 Task: Look for space in Eschweiler, Germany from 10th September, 2023 to 18th September, 2023 for 7 adults, 3 children in price range Rs.10000 to Rs.15000. Place can be shared room with 5 bedrooms having 10 beds and 5 bathrooms. Property type can be house, flat, guest house. Amenities needed are: wifi, TV, free parkinig on premises, gym, breakfast. Booking option can be shelf check-in. Required host language is English.
Action: Mouse moved to (423, 88)
Screenshot: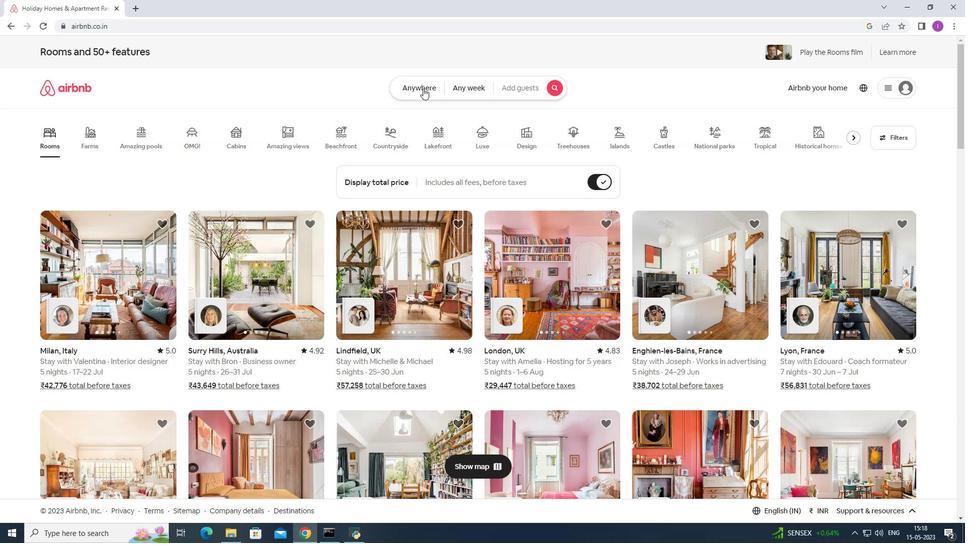 
Action: Mouse pressed left at (423, 88)
Screenshot: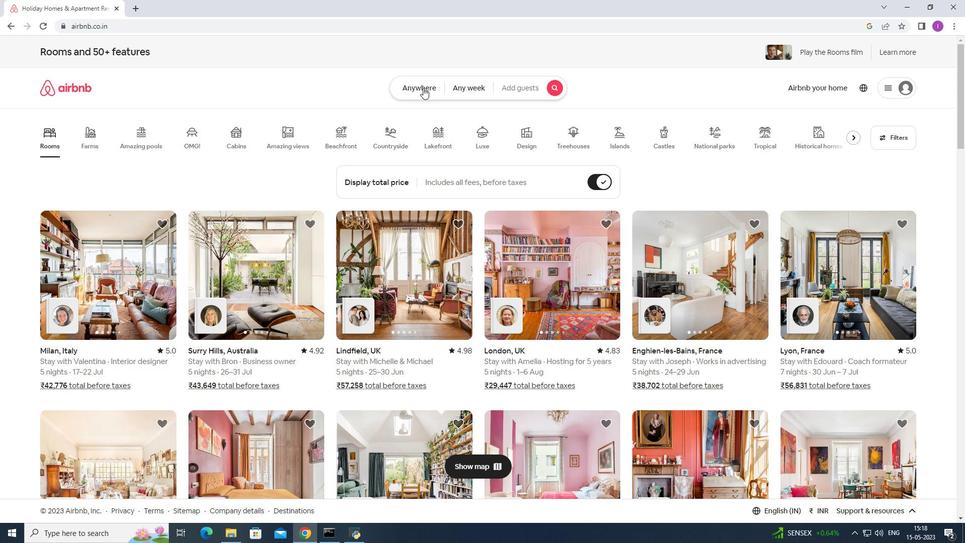 
Action: Mouse moved to (346, 120)
Screenshot: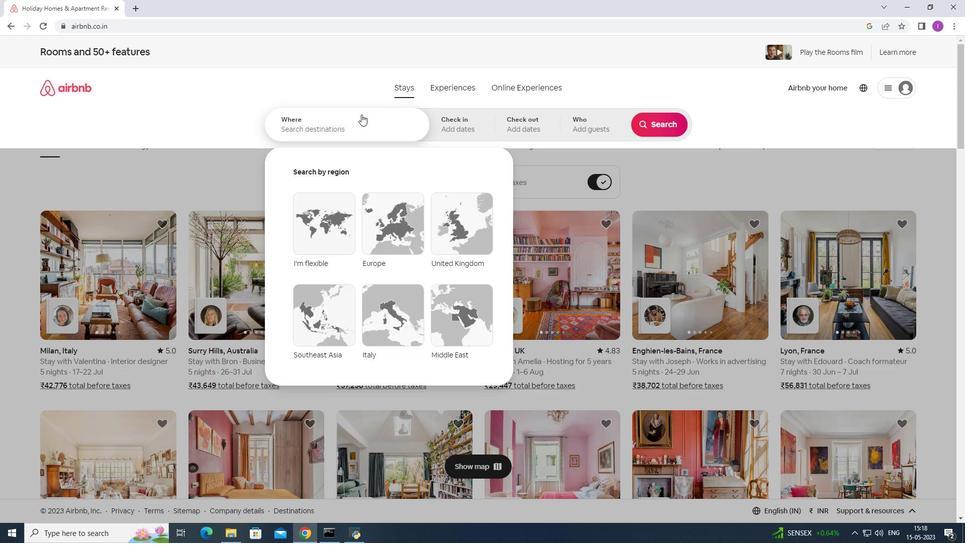 
Action: Mouse pressed left at (346, 120)
Screenshot: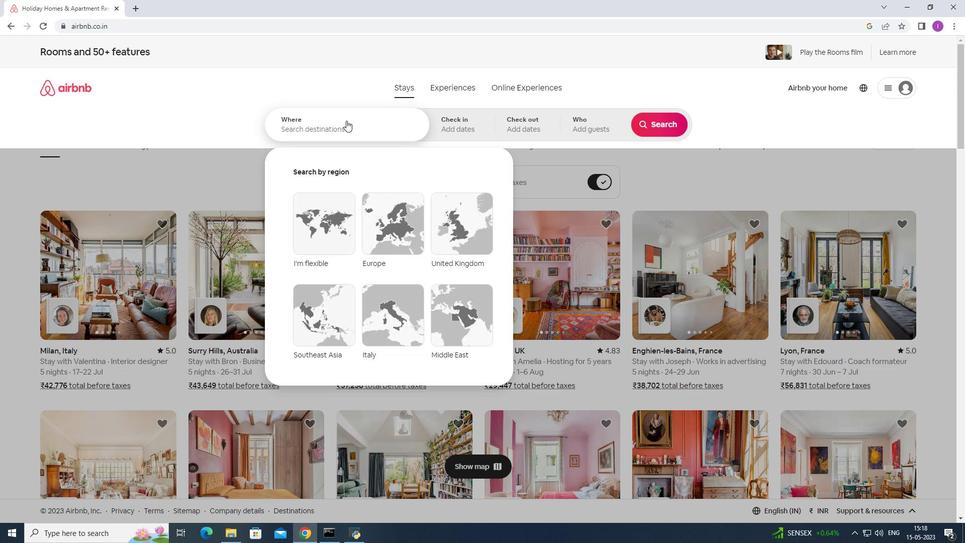 
Action: Mouse moved to (350, 117)
Screenshot: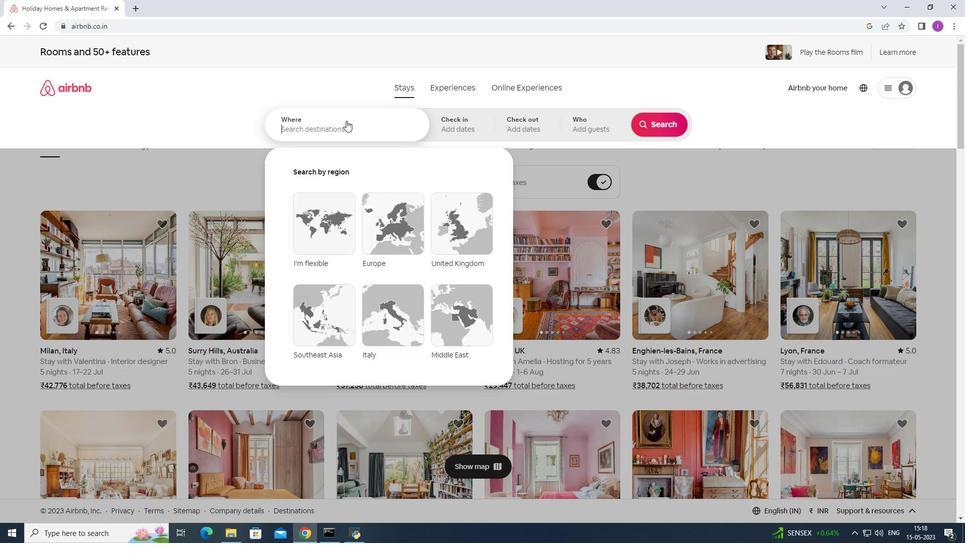 
Action: Key pressed <Key.shift>Eschweiler,<Key.shift><Key.shift><Key.shift><Key.shift><Key.shift><Key.shift><Key.shift><Key.shift><Key.shift><Key.shift><Key.shift>Germany
Screenshot: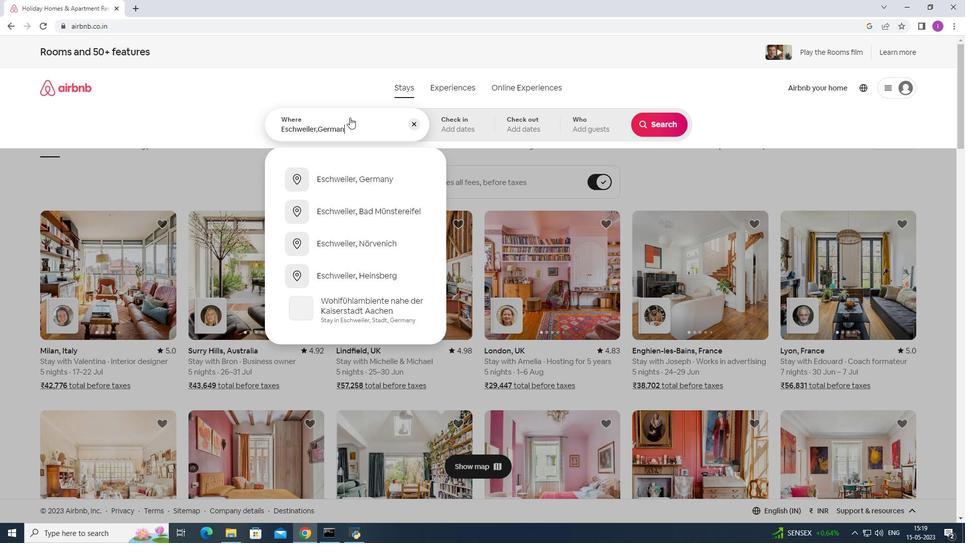 
Action: Mouse moved to (374, 185)
Screenshot: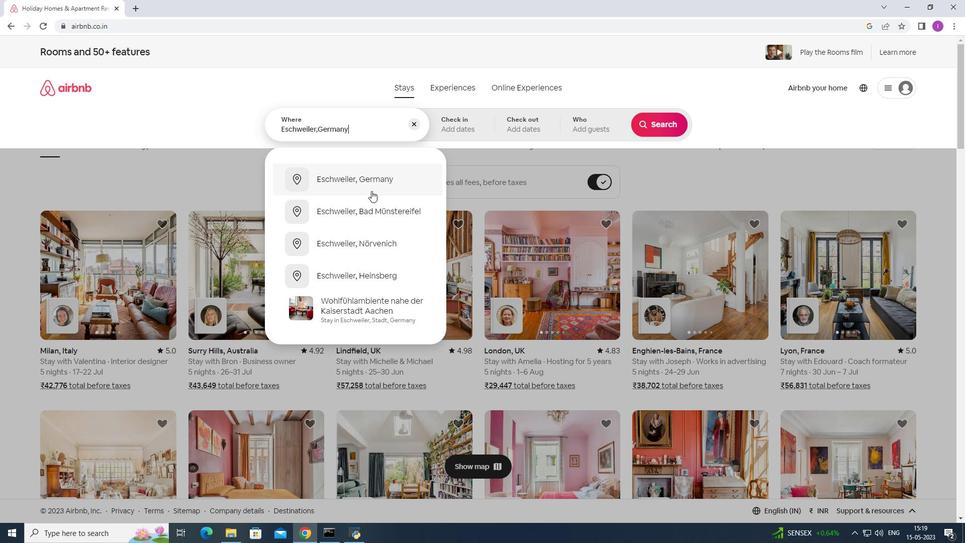 
Action: Mouse pressed left at (374, 185)
Screenshot: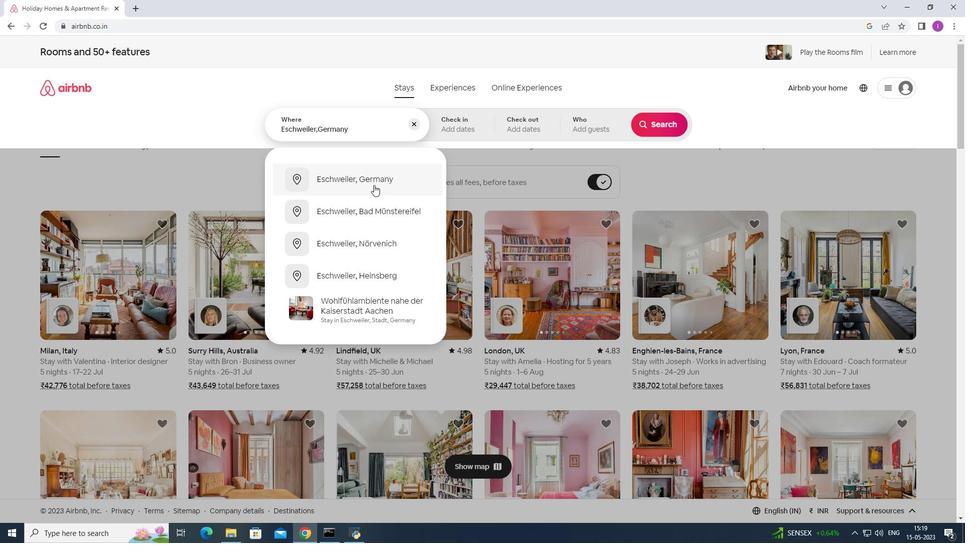 
Action: Mouse moved to (662, 205)
Screenshot: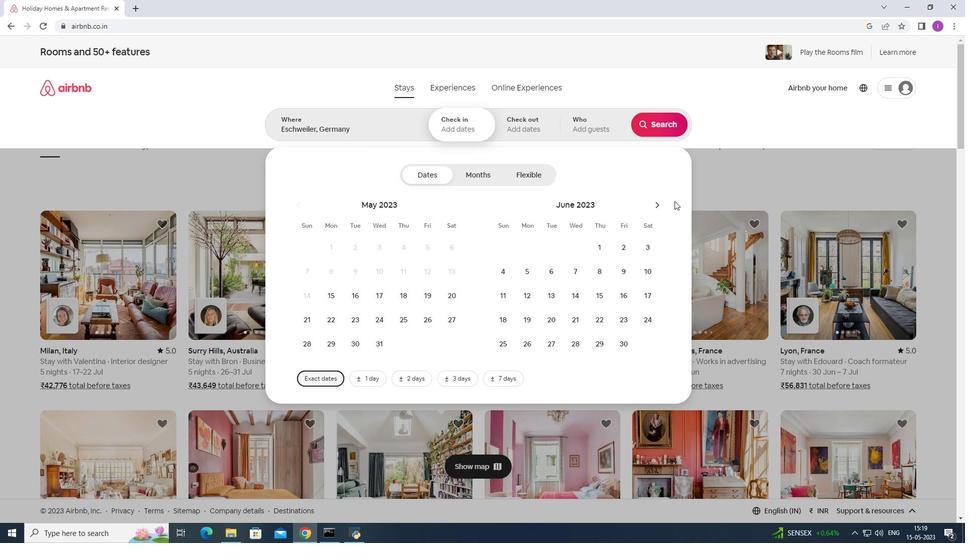 
Action: Mouse pressed left at (662, 205)
Screenshot: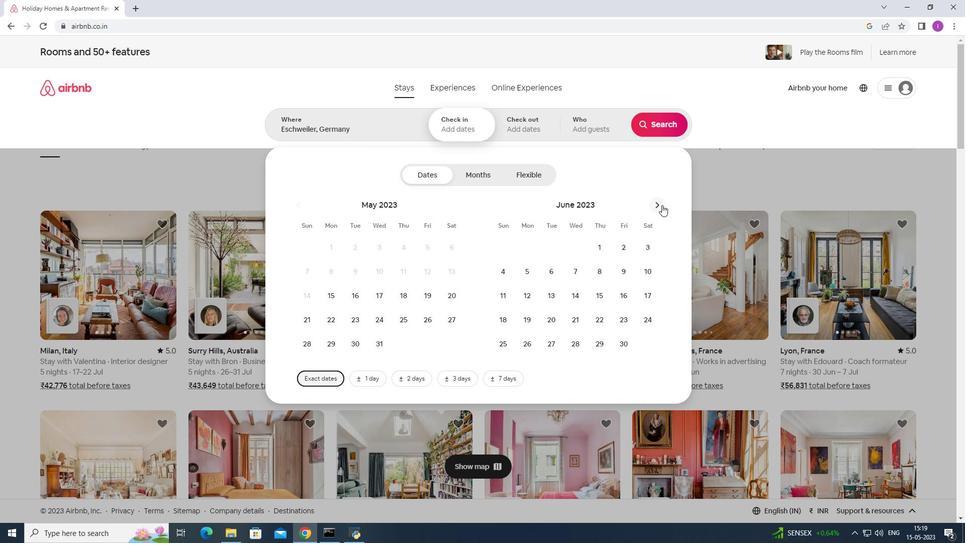 
Action: Mouse pressed left at (662, 205)
Screenshot: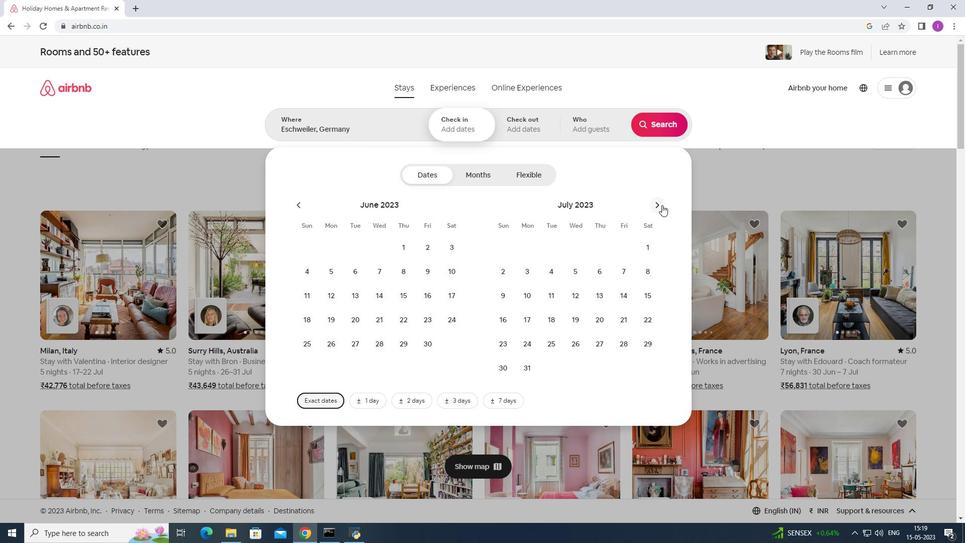 
Action: Mouse pressed left at (662, 205)
Screenshot: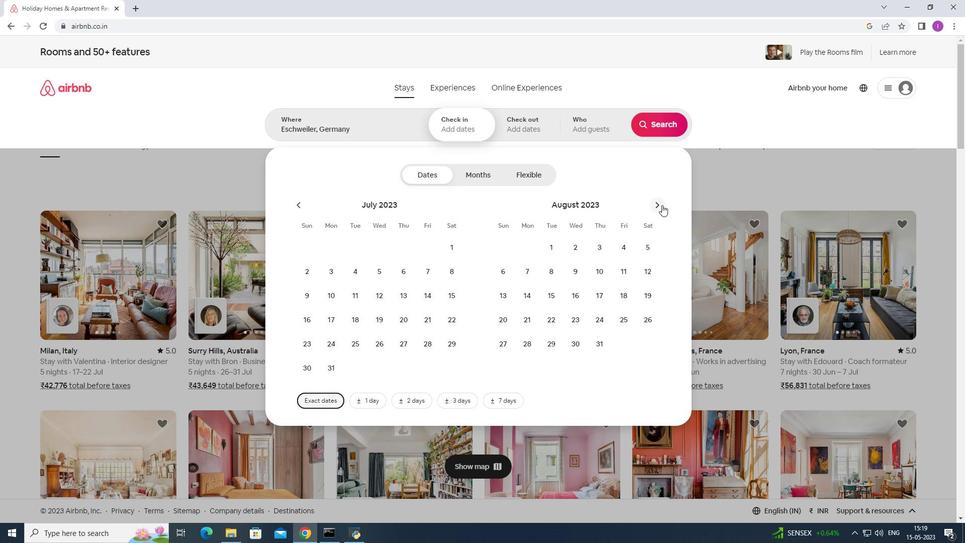 
Action: Mouse moved to (506, 302)
Screenshot: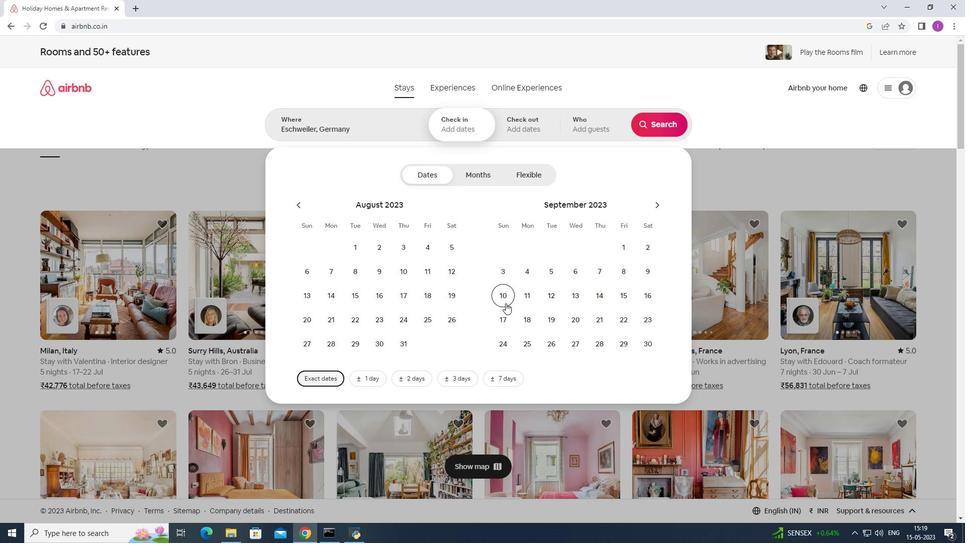 
Action: Mouse pressed left at (506, 302)
Screenshot: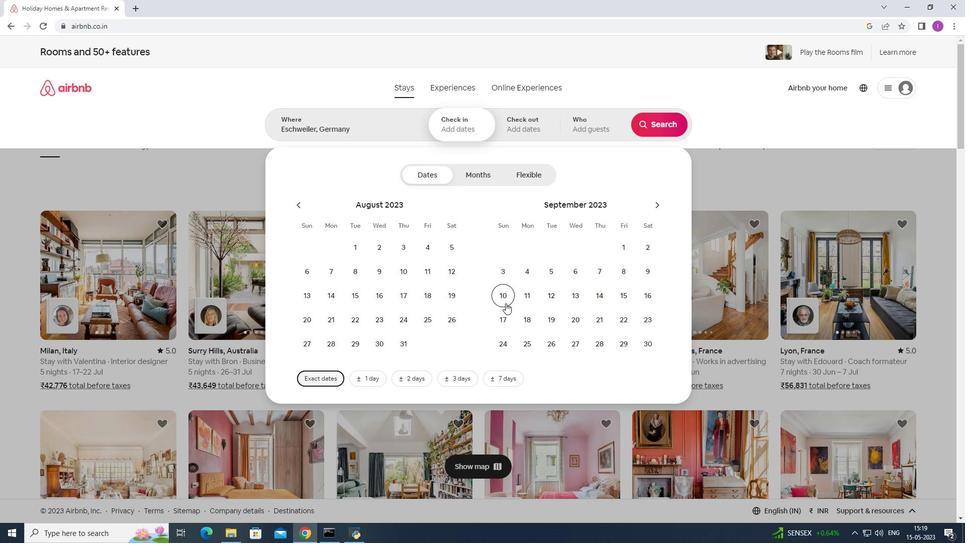 
Action: Mouse moved to (534, 318)
Screenshot: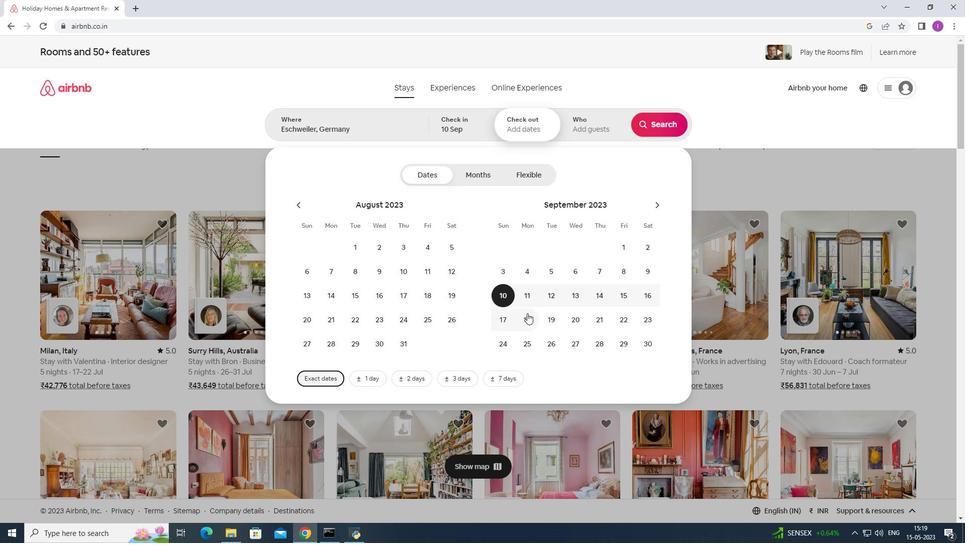 
Action: Mouse pressed left at (534, 318)
Screenshot: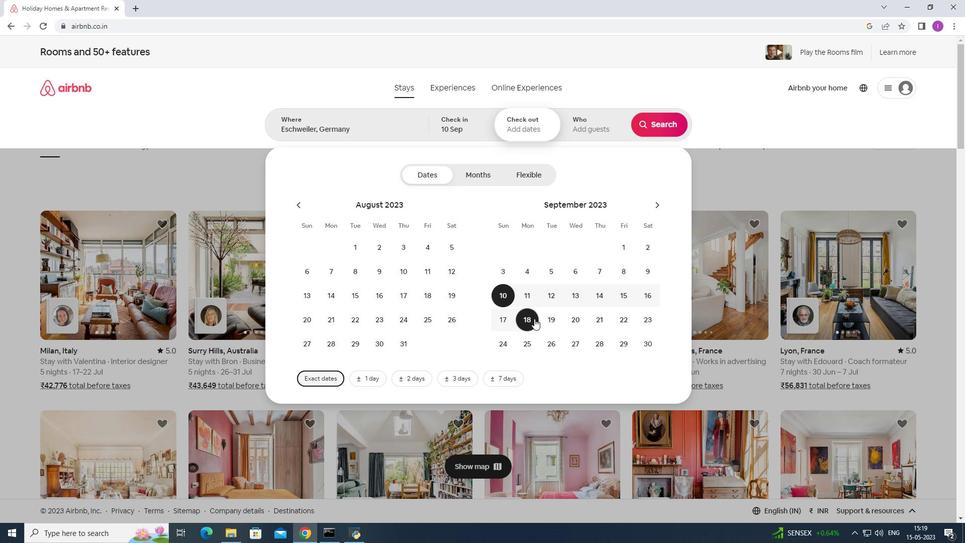 
Action: Mouse moved to (599, 132)
Screenshot: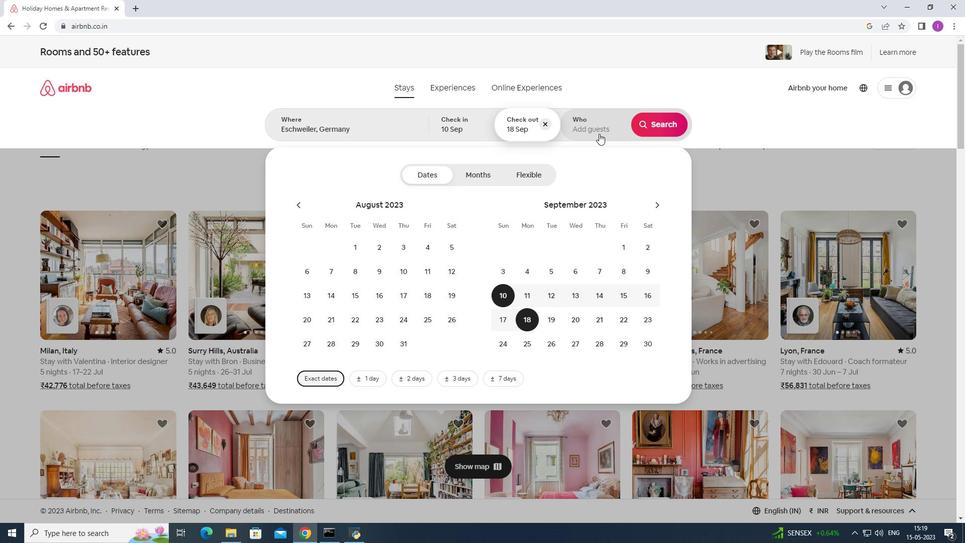 
Action: Mouse pressed left at (599, 132)
Screenshot: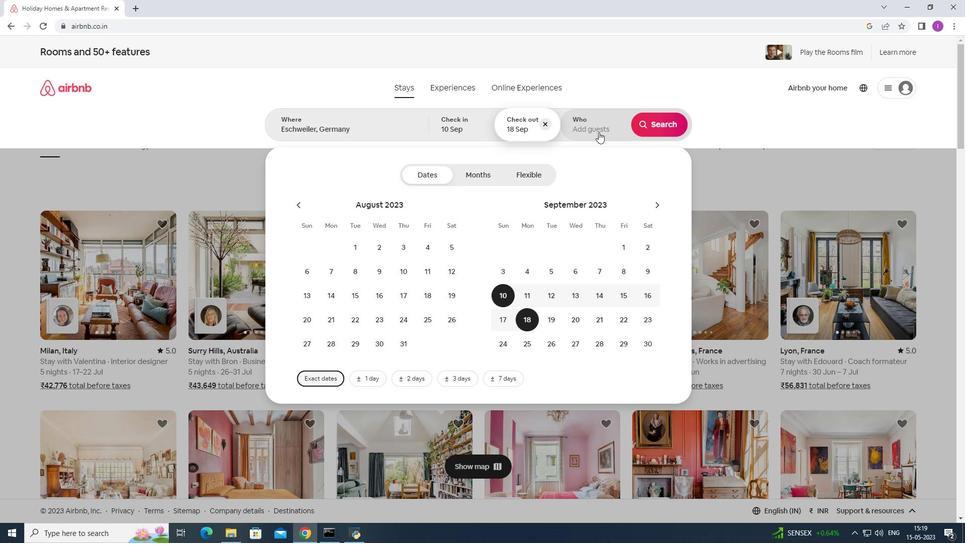 
Action: Mouse moved to (662, 179)
Screenshot: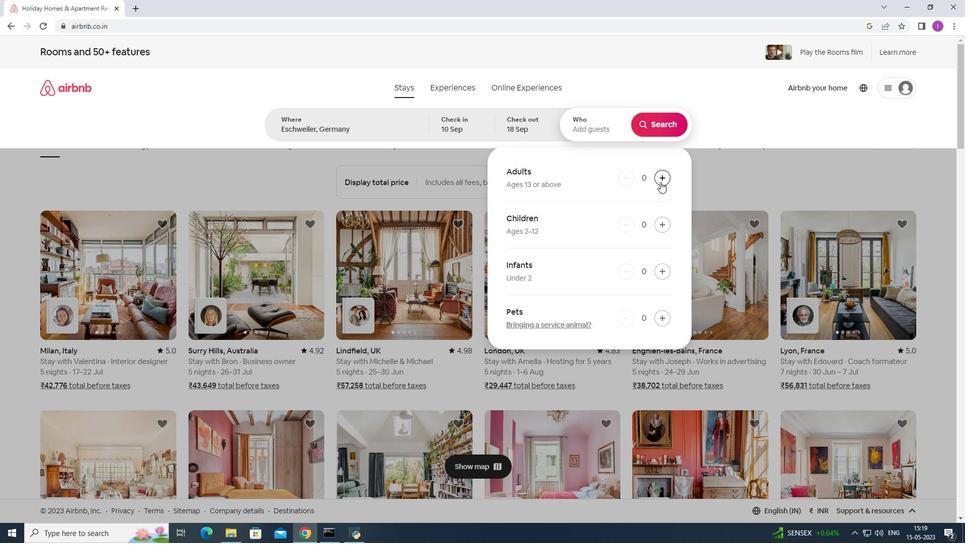 
Action: Mouse pressed left at (662, 179)
Screenshot: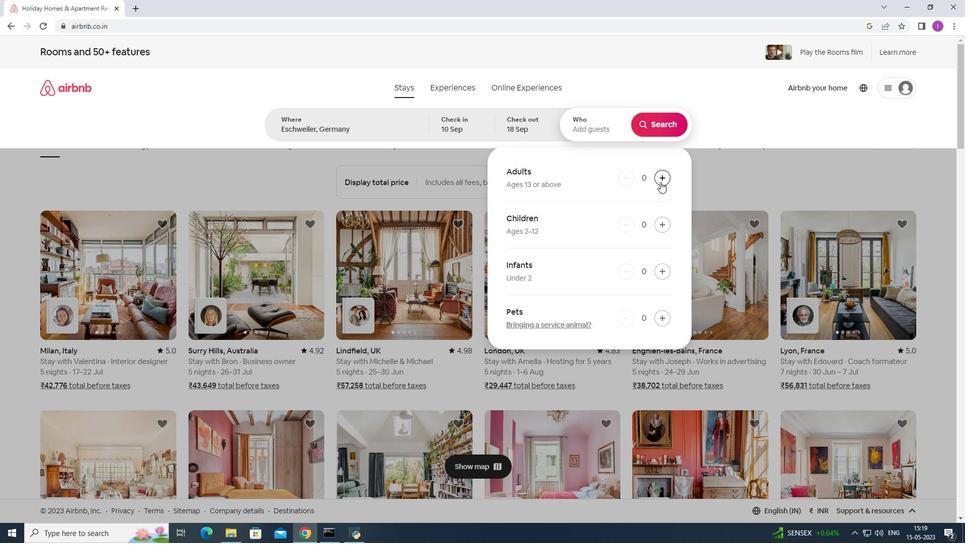 
Action: Mouse moved to (663, 178)
Screenshot: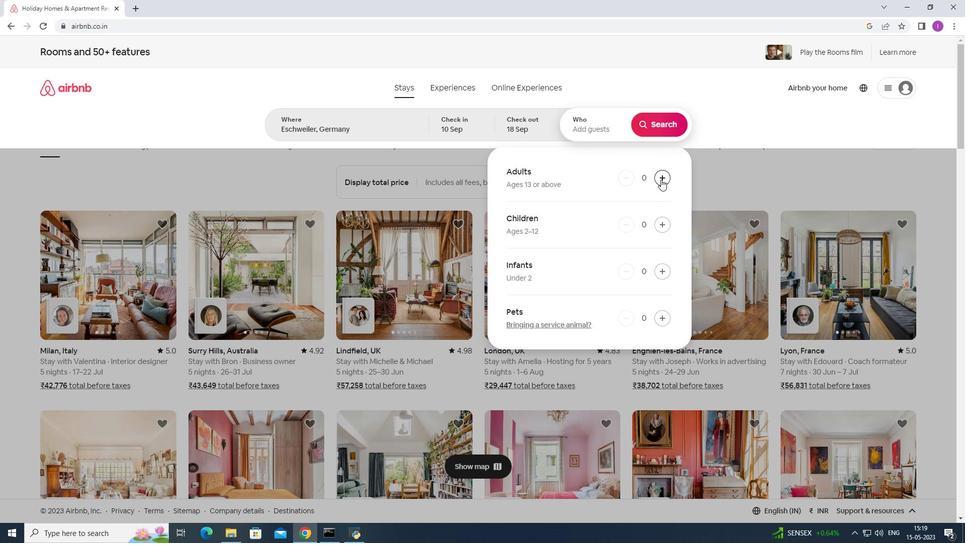 
Action: Mouse pressed left at (663, 178)
Screenshot: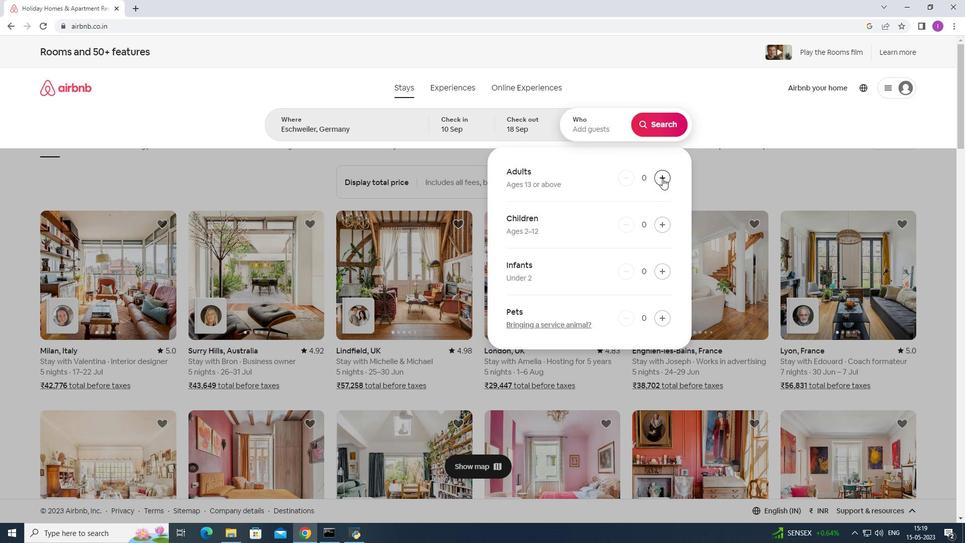 
Action: Mouse pressed left at (663, 178)
Screenshot: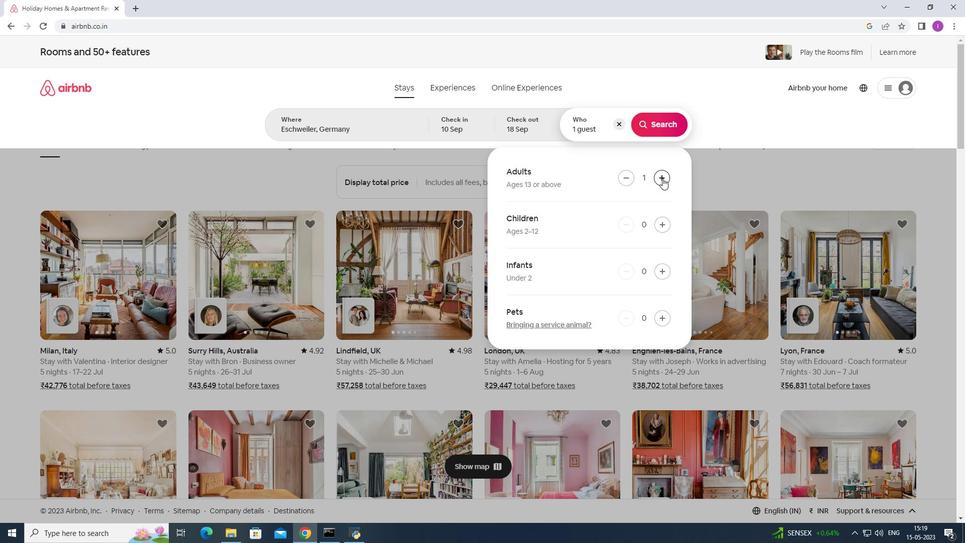 
Action: Mouse pressed left at (663, 178)
Screenshot: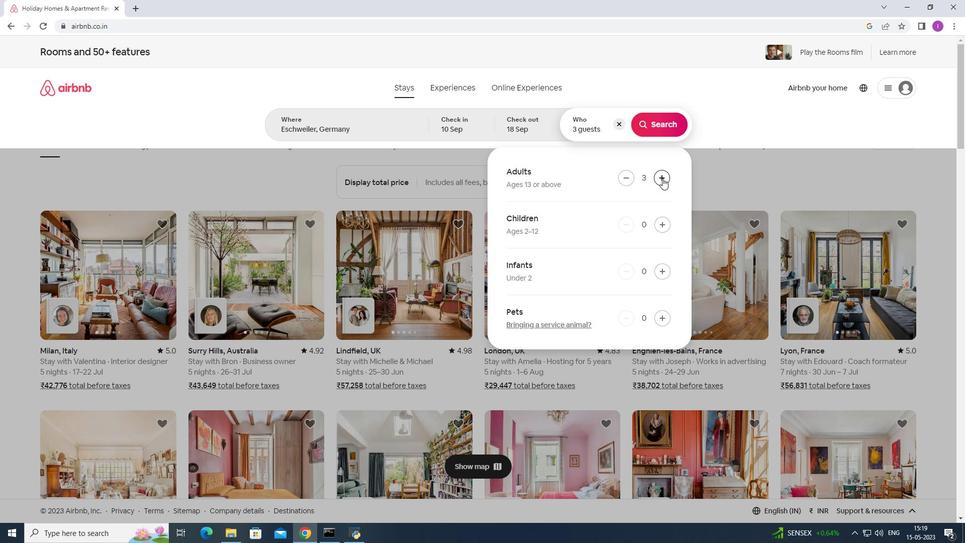 
Action: Mouse pressed left at (663, 178)
Screenshot: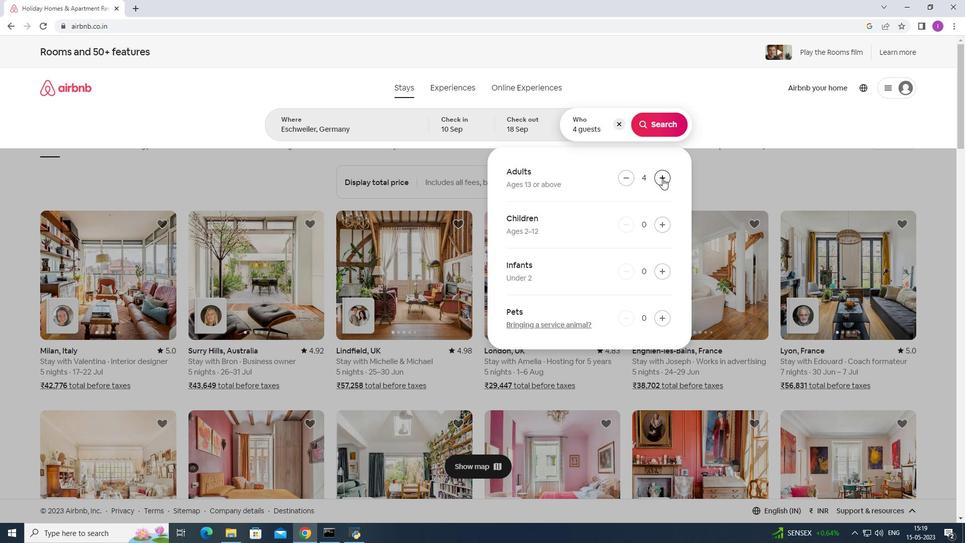 
Action: Mouse pressed left at (663, 178)
Screenshot: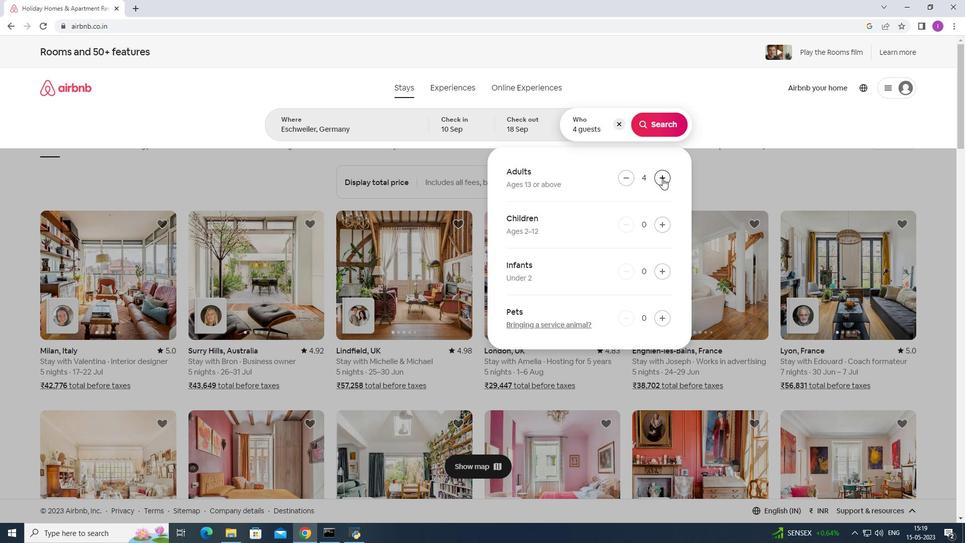 
Action: Mouse pressed left at (663, 178)
Screenshot: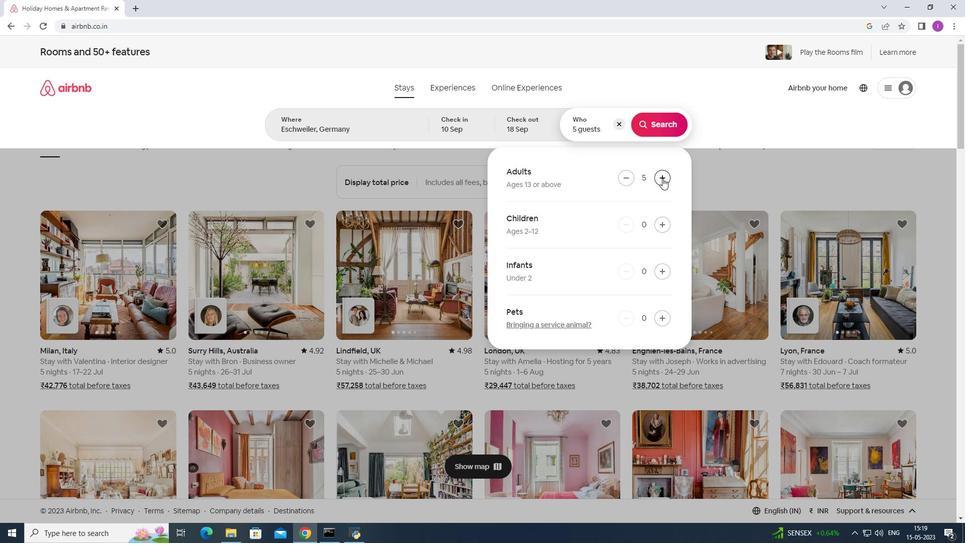 
Action: Mouse pressed left at (663, 178)
Screenshot: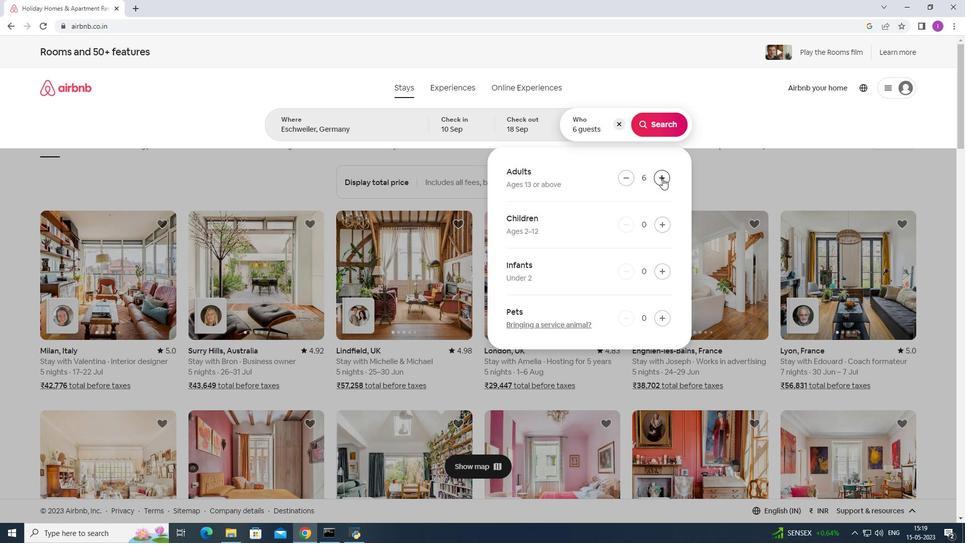 
Action: Mouse moved to (622, 176)
Screenshot: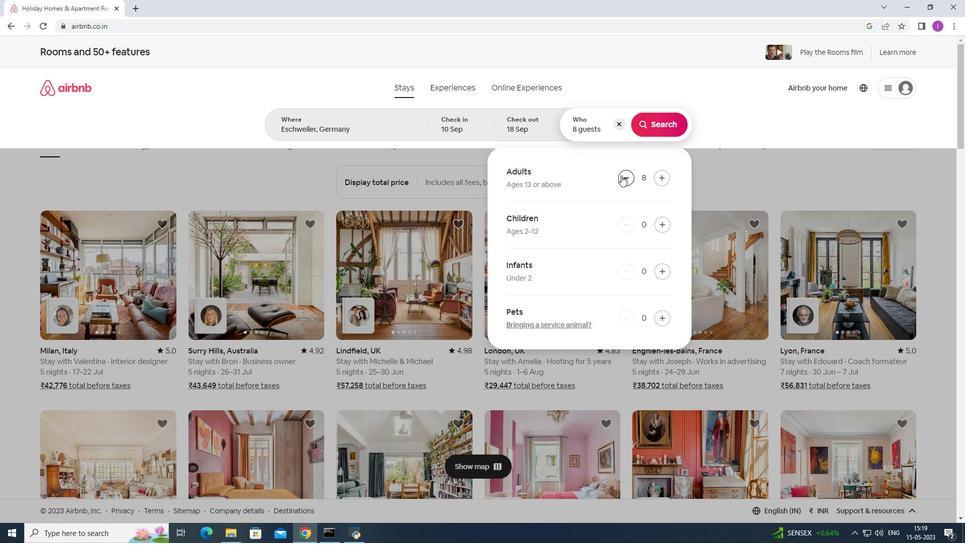 
Action: Mouse pressed left at (622, 176)
Screenshot: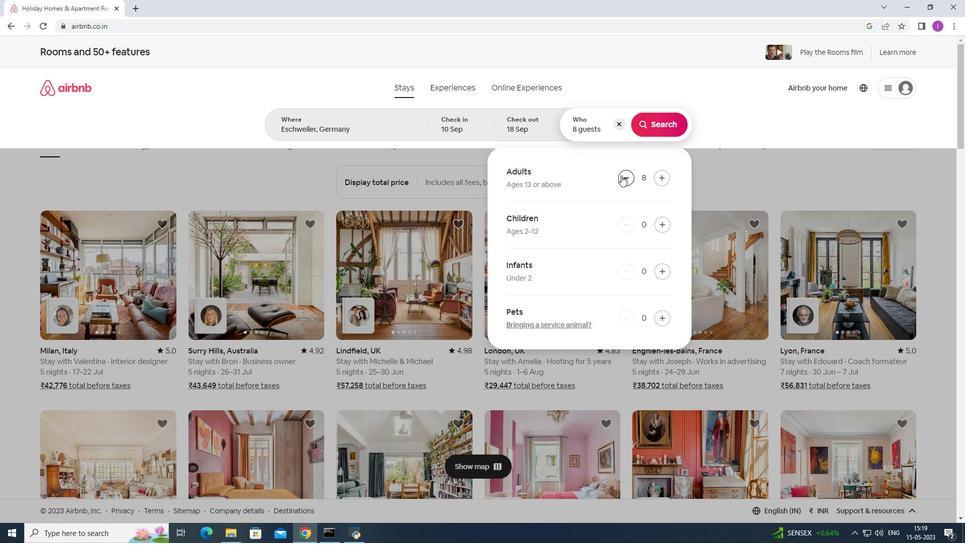 
Action: Mouse moved to (659, 223)
Screenshot: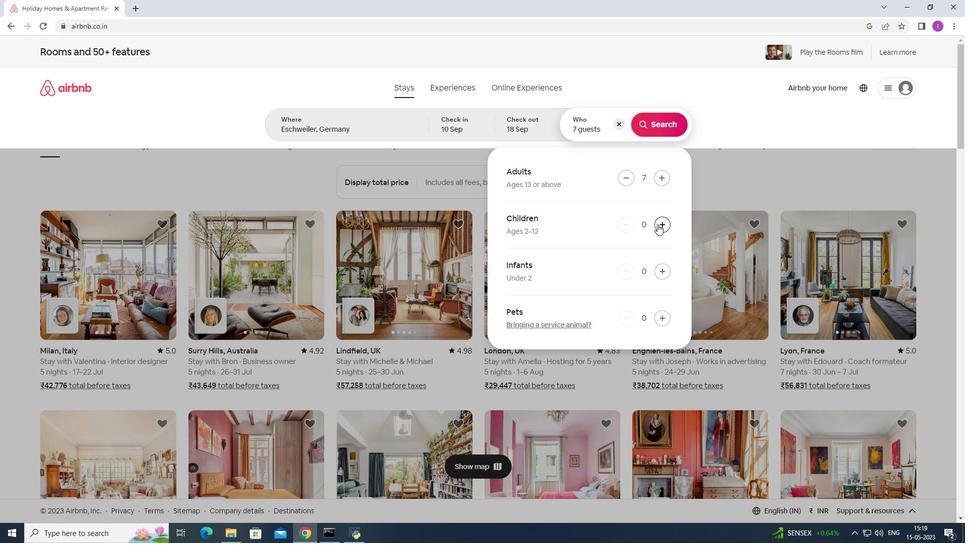 
Action: Mouse pressed left at (659, 223)
Screenshot: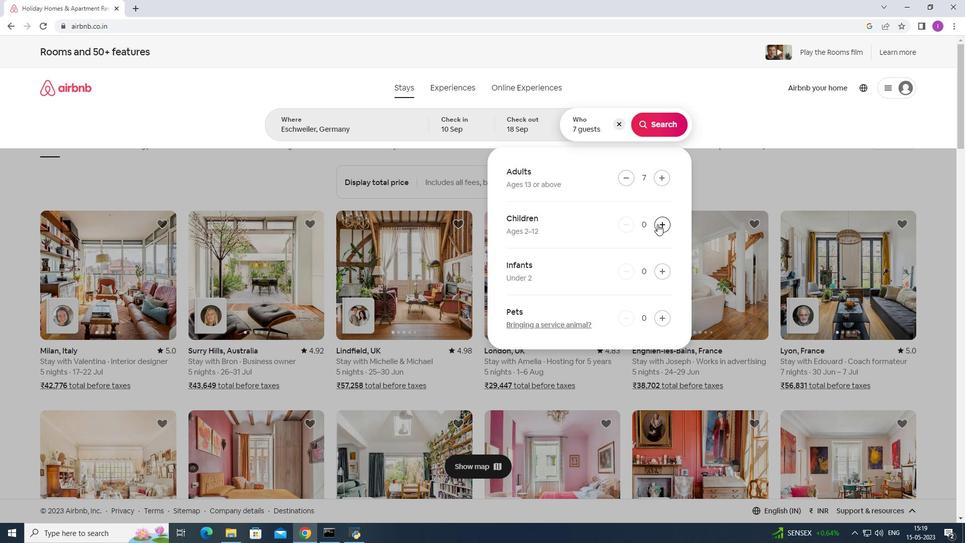 
Action: Mouse moved to (659, 222)
Screenshot: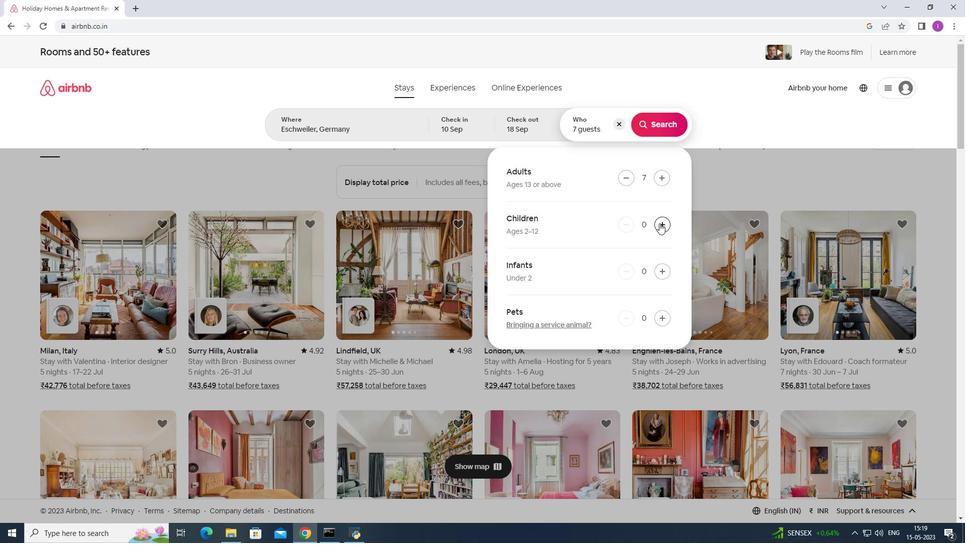 
Action: Mouse pressed left at (659, 222)
Screenshot: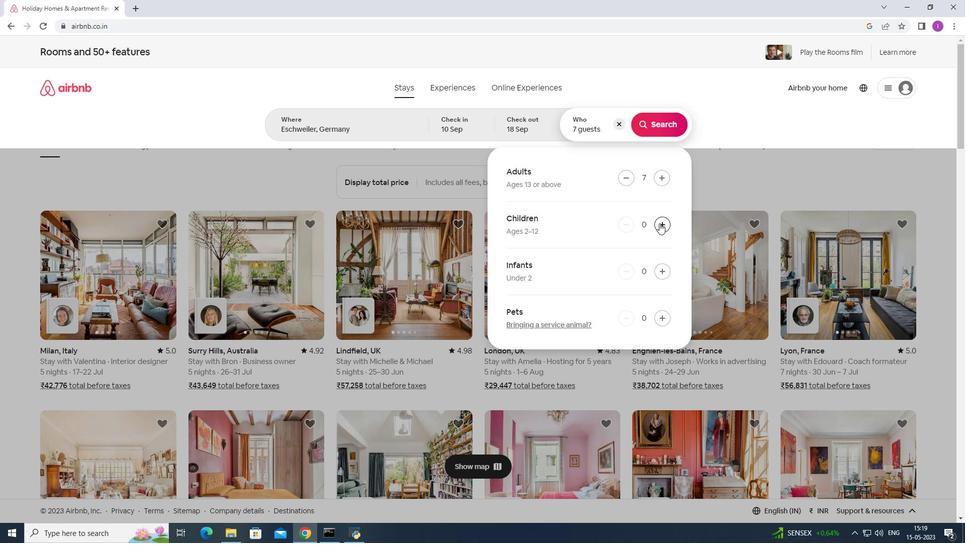 
Action: Mouse moved to (658, 221)
Screenshot: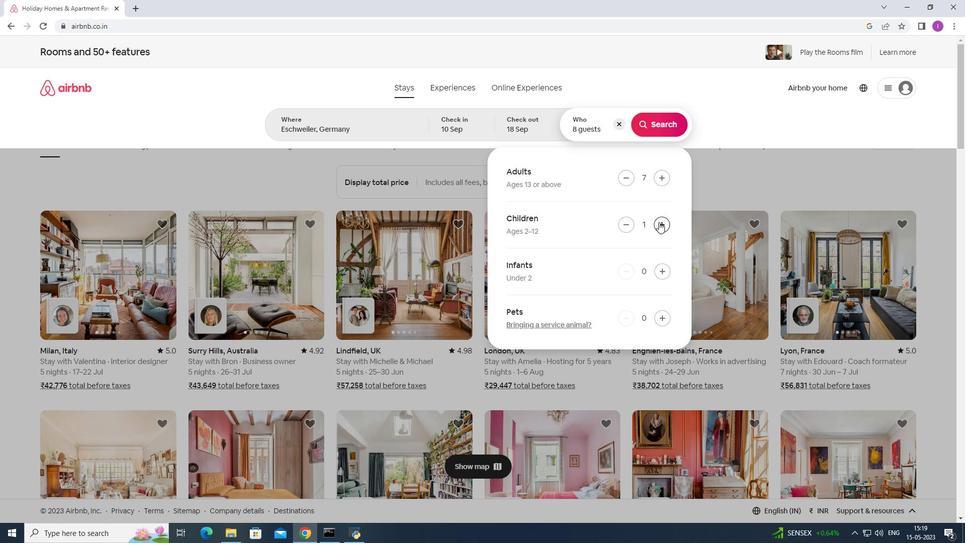 
Action: Mouse pressed left at (658, 221)
Screenshot: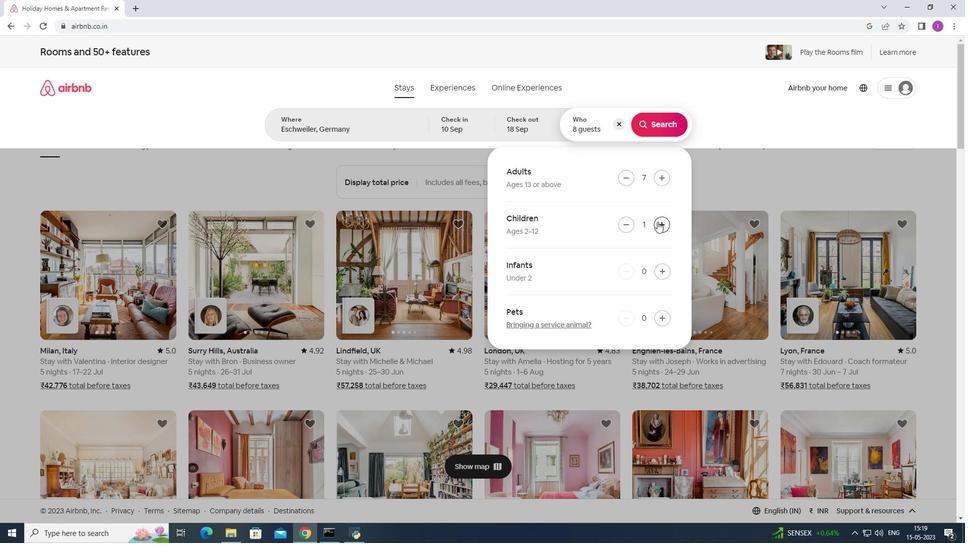 
Action: Mouse moved to (656, 220)
Screenshot: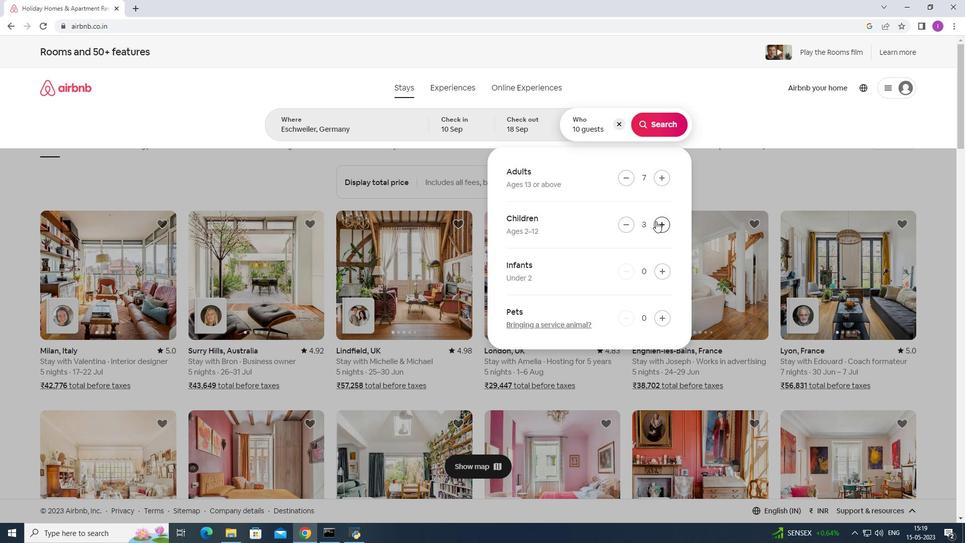 
Action: Mouse pressed left at (656, 220)
Screenshot: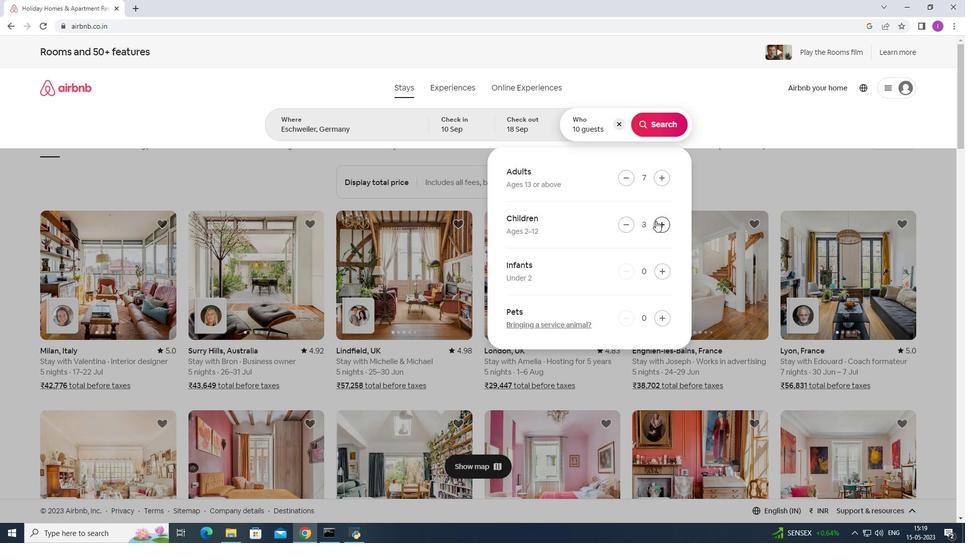 
Action: Mouse moved to (630, 227)
Screenshot: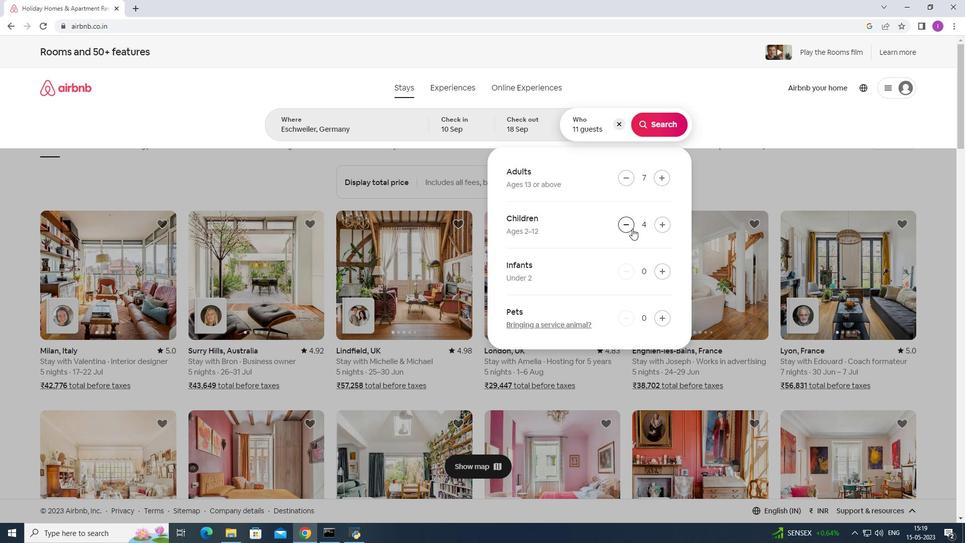 
Action: Mouse pressed left at (630, 227)
Screenshot: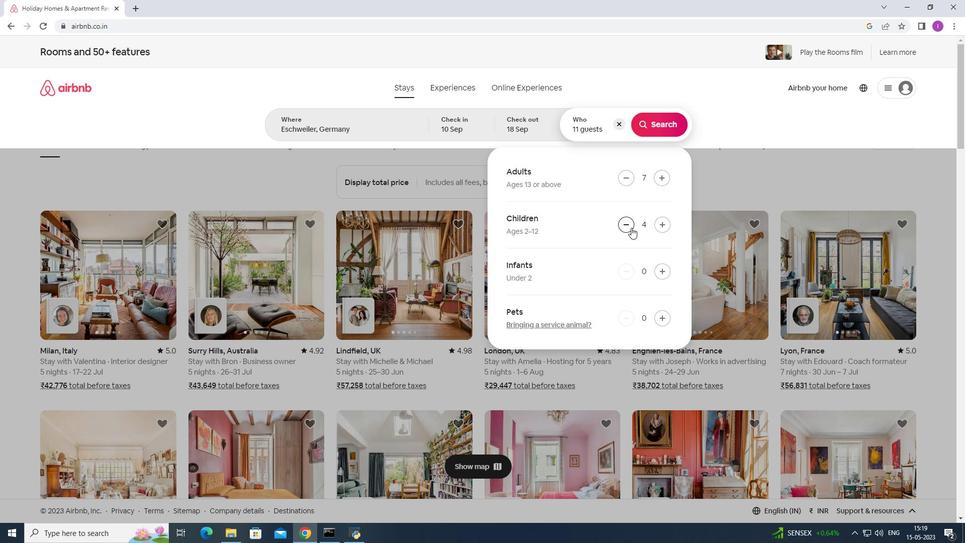 
Action: Mouse moved to (648, 132)
Screenshot: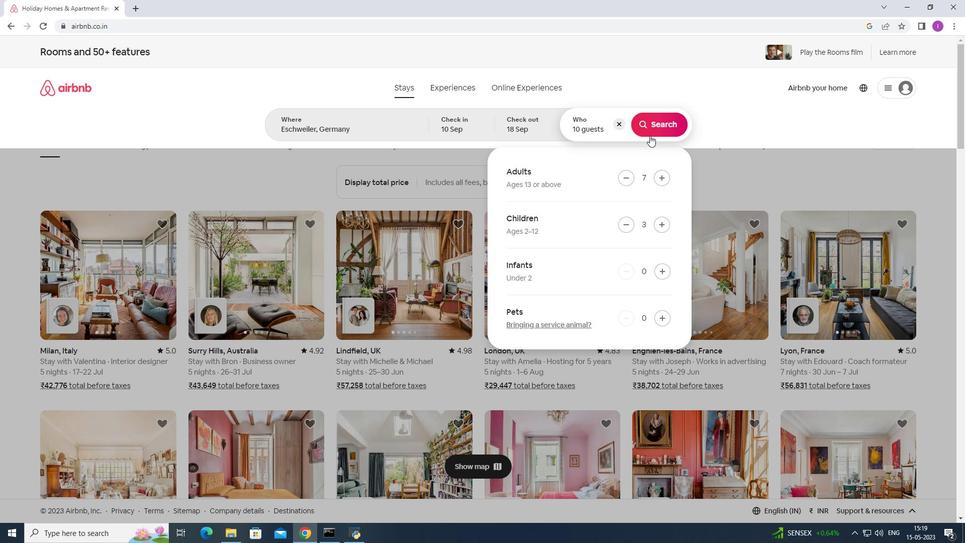 
Action: Mouse pressed left at (648, 132)
Screenshot: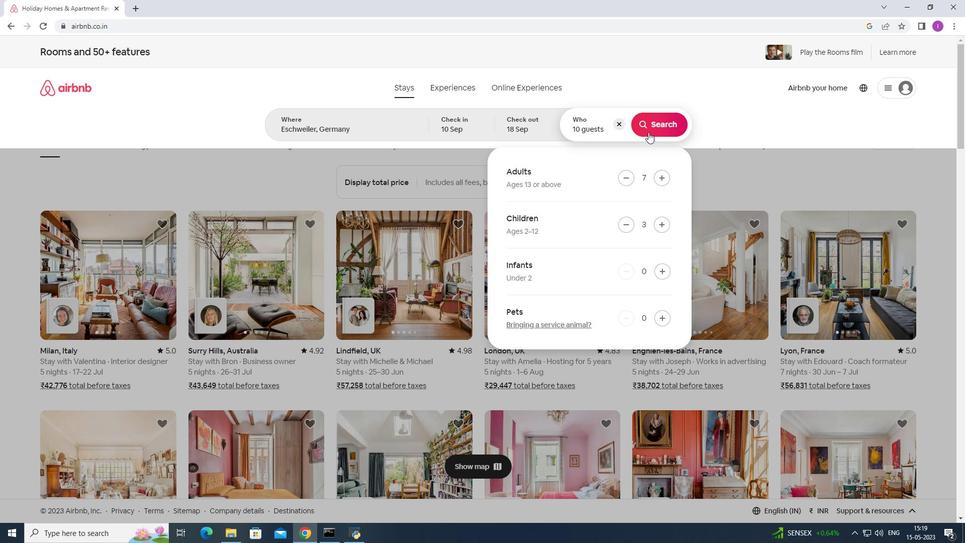 
Action: Mouse moved to (914, 97)
Screenshot: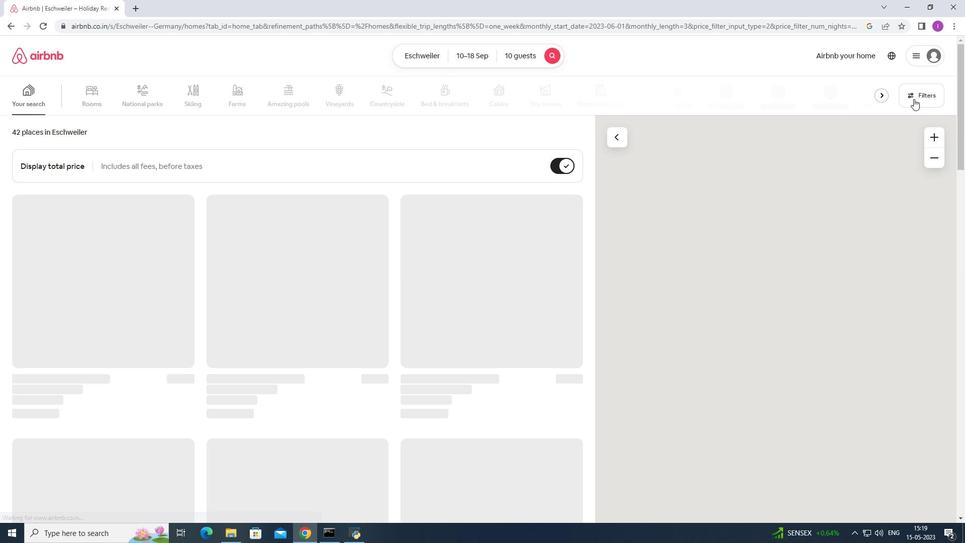 
Action: Mouse pressed left at (914, 97)
Screenshot: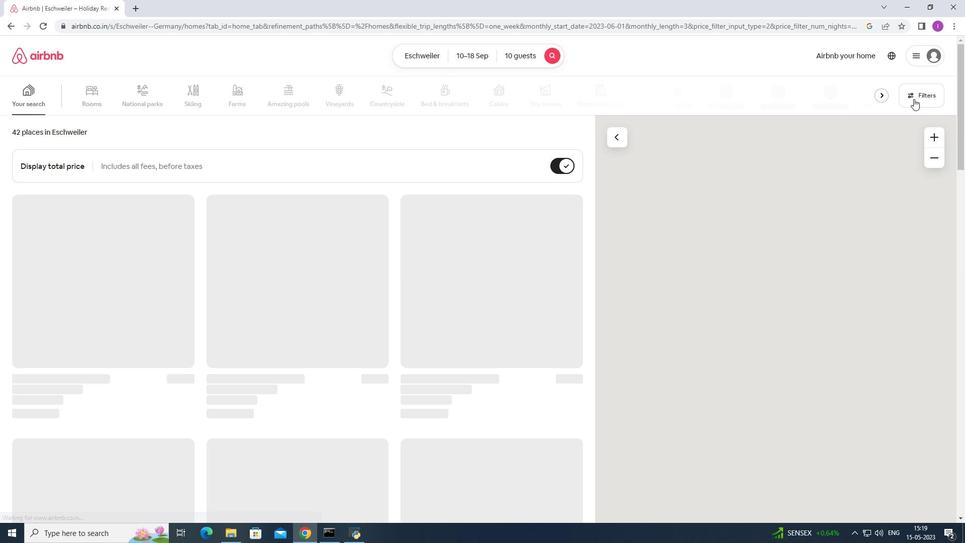 
Action: Mouse moved to (548, 339)
Screenshot: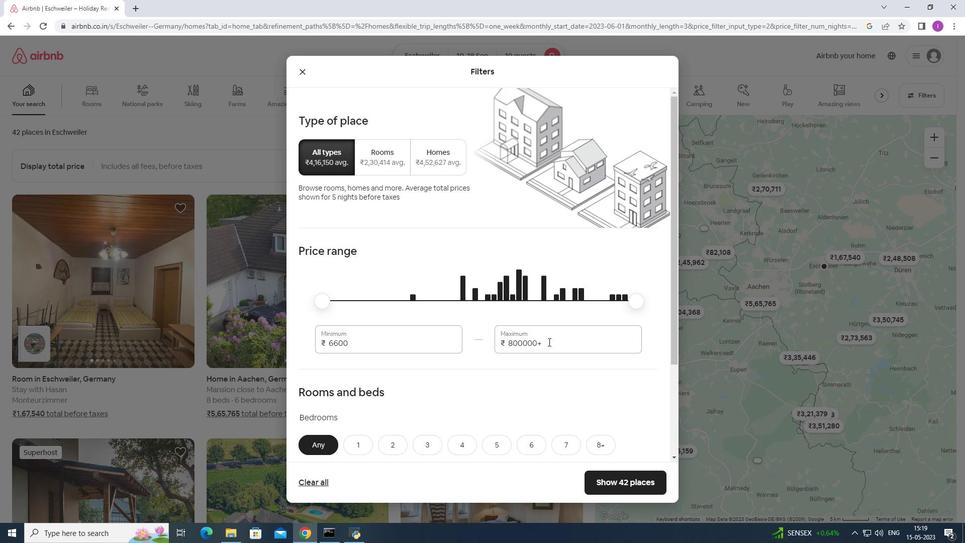 
Action: Mouse pressed left at (548, 339)
Screenshot: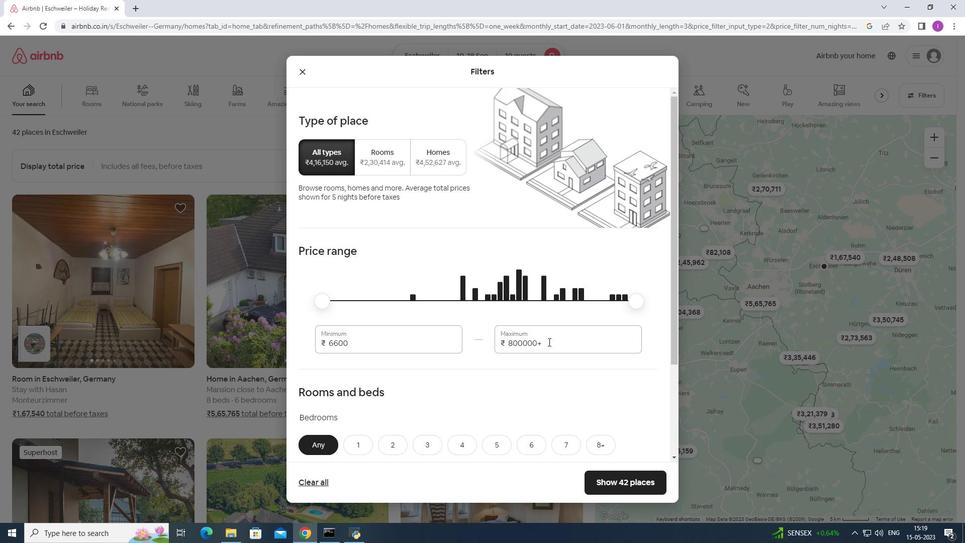 
Action: Mouse moved to (512, 353)
Screenshot: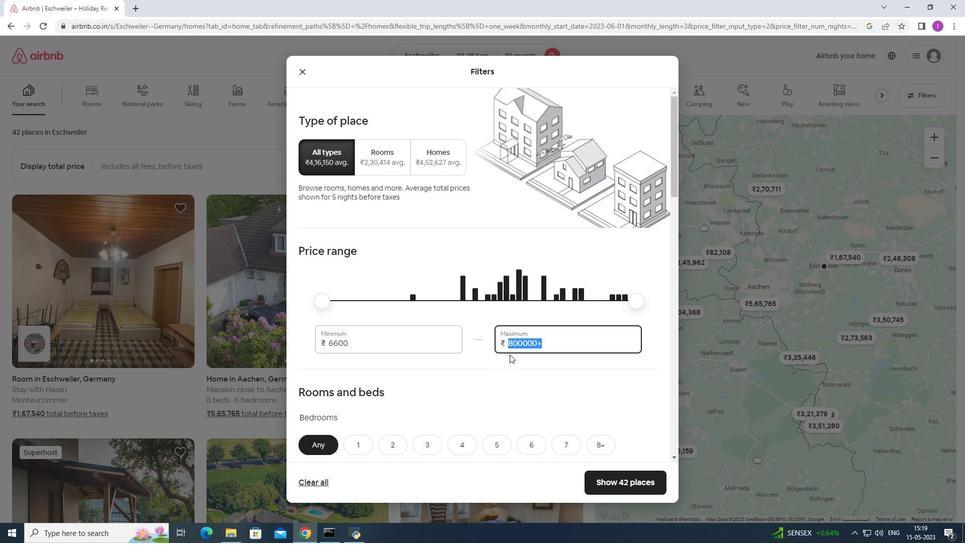
Action: Key pressed 1
Screenshot: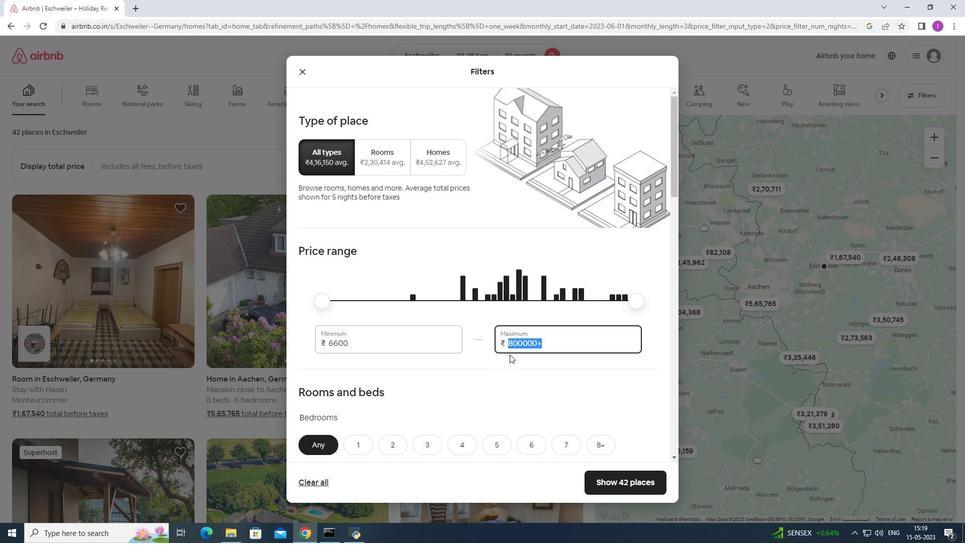 
Action: Mouse moved to (513, 353)
Screenshot: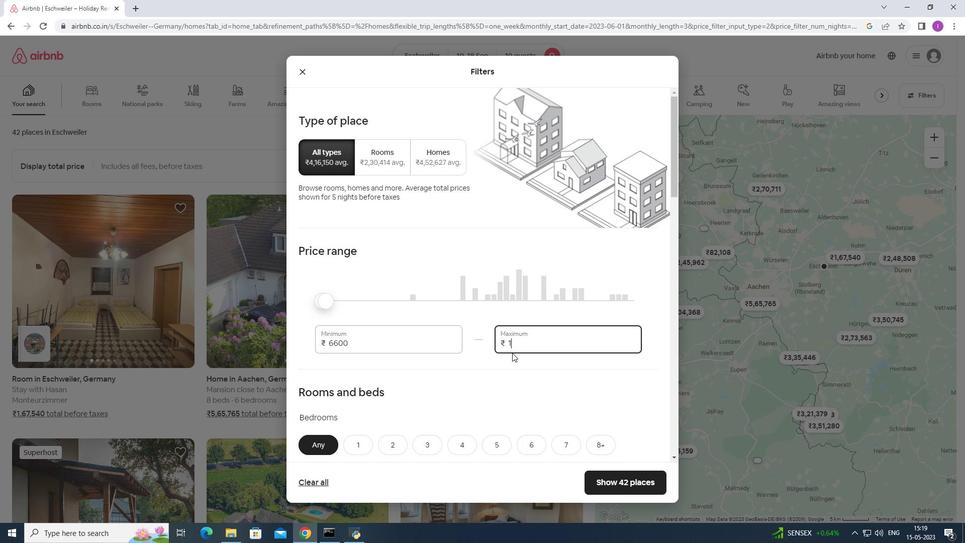 
Action: Key pressed 5
Screenshot: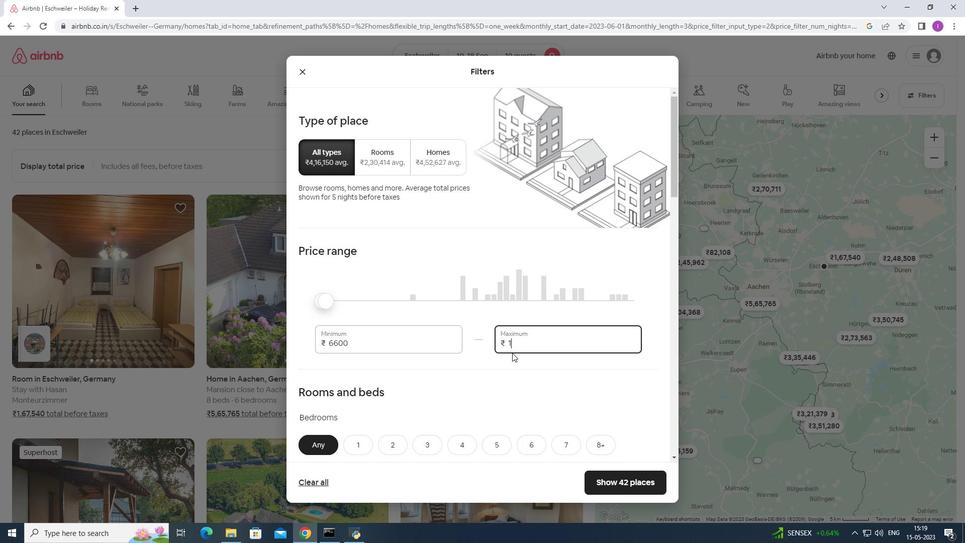 
Action: Mouse moved to (517, 352)
Screenshot: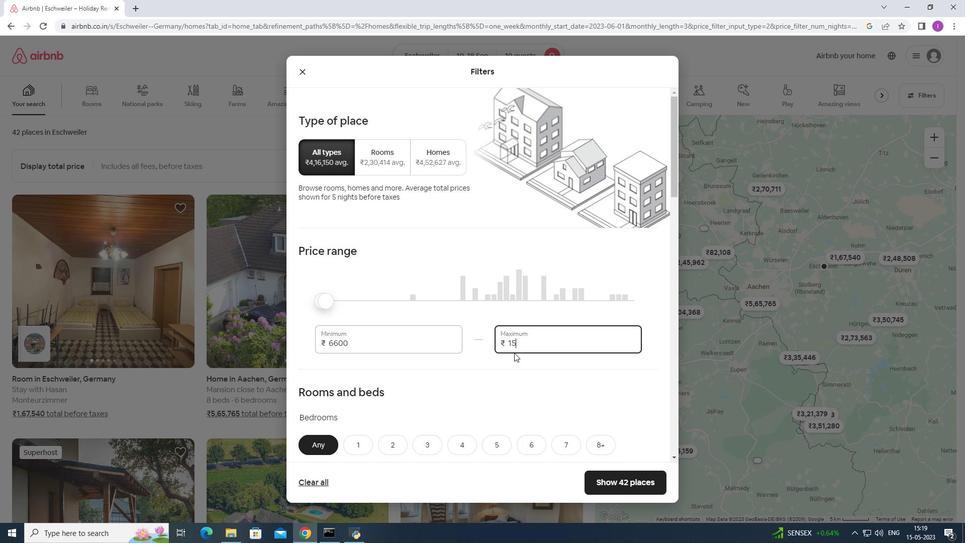 
Action: Key pressed 0
Screenshot: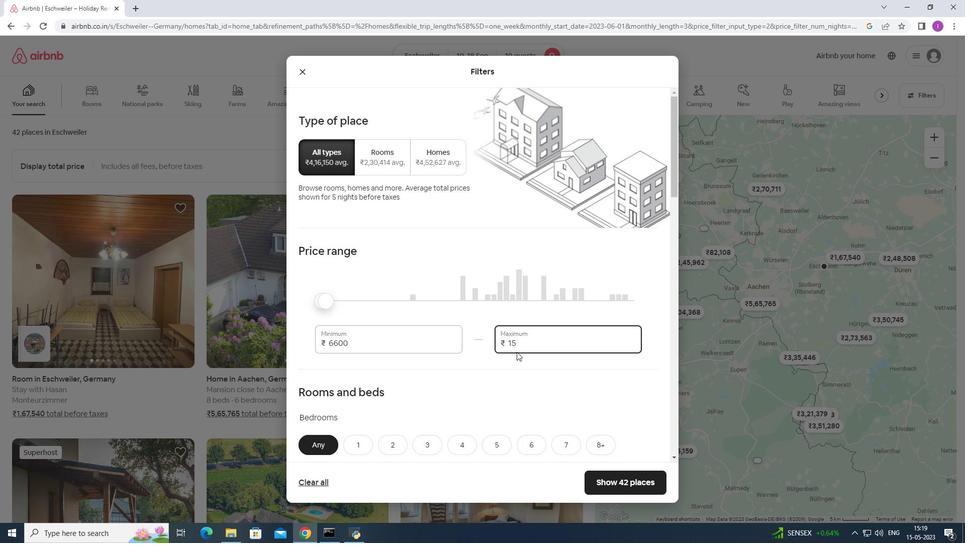 
Action: Mouse moved to (517, 351)
Screenshot: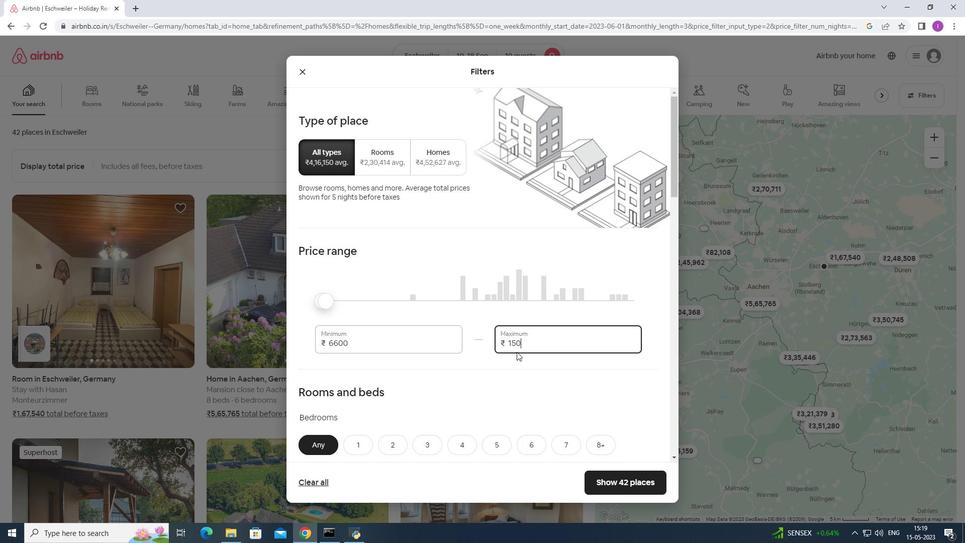 
Action: Key pressed 0
Screenshot: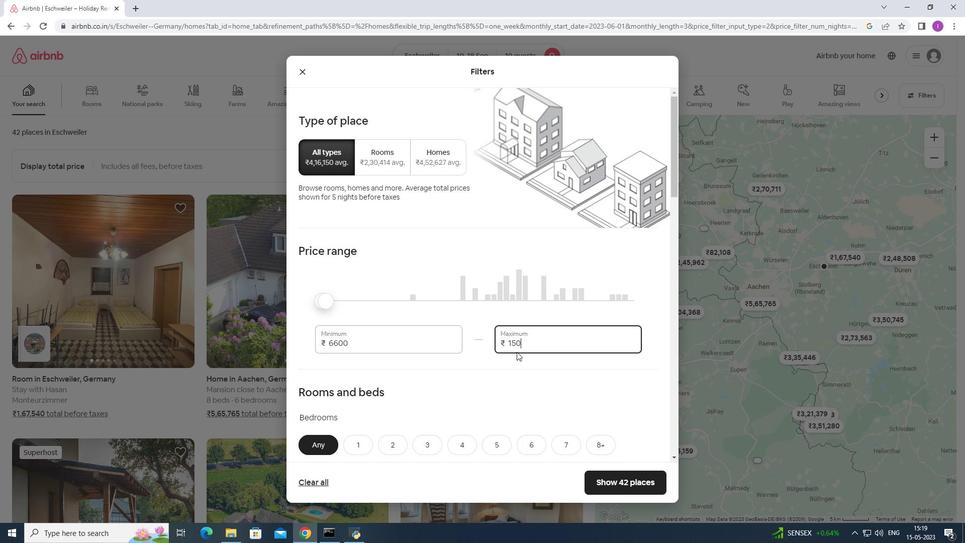 
Action: Mouse moved to (518, 351)
Screenshot: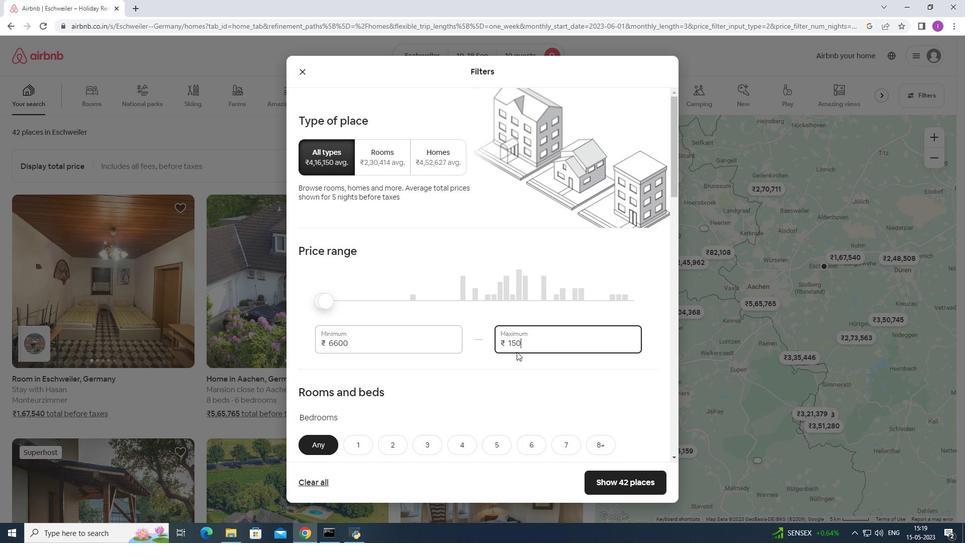 
Action: Key pressed 0
Screenshot: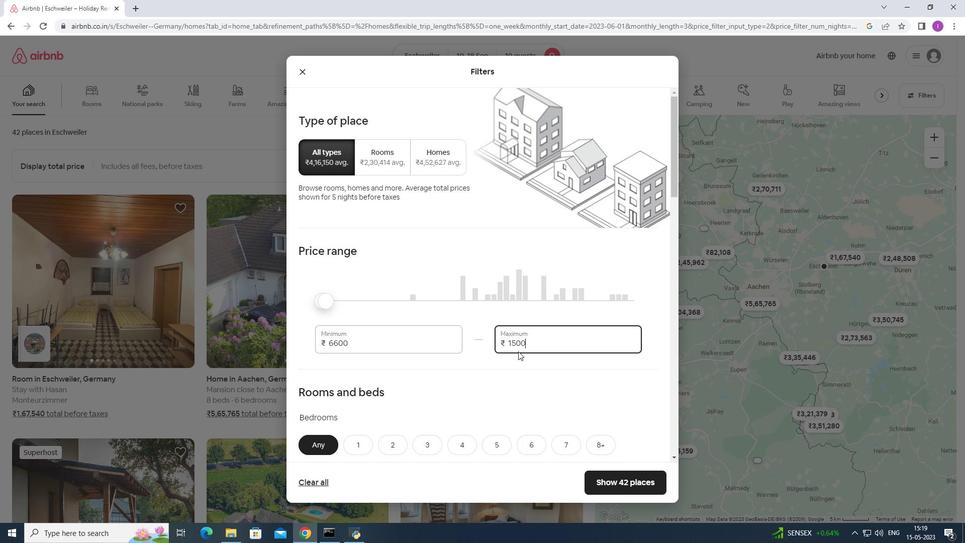 
Action: Mouse moved to (353, 342)
Screenshot: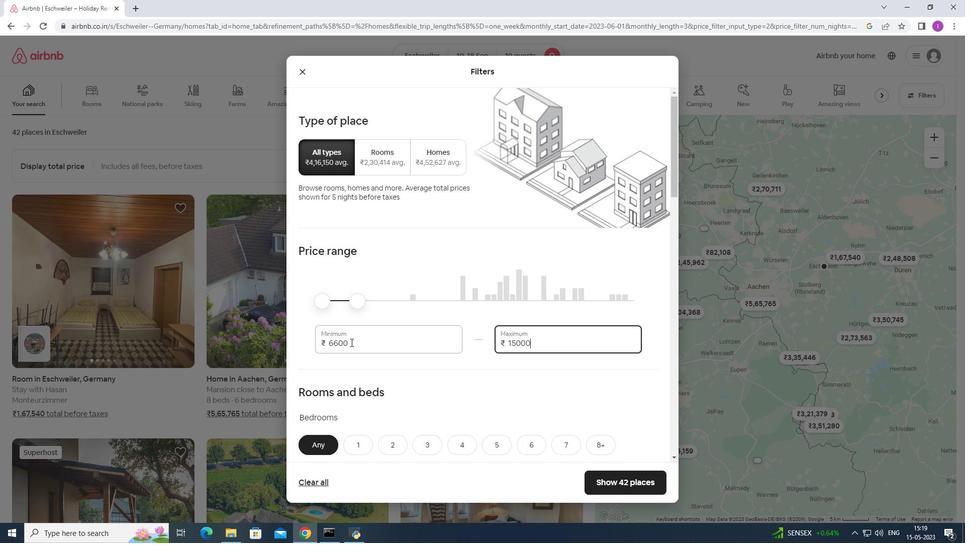 
Action: Mouse pressed left at (353, 342)
Screenshot: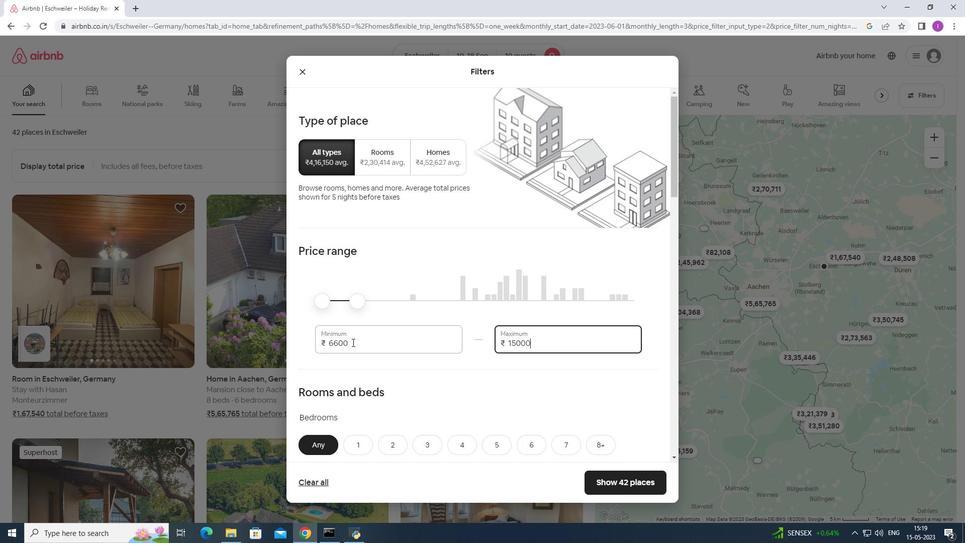 
Action: Mouse moved to (446, 357)
Screenshot: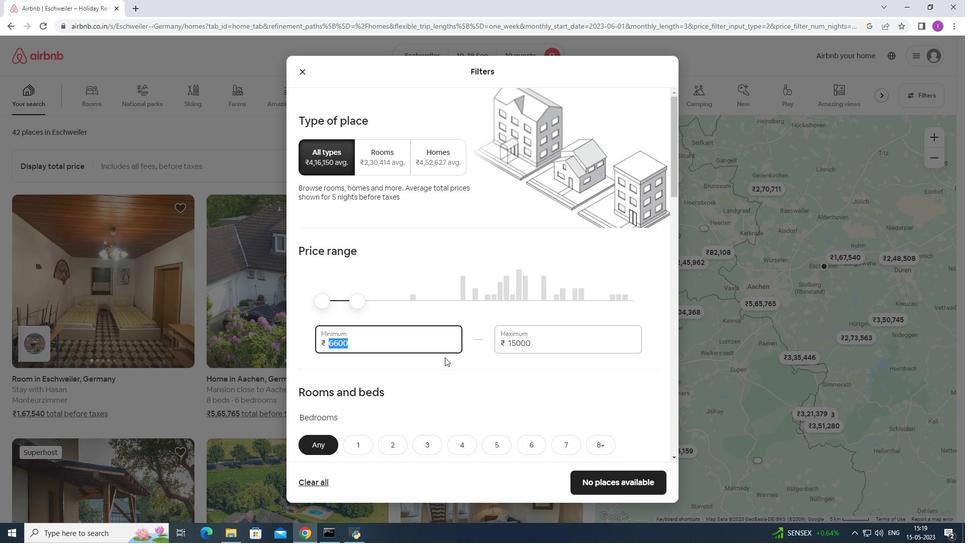 
Action: Key pressed 1
Screenshot: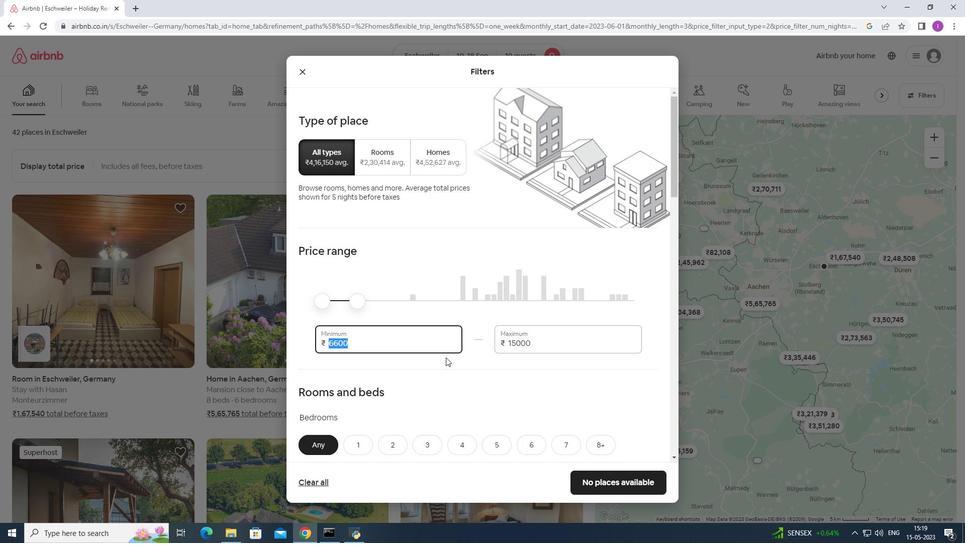 
Action: Mouse moved to (447, 359)
Screenshot: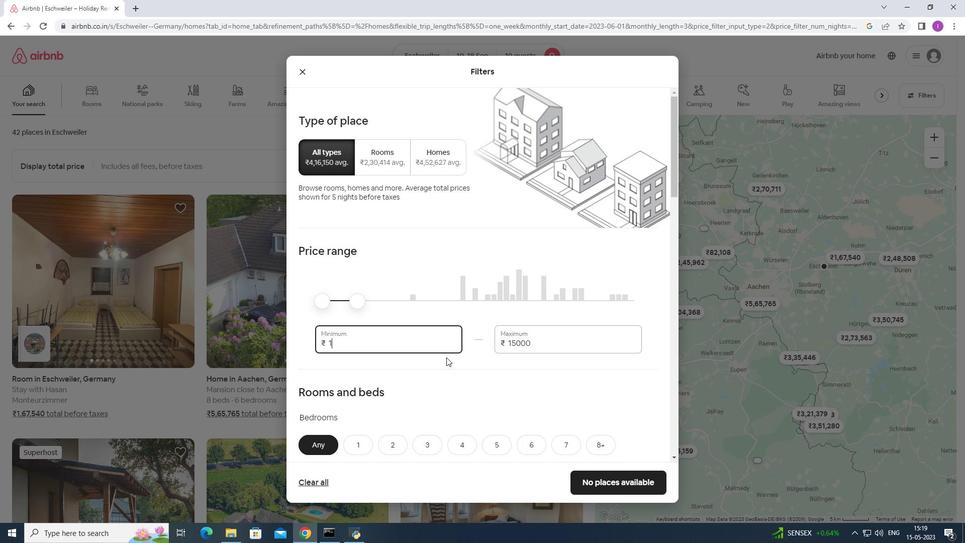 
Action: Key pressed 0
Screenshot: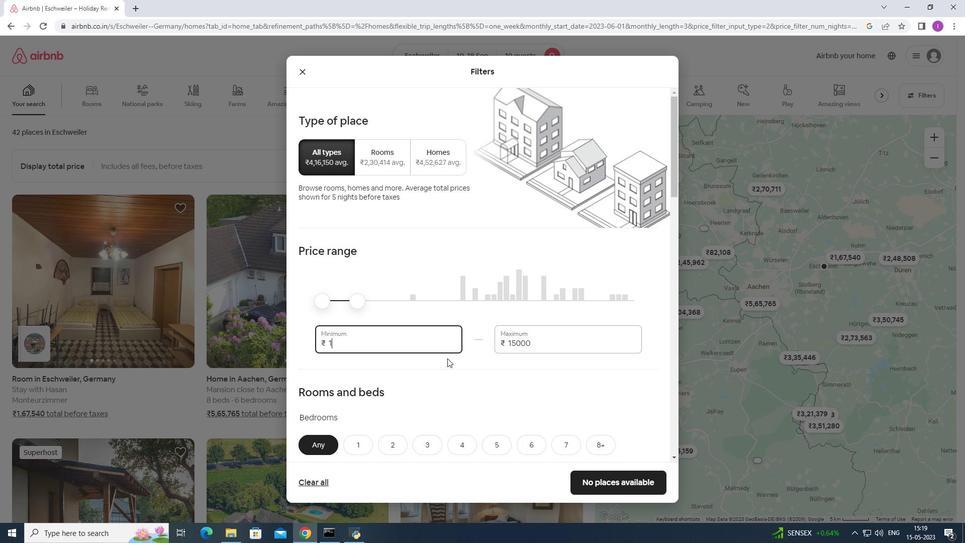 
Action: Mouse moved to (448, 359)
Screenshot: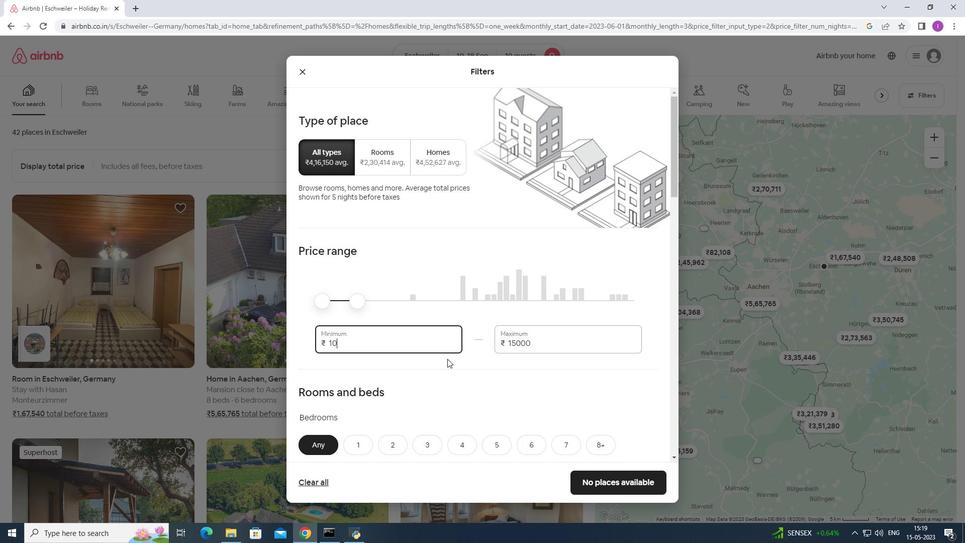
Action: Key pressed 0
Screenshot: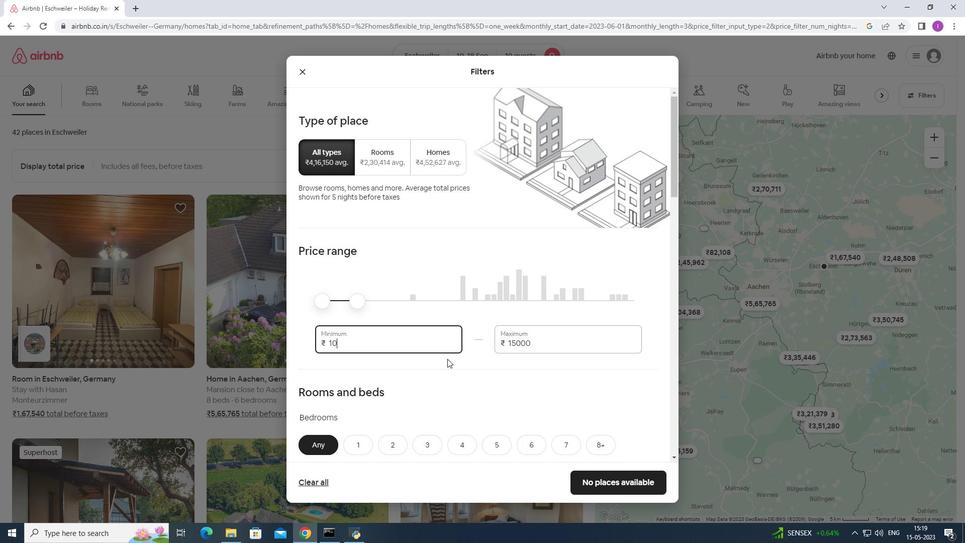 
Action: Mouse moved to (449, 359)
Screenshot: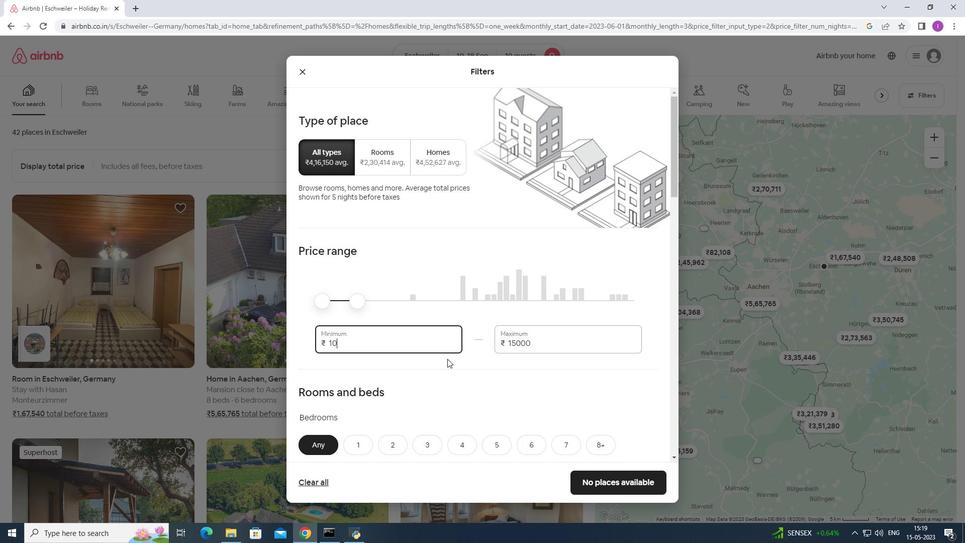 
Action: Key pressed 00
Screenshot: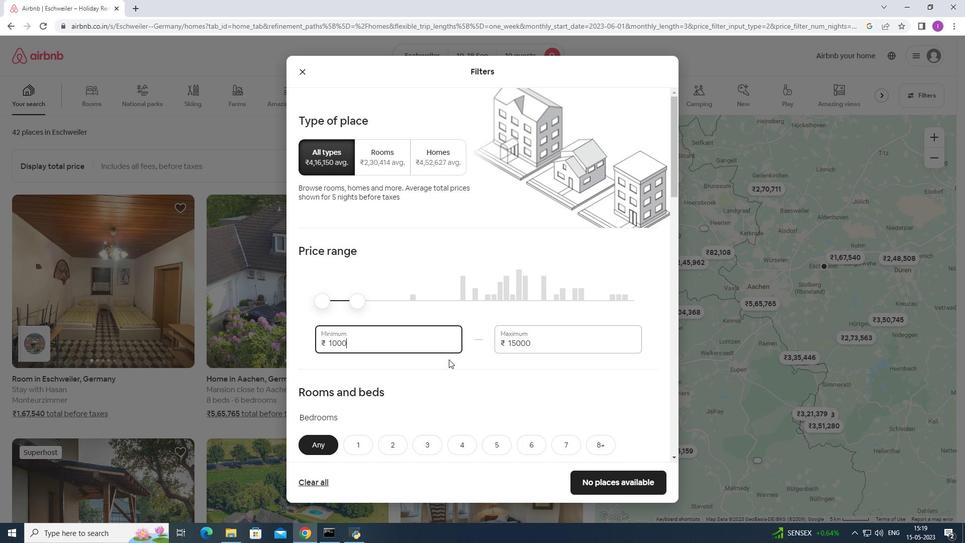 
Action: Mouse moved to (395, 371)
Screenshot: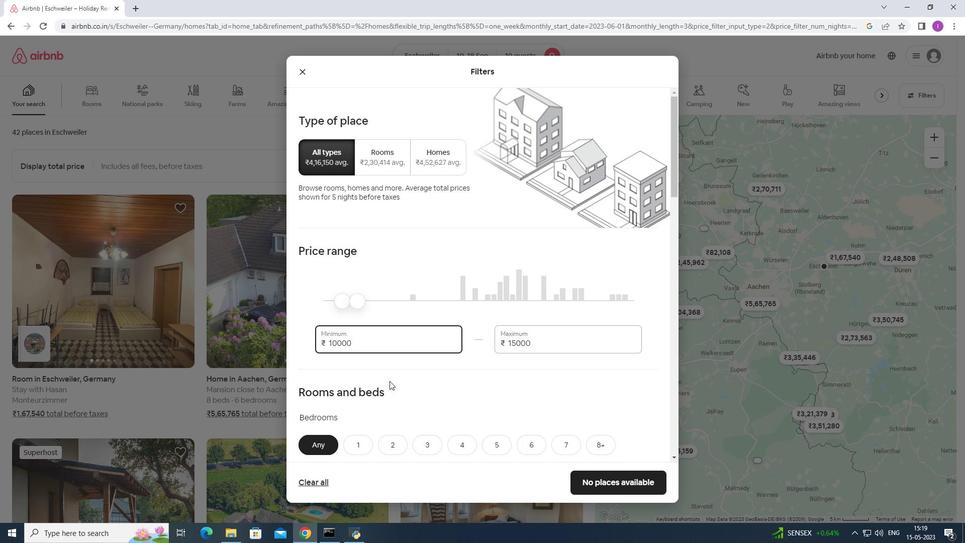 
Action: Mouse scrolled (395, 370) with delta (0, 0)
Screenshot: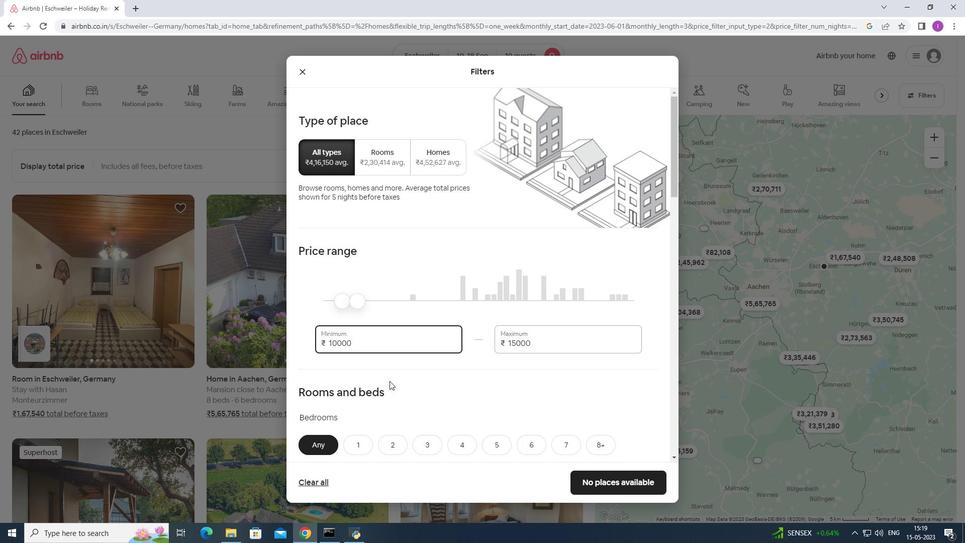 
Action: Mouse moved to (402, 365)
Screenshot: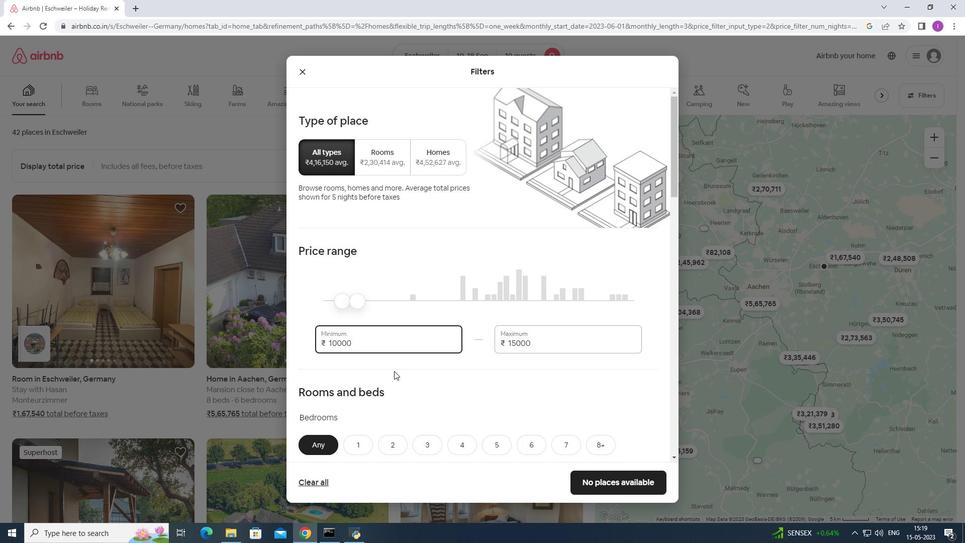 
Action: Mouse scrolled (402, 365) with delta (0, 0)
Screenshot: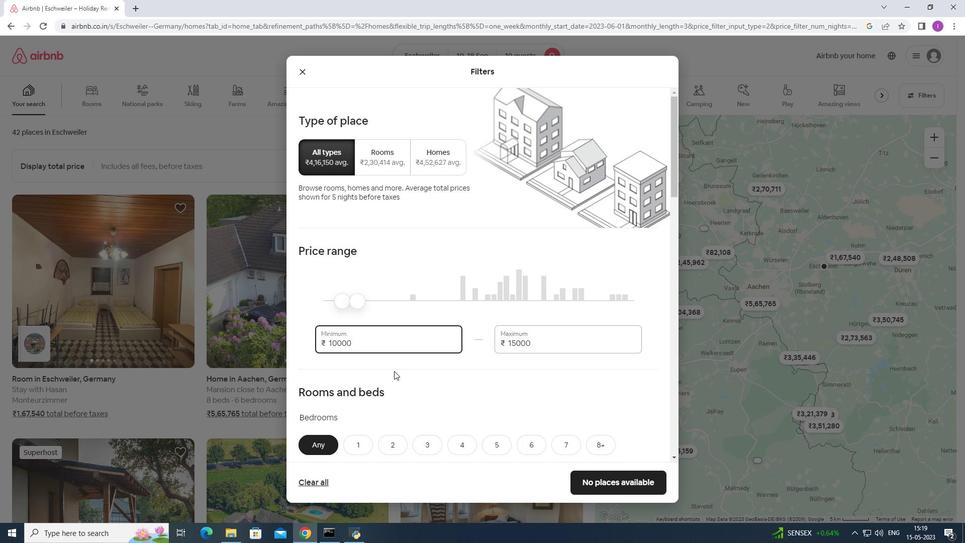 
Action: Mouse moved to (441, 353)
Screenshot: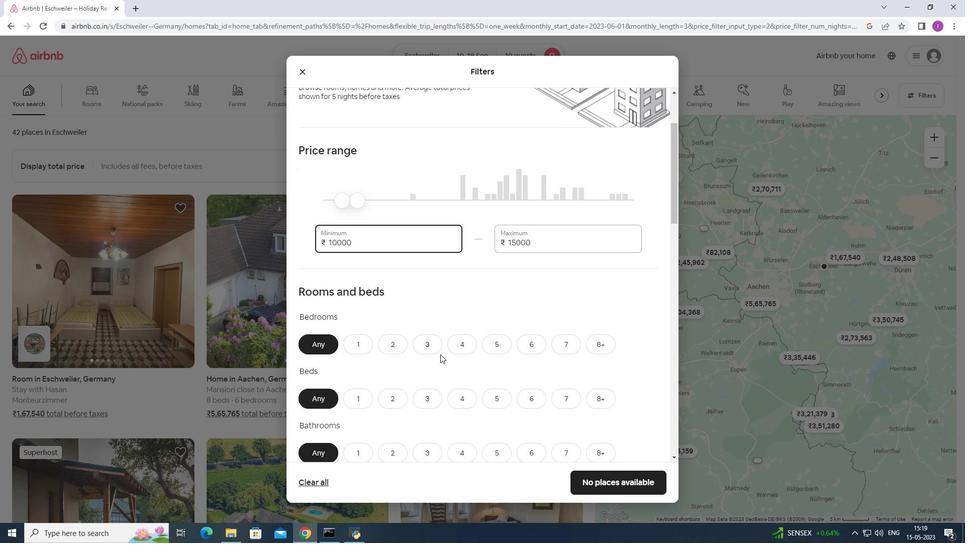 
Action: Mouse scrolled (441, 353) with delta (0, 0)
Screenshot: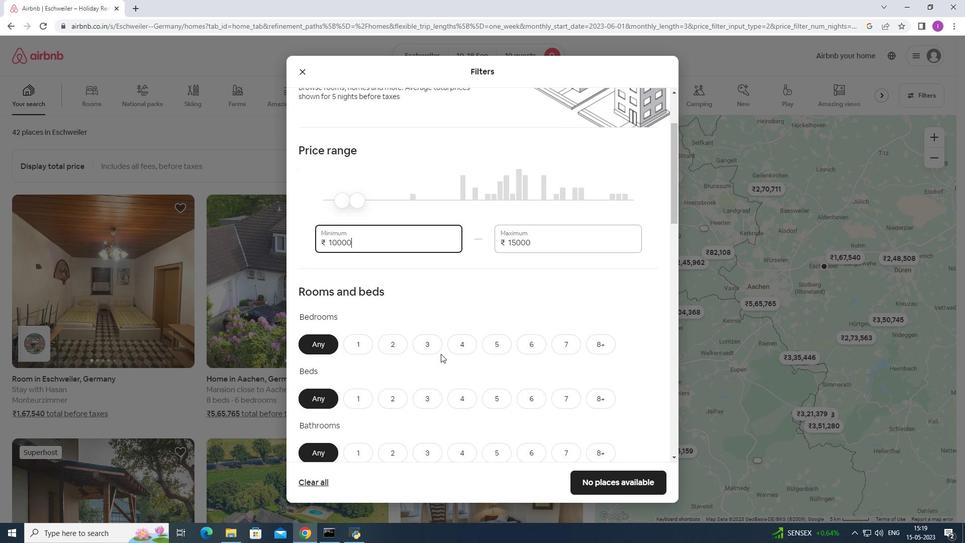 
Action: Mouse moved to (492, 296)
Screenshot: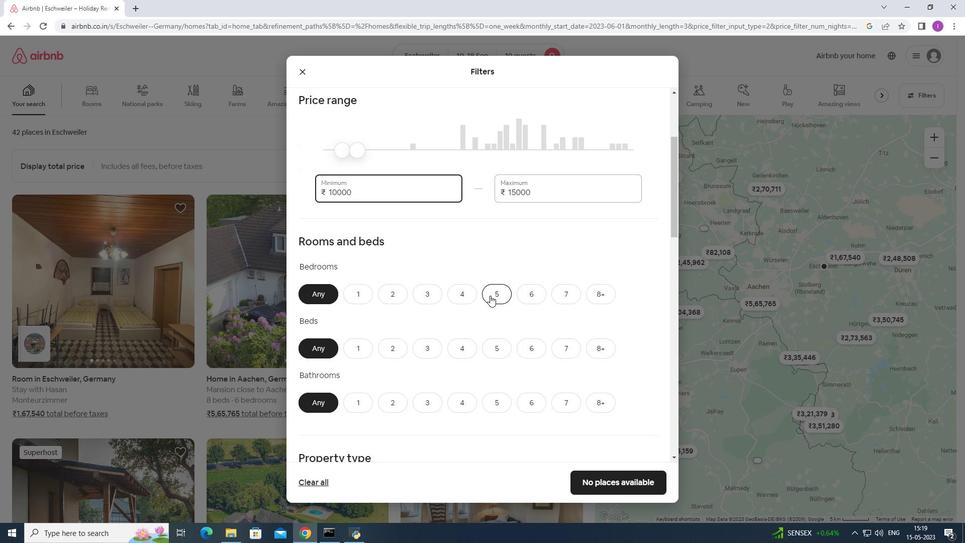 
Action: Mouse pressed left at (492, 296)
Screenshot: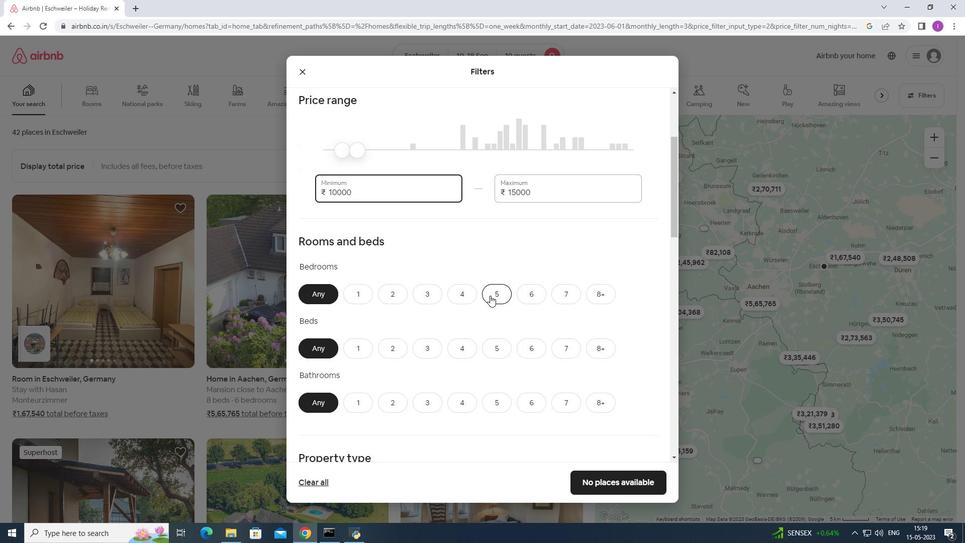 
Action: Mouse moved to (597, 346)
Screenshot: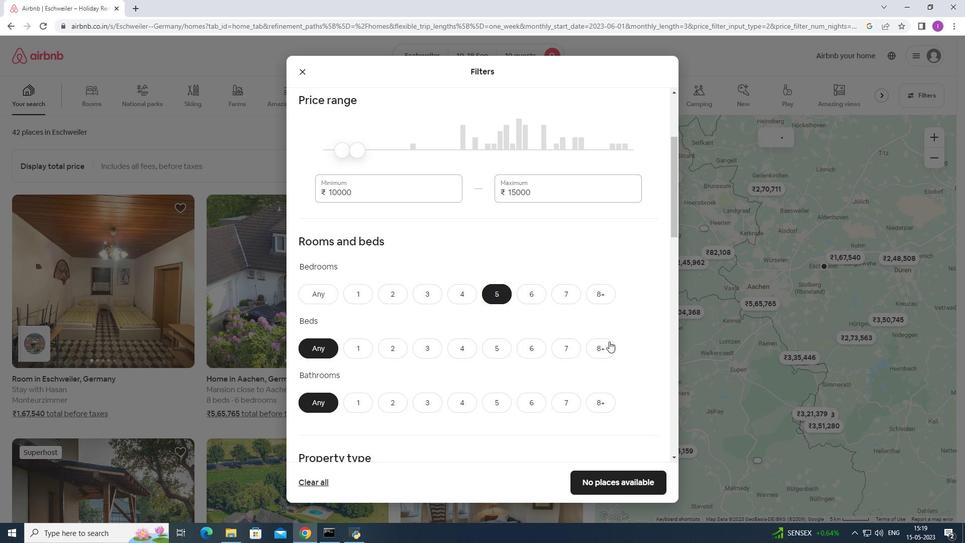 
Action: Mouse pressed left at (597, 346)
Screenshot: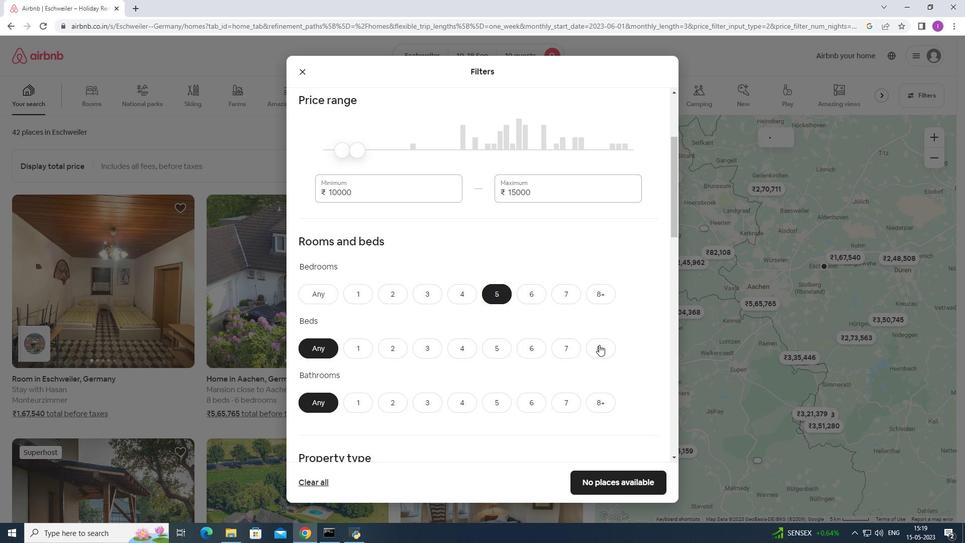 
Action: Mouse moved to (494, 405)
Screenshot: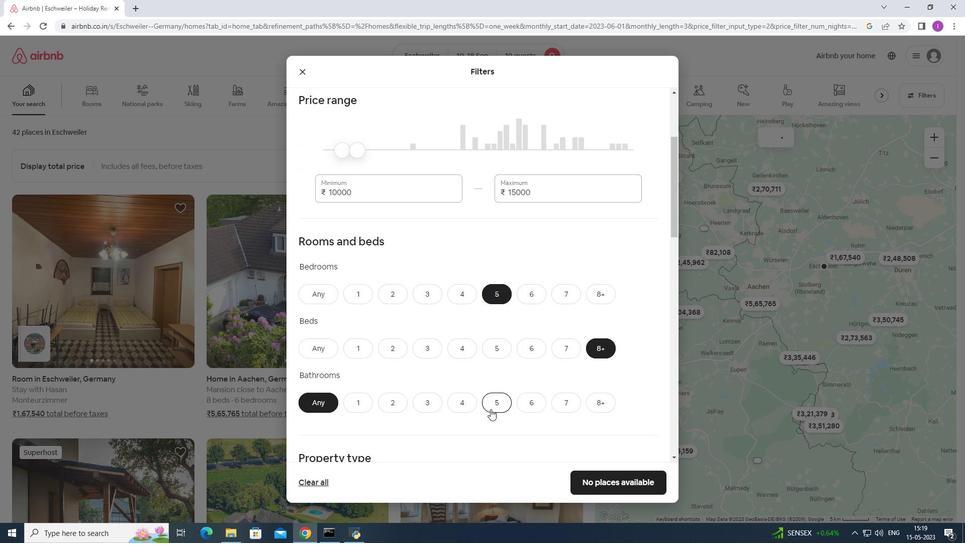 
Action: Mouse pressed left at (494, 405)
Screenshot: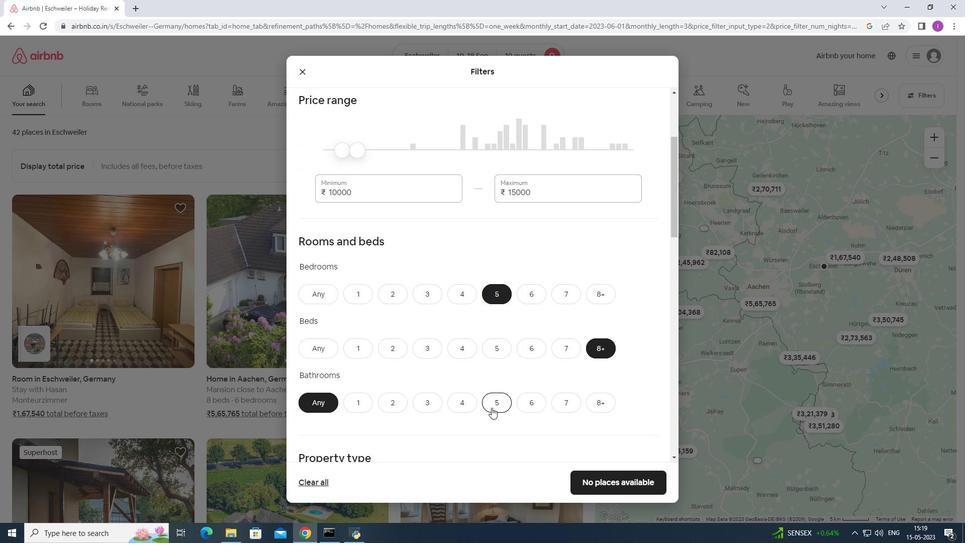 
Action: Mouse moved to (488, 310)
Screenshot: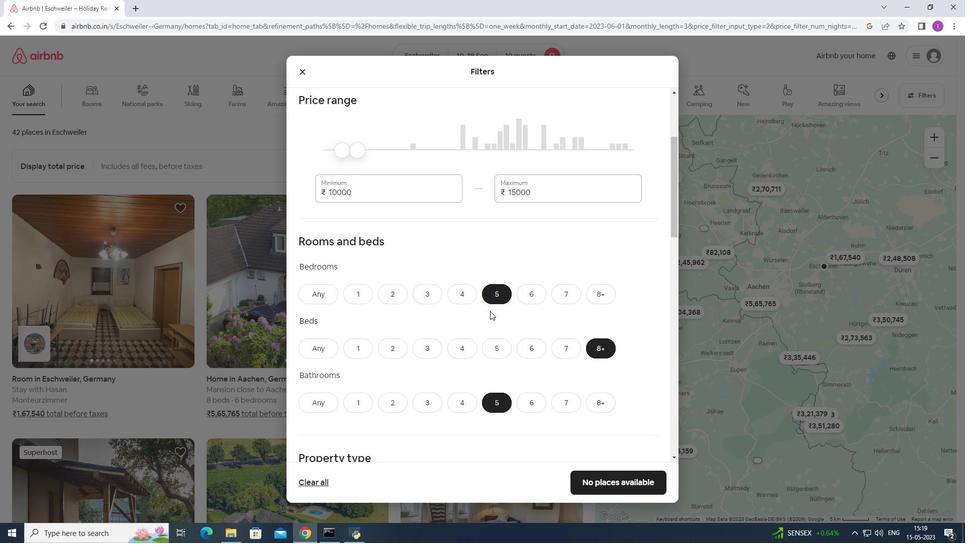
Action: Mouse scrolled (488, 310) with delta (0, 0)
Screenshot: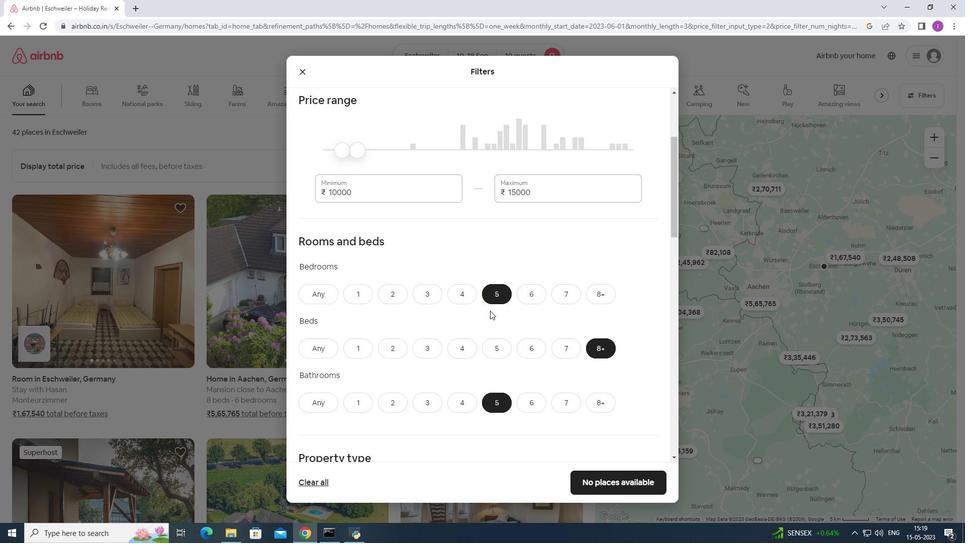 
Action: Mouse moved to (487, 311)
Screenshot: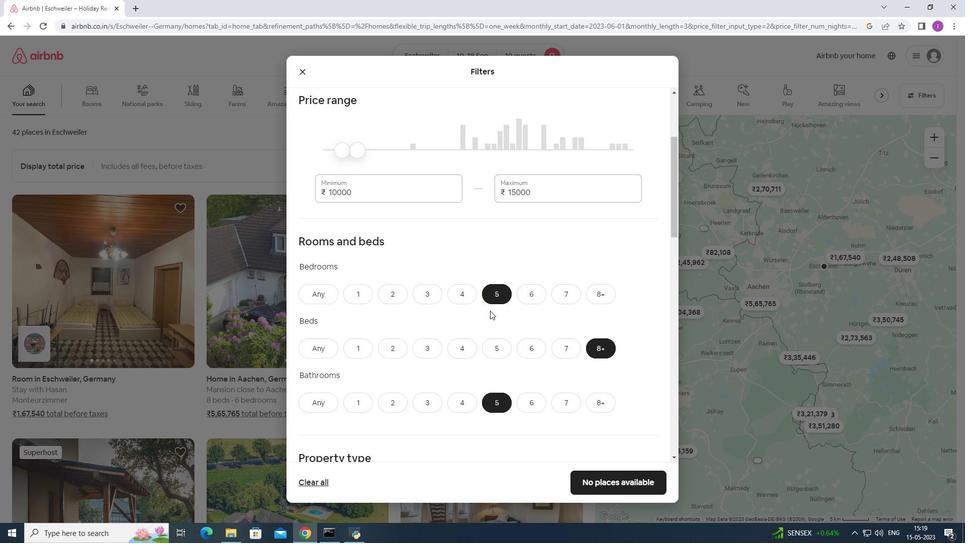 
Action: Mouse scrolled (487, 310) with delta (0, 0)
Screenshot: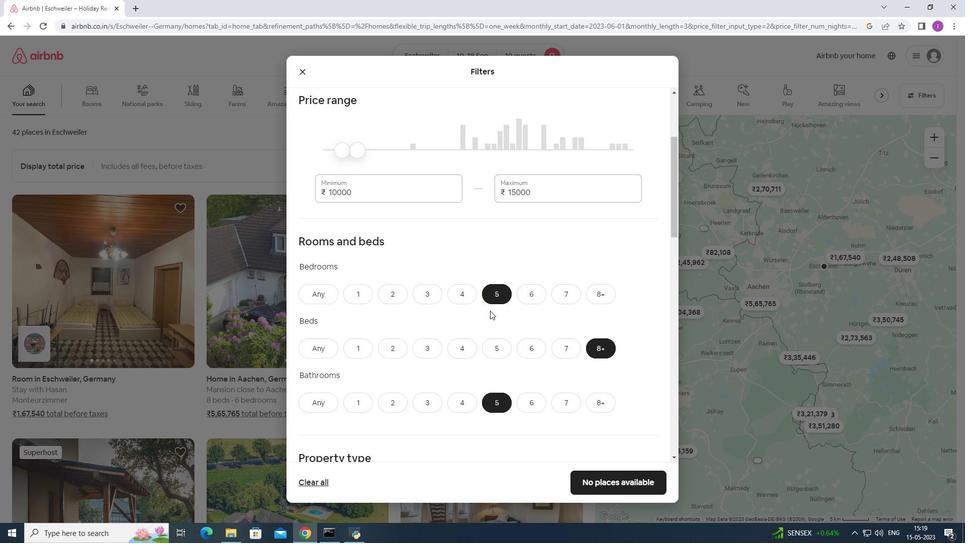 
Action: Mouse moved to (478, 314)
Screenshot: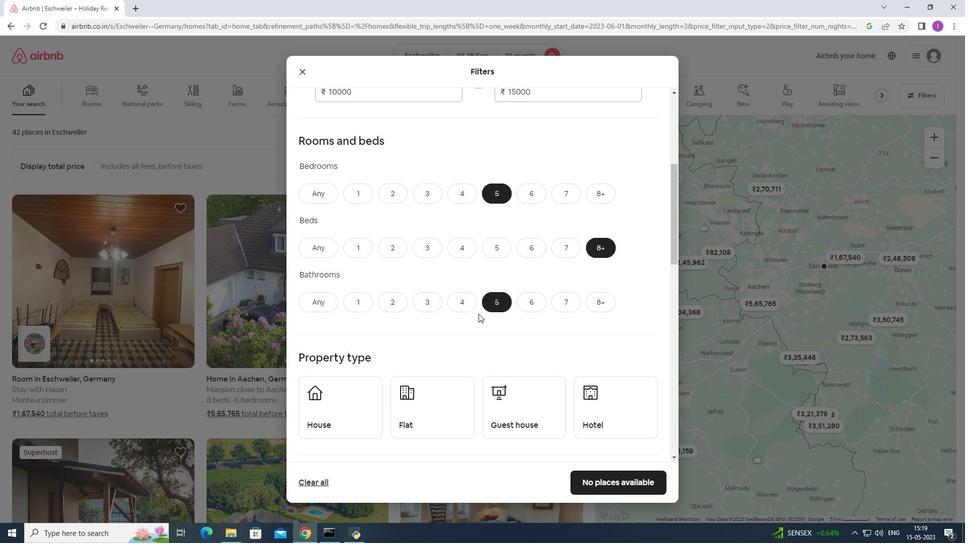 
Action: Mouse scrolled (478, 313) with delta (0, 0)
Screenshot: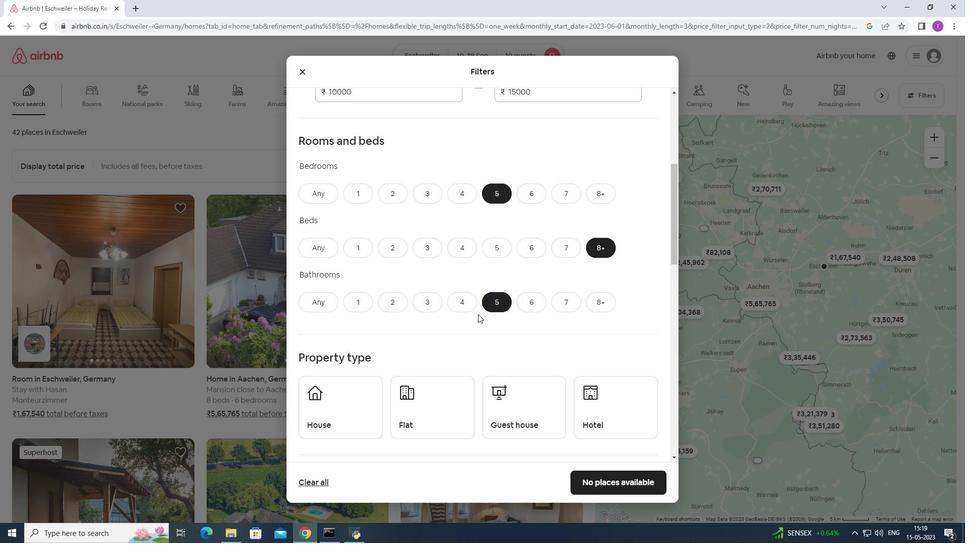 
Action: Mouse moved to (368, 356)
Screenshot: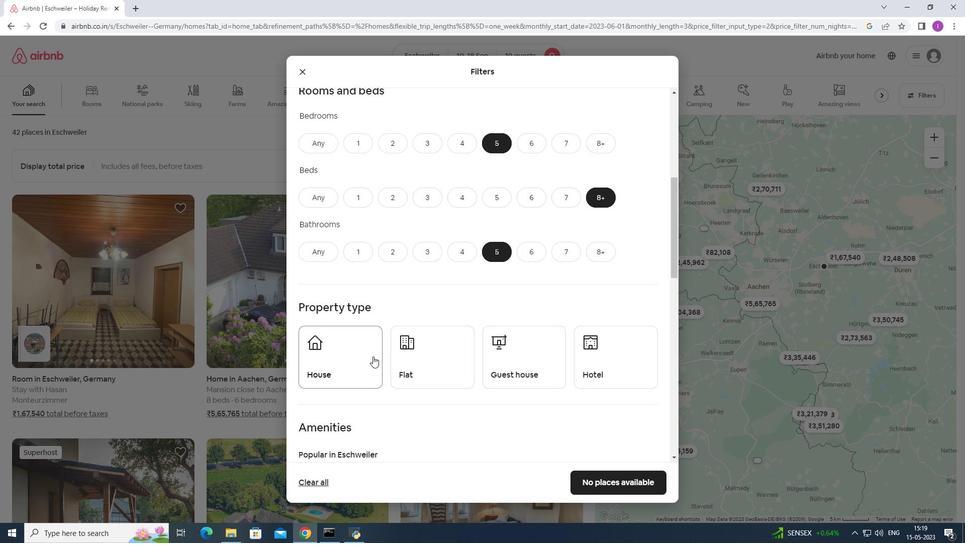 
Action: Mouse pressed left at (368, 356)
Screenshot: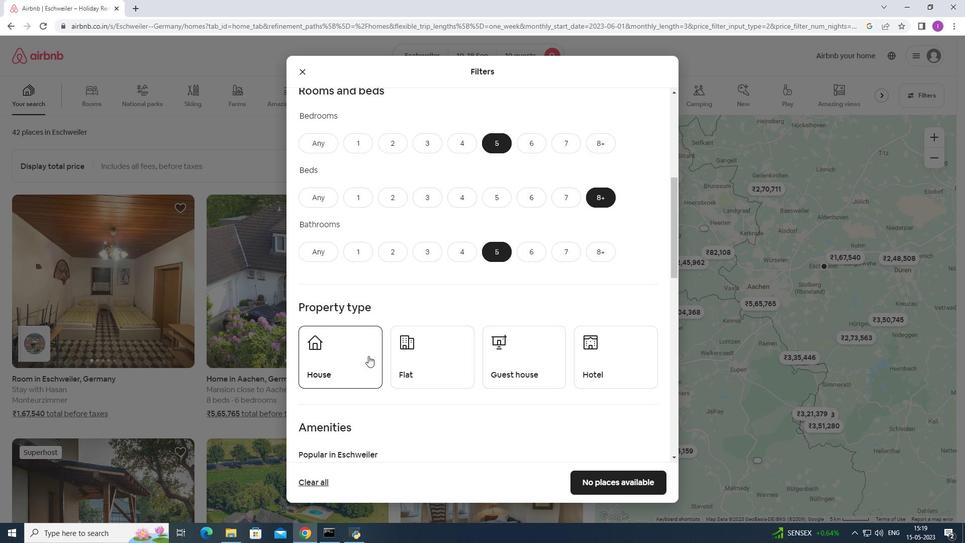 
Action: Mouse moved to (417, 348)
Screenshot: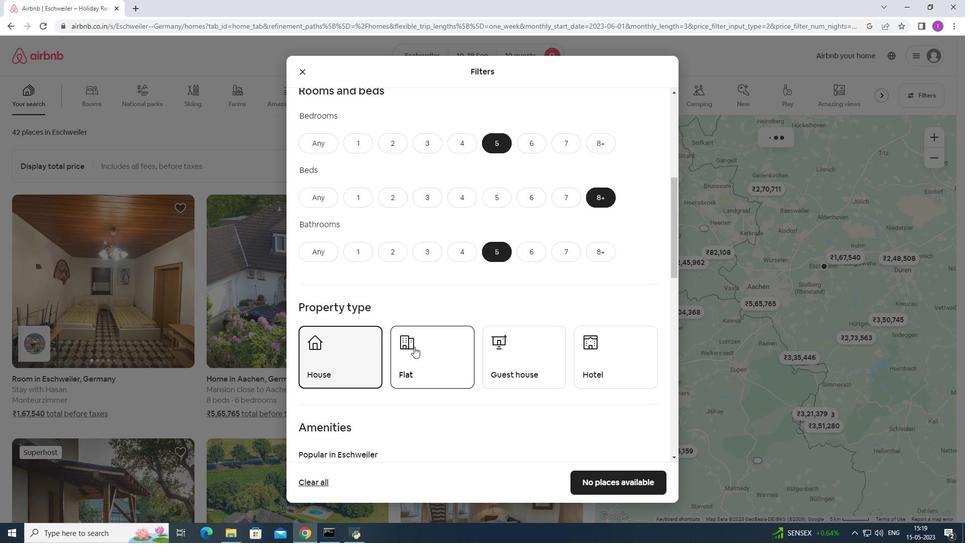 
Action: Mouse pressed left at (417, 348)
Screenshot: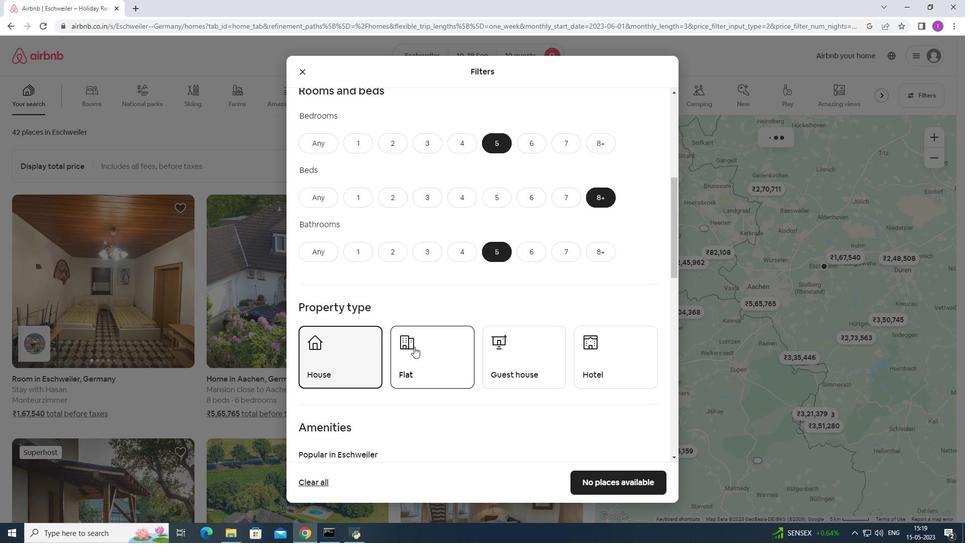
Action: Mouse moved to (523, 350)
Screenshot: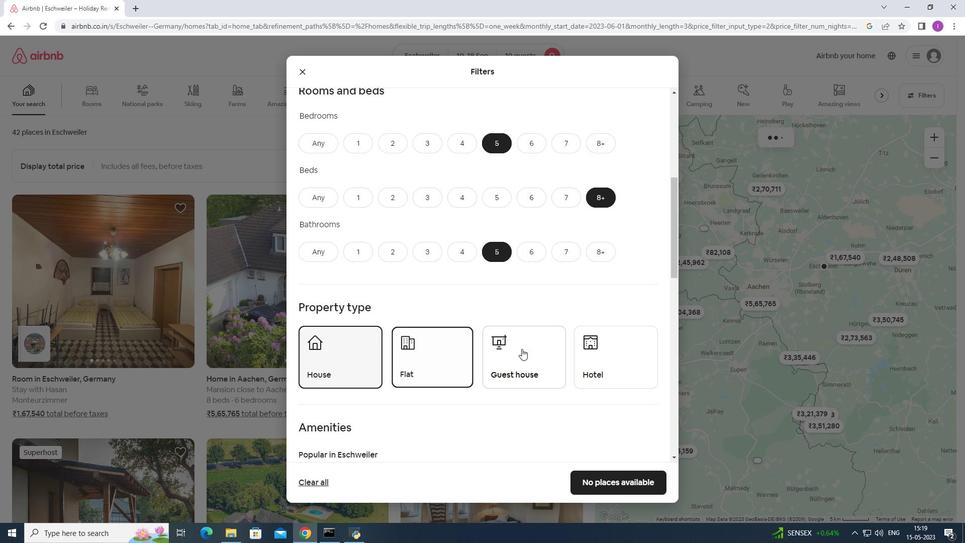 
Action: Mouse pressed left at (523, 350)
Screenshot: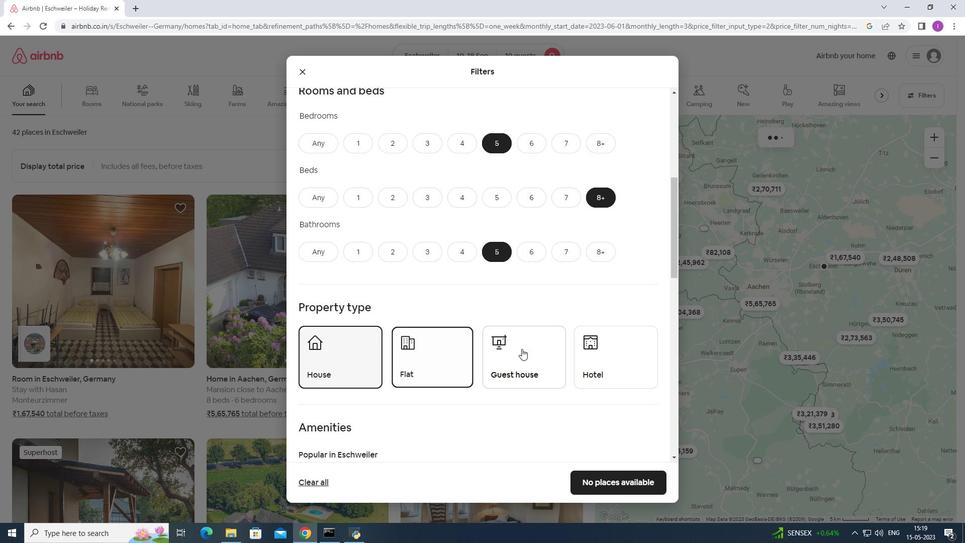 
Action: Mouse moved to (489, 360)
Screenshot: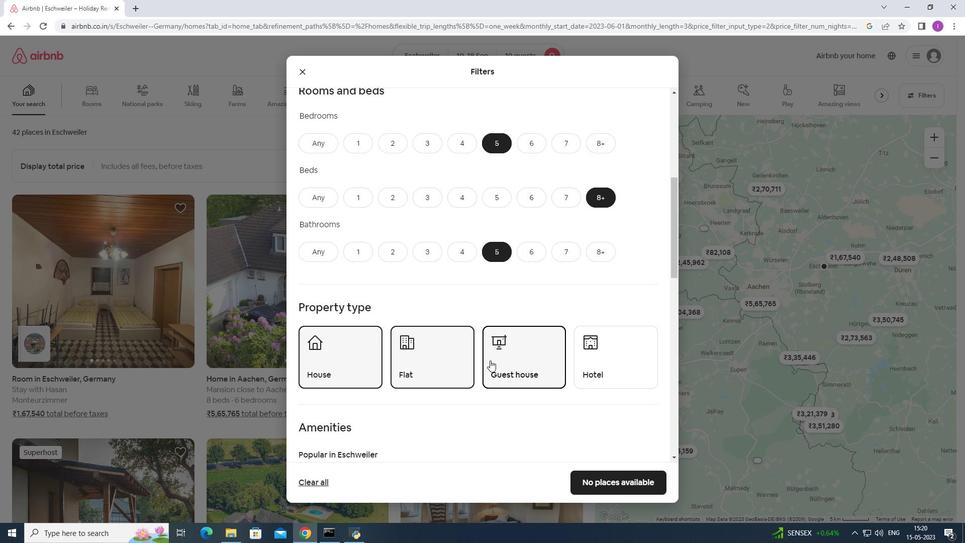 
Action: Mouse scrolled (489, 360) with delta (0, 0)
Screenshot: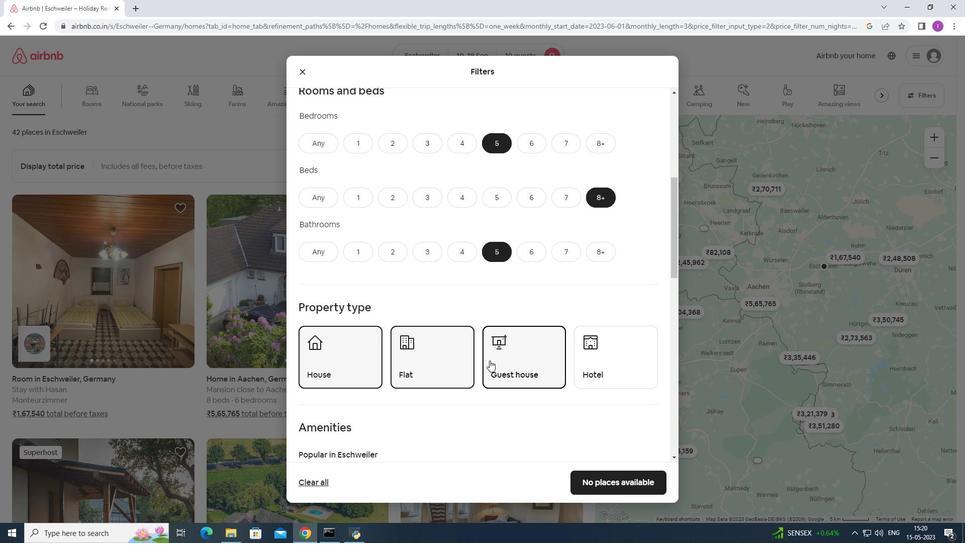 
Action: Mouse scrolled (489, 360) with delta (0, 0)
Screenshot: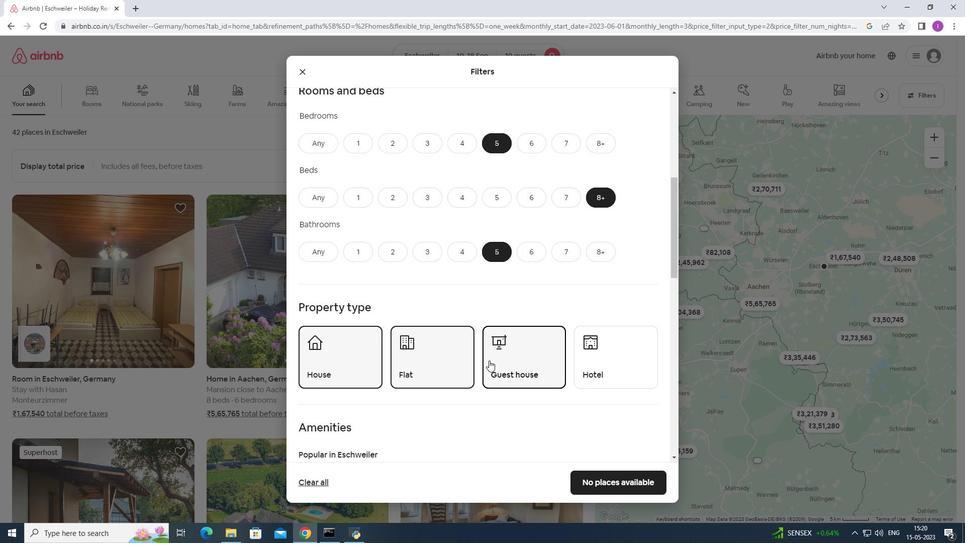 
Action: Mouse moved to (489, 361)
Screenshot: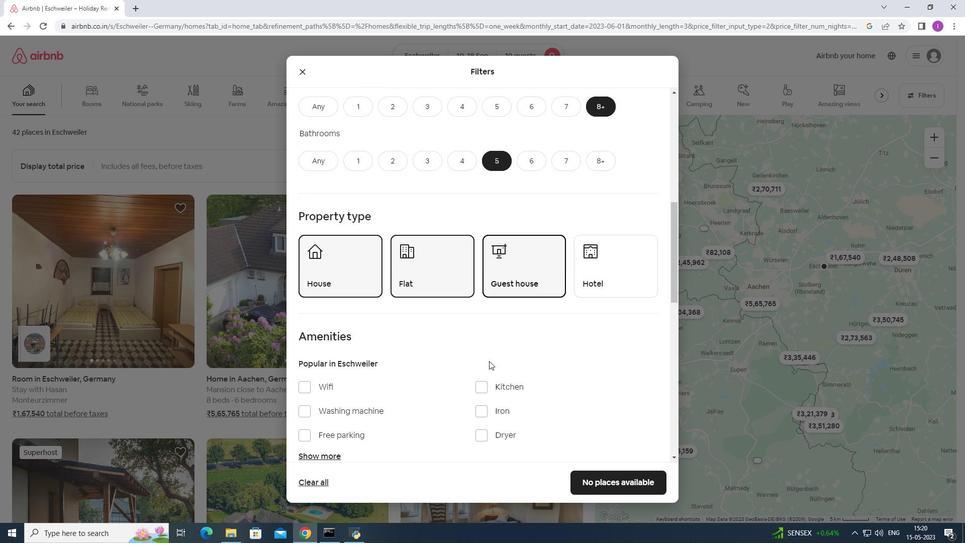 
Action: Mouse scrolled (489, 360) with delta (0, 0)
Screenshot: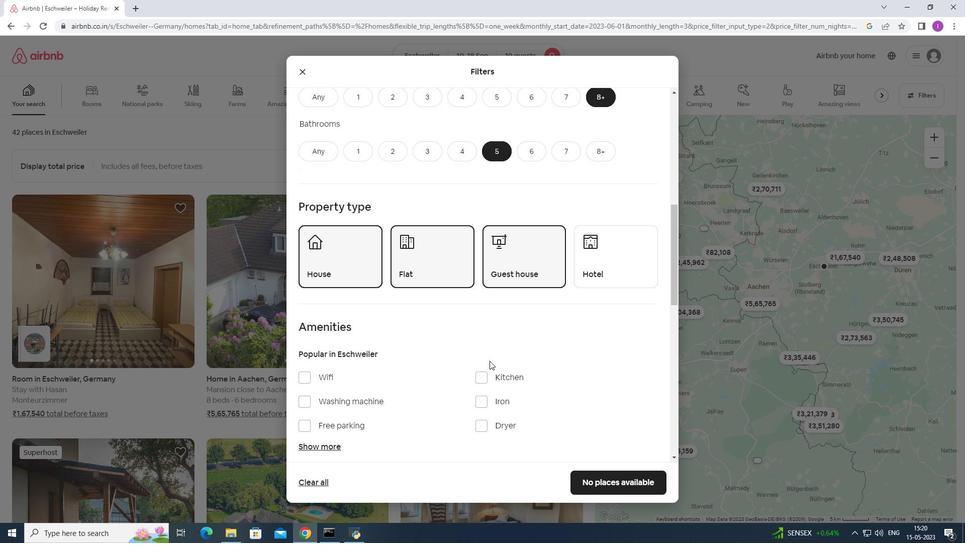 
Action: Mouse moved to (312, 326)
Screenshot: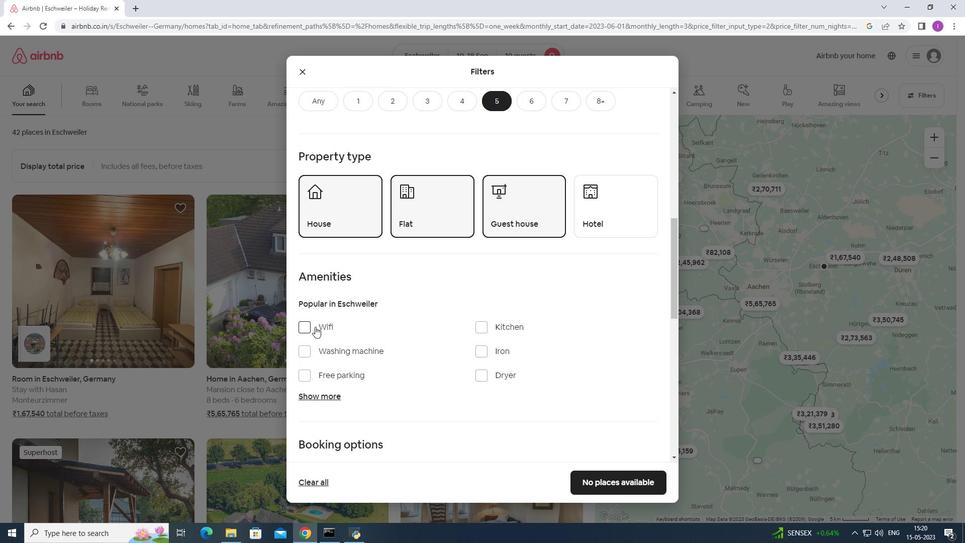 
Action: Mouse pressed left at (312, 326)
Screenshot: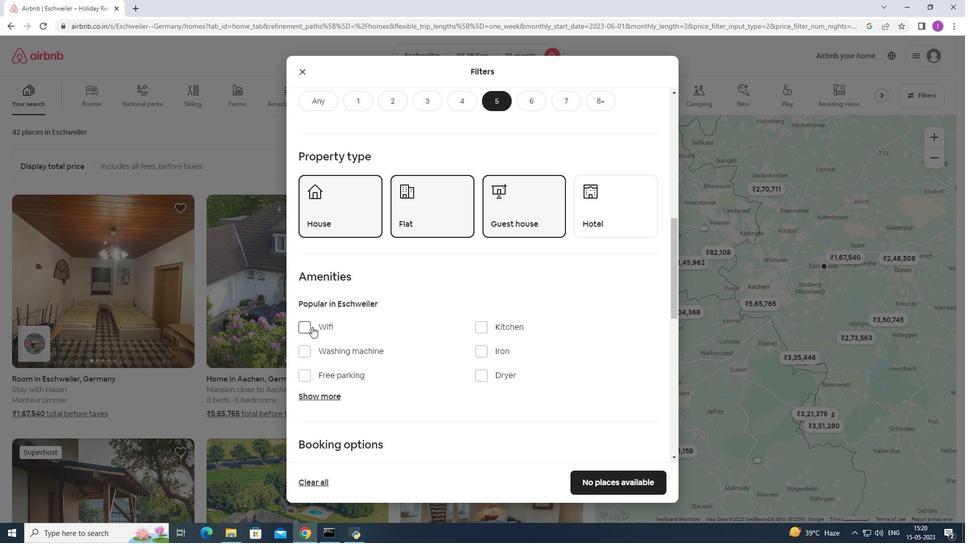 
Action: Mouse moved to (306, 376)
Screenshot: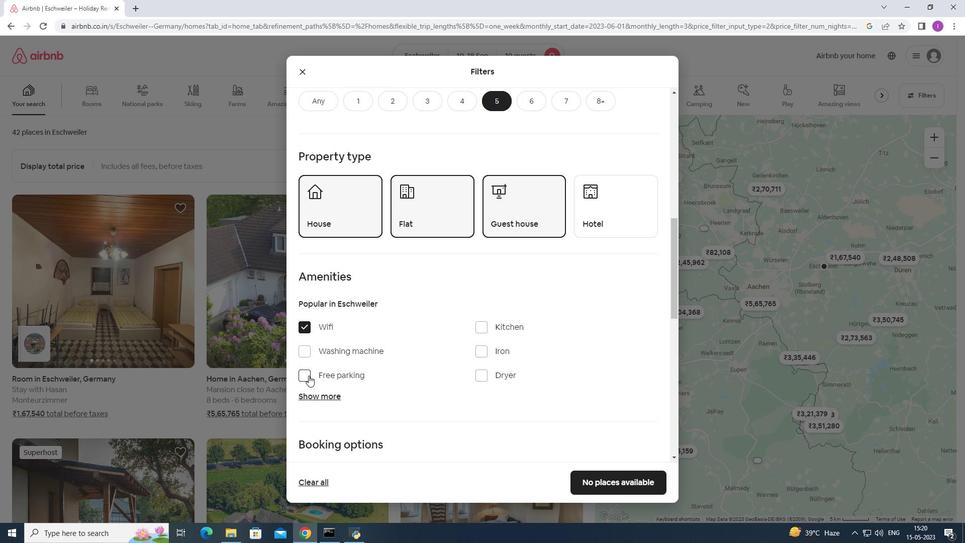 
Action: Mouse pressed left at (306, 376)
Screenshot: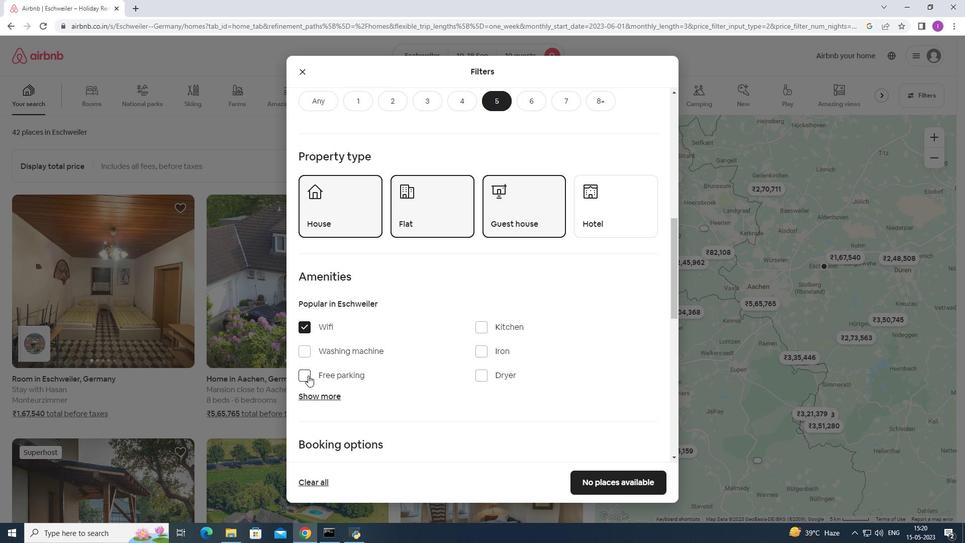 
Action: Mouse moved to (339, 396)
Screenshot: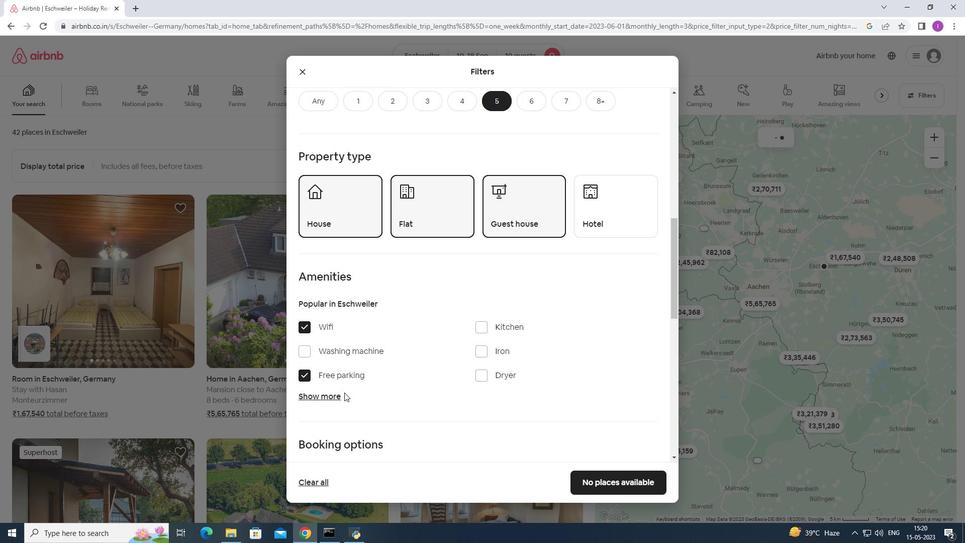 
Action: Mouse pressed left at (339, 396)
Screenshot: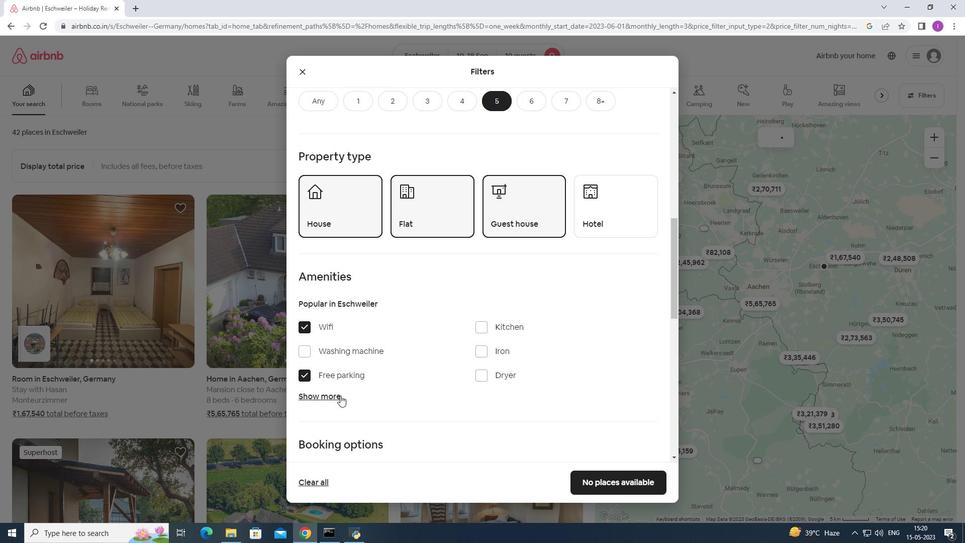 
Action: Mouse moved to (494, 404)
Screenshot: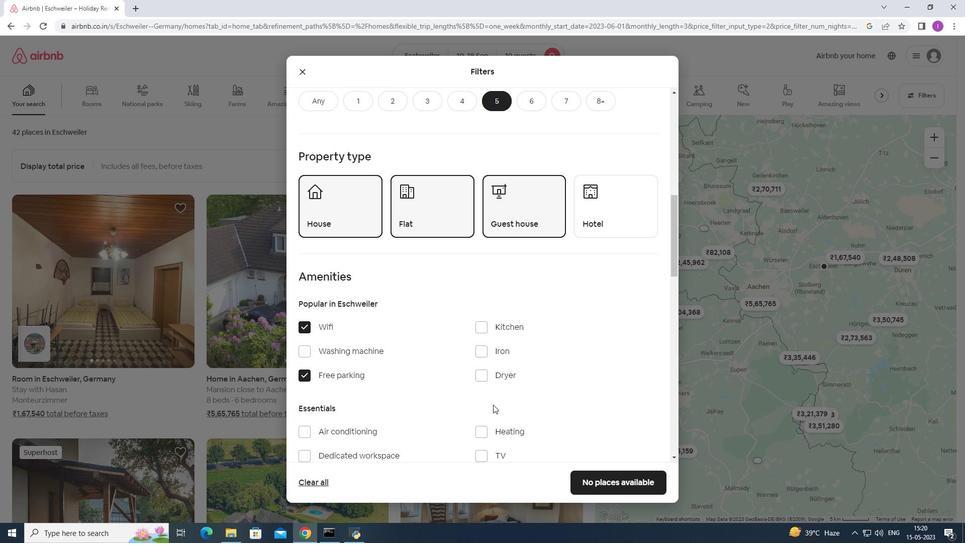 
Action: Mouse scrolled (494, 403) with delta (0, 0)
Screenshot: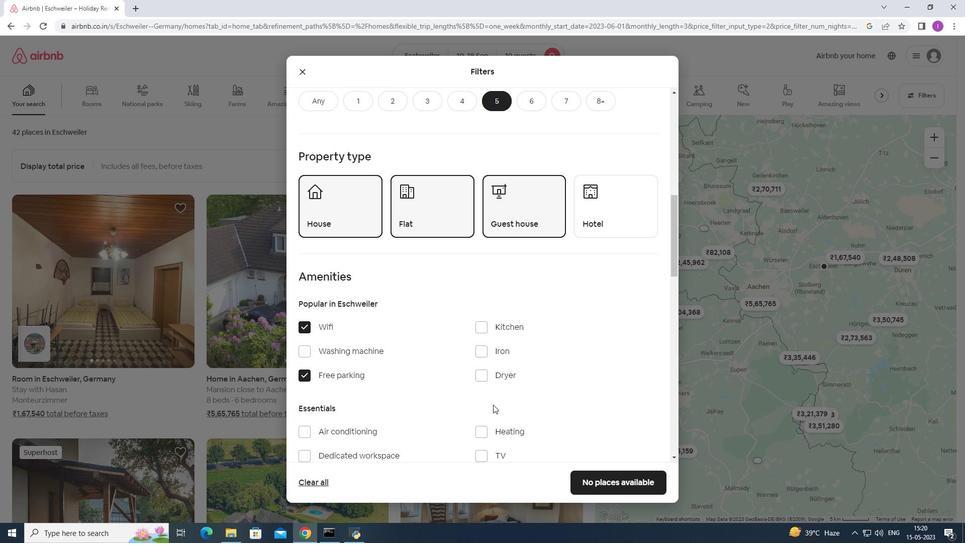 
Action: Mouse moved to (495, 404)
Screenshot: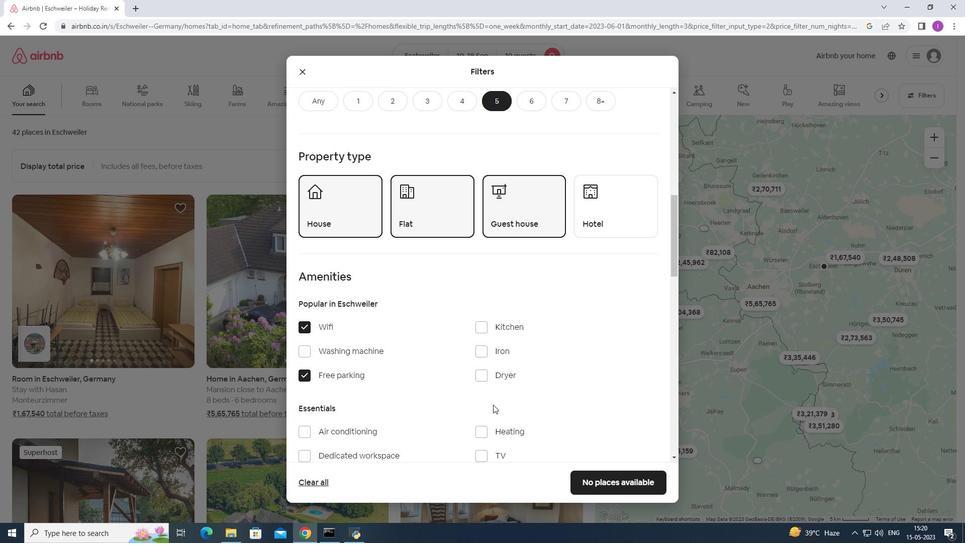 
Action: Mouse scrolled (495, 403) with delta (0, 0)
Screenshot: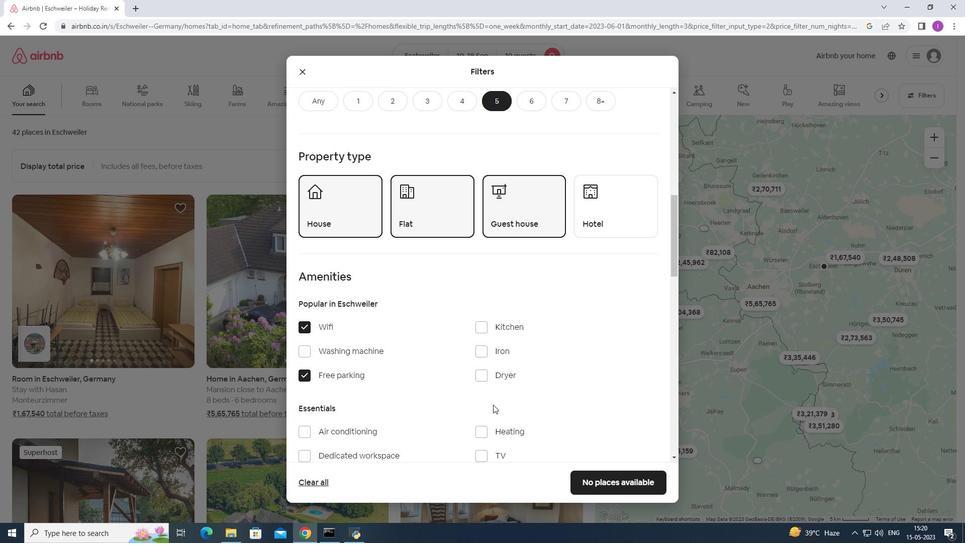 
Action: Mouse moved to (495, 402)
Screenshot: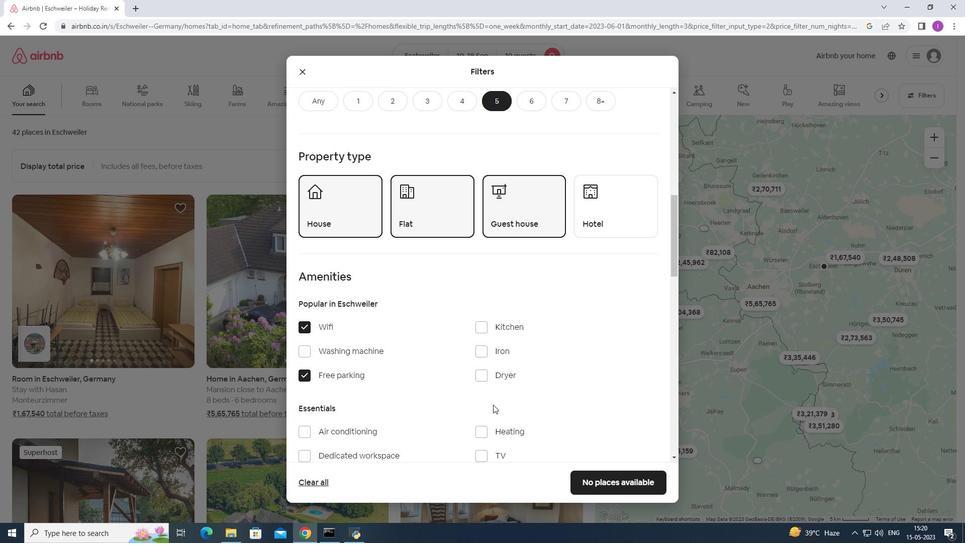 
Action: Mouse scrolled (495, 402) with delta (0, 0)
Screenshot: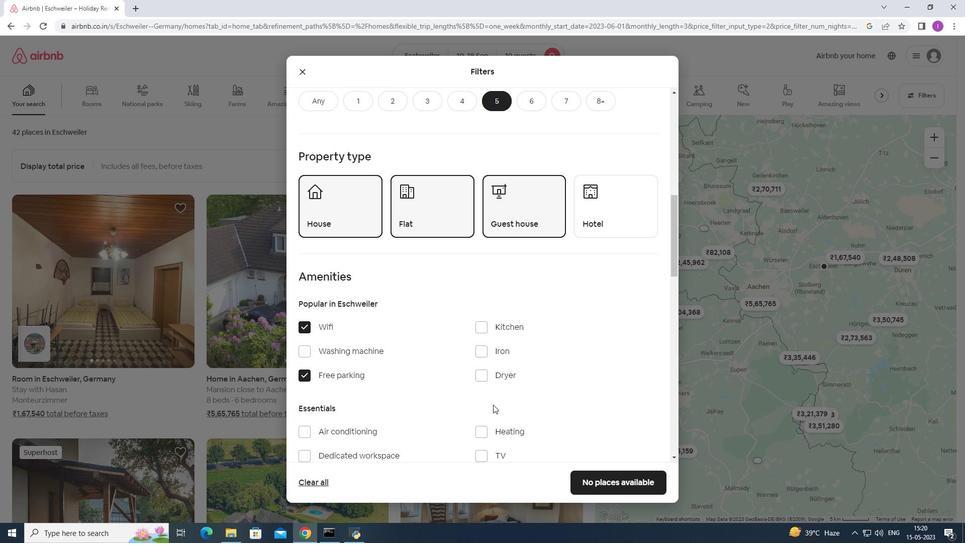 
Action: Mouse moved to (481, 306)
Screenshot: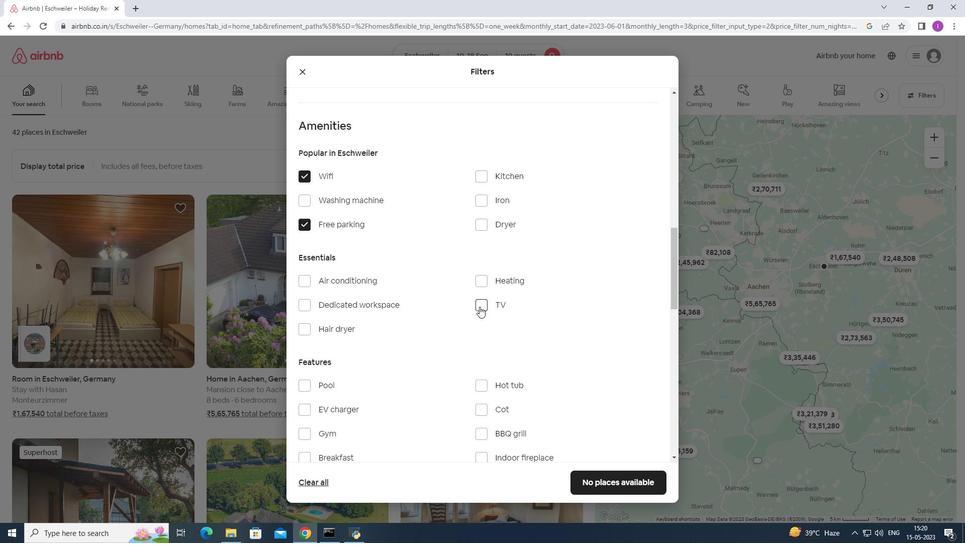 
Action: Mouse pressed left at (481, 306)
Screenshot: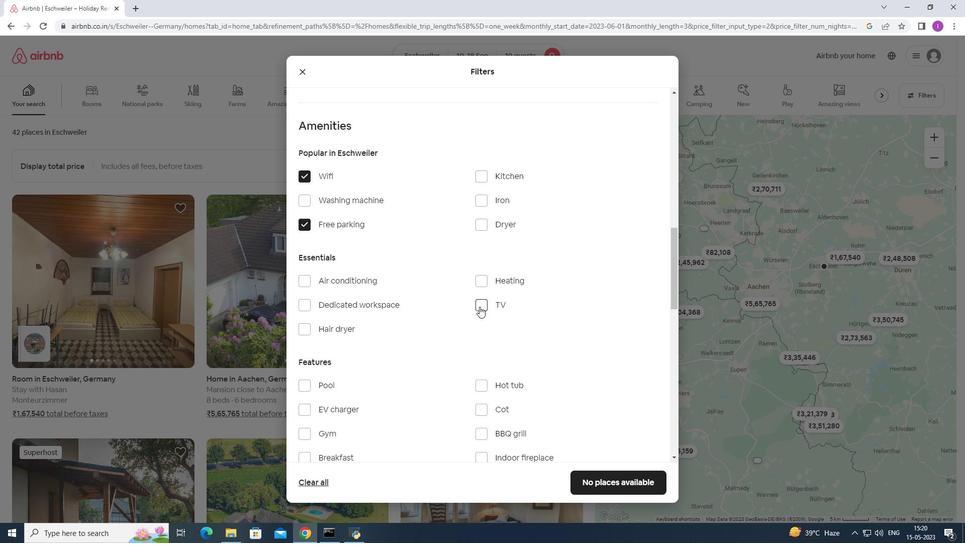 
Action: Mouse moved to (298, 432)
Screenshot: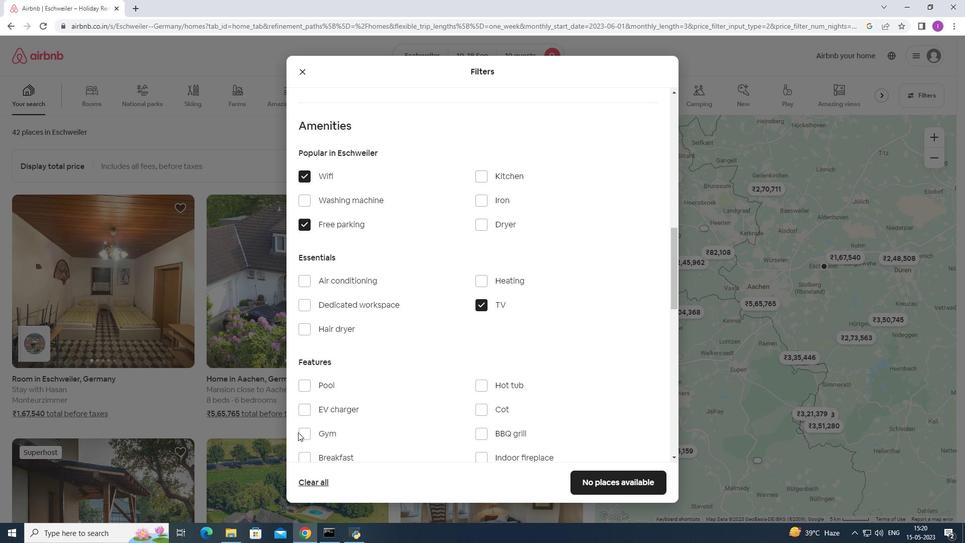 
Action: Mouse pressed left at (298, 432)
Screenshot: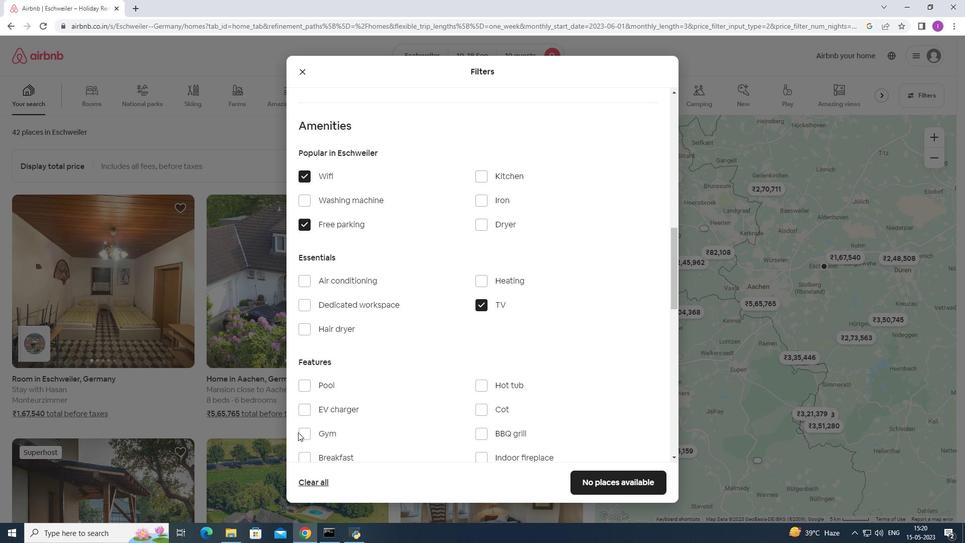 
Action: Mouse moved to (359, 421)
Screenshot: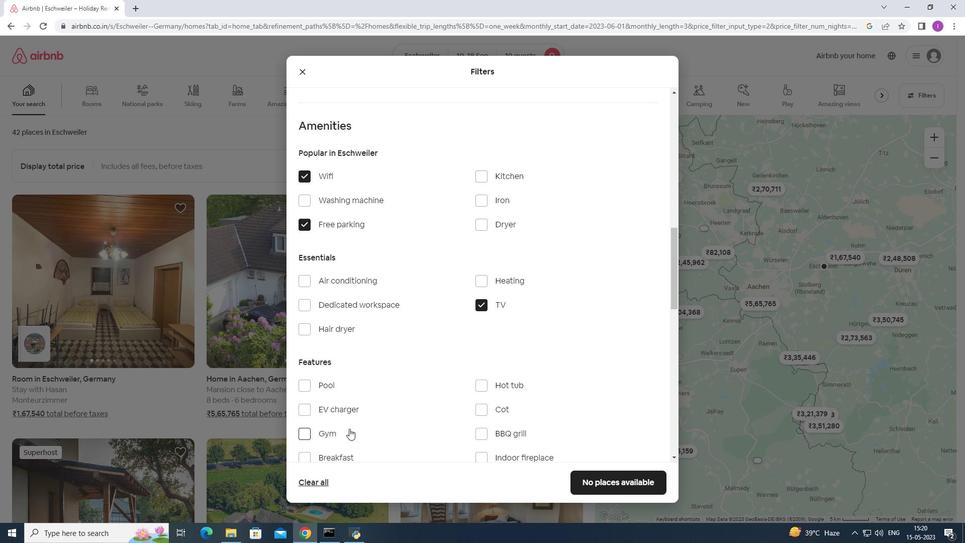 
Action: Mouse scrolled (359, 421) with delta (0, 0)
Screenshot: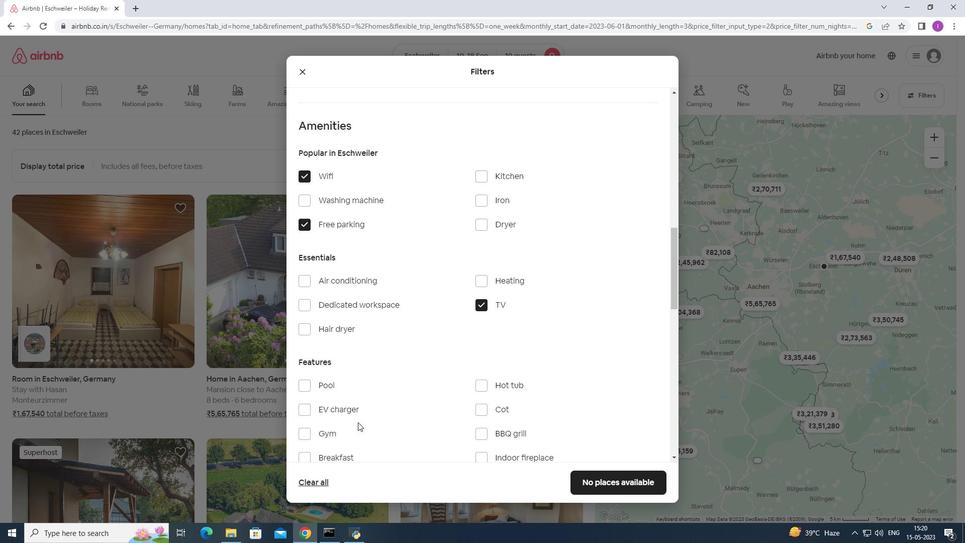 
Action: Mouse moved to (360, 421)
Screenshot: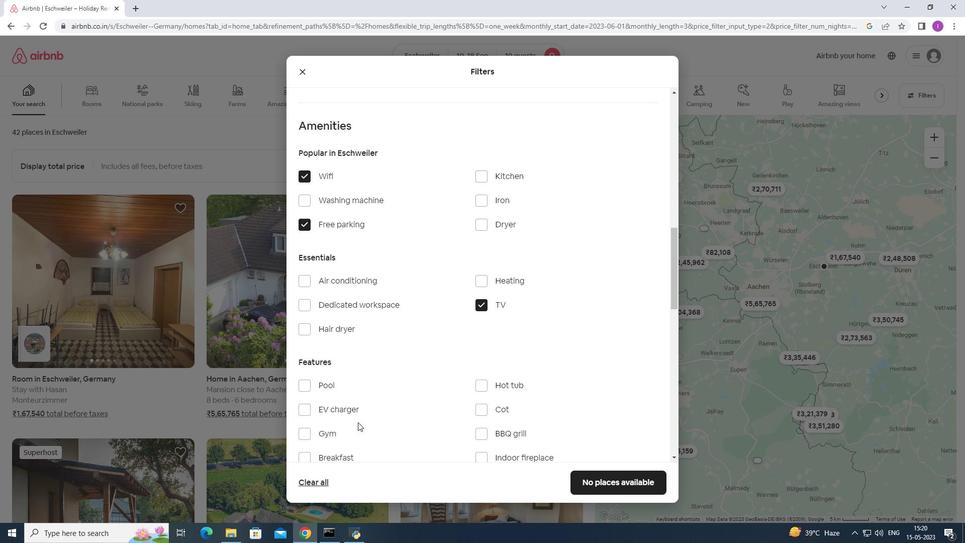 
Action: Mouse scrolled (360, 421) with delta (0, 0)
Screenshot: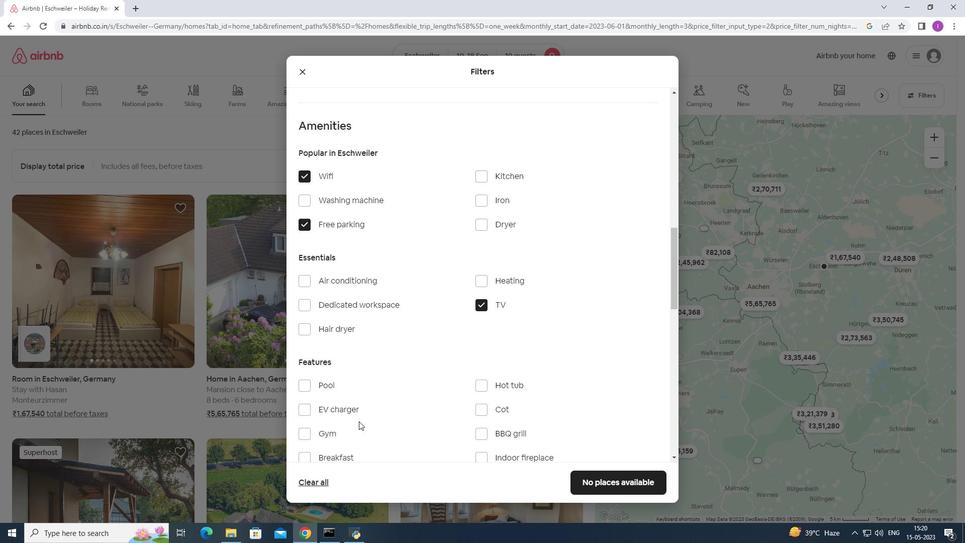 
Action: Mouse scrolled (360, 421) with delta (0, 0)
Screenshot: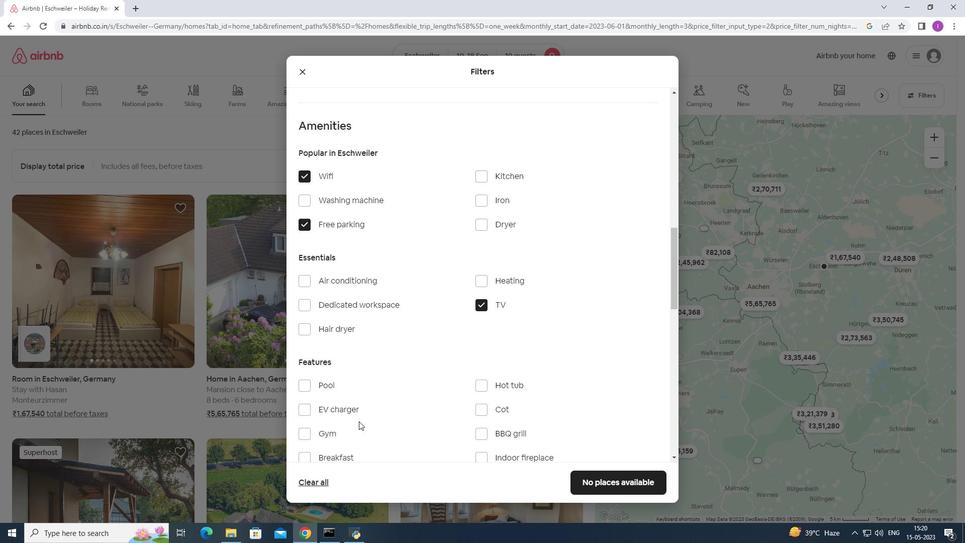 
Action: Mouse moved to (311, 283)
Screenshot: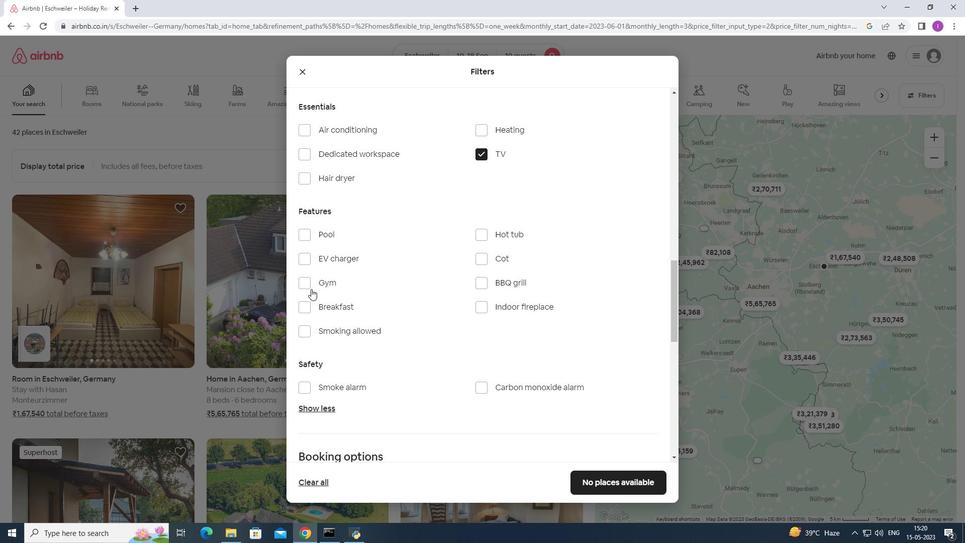 
Action: Mouse pressed left at (311, 283)
Screenshot: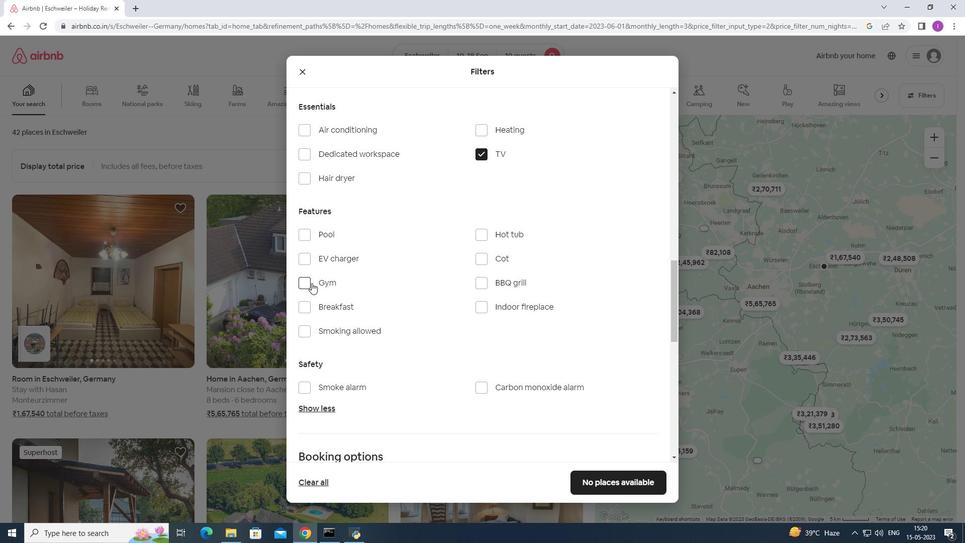 
Action: Mouse moved to (305, 311)
Screenshot: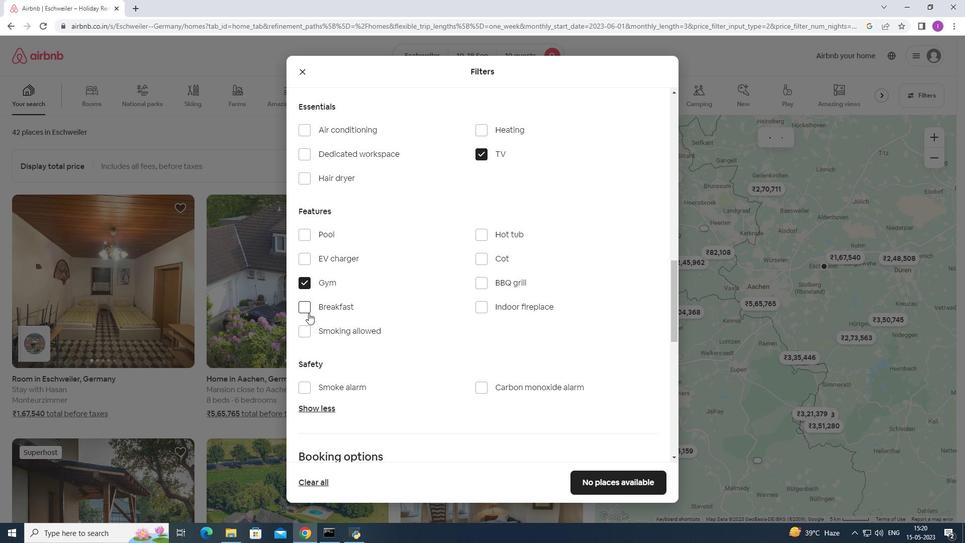 
Action: Mouse pressed left at (305, 311)
Screenshot: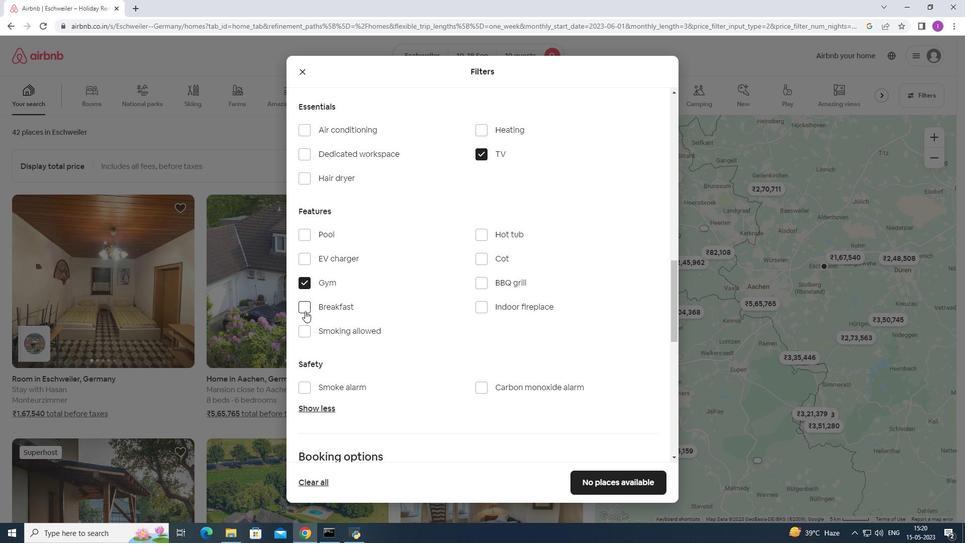 
Action: Mouse moved to (462, 351)
Screenshot: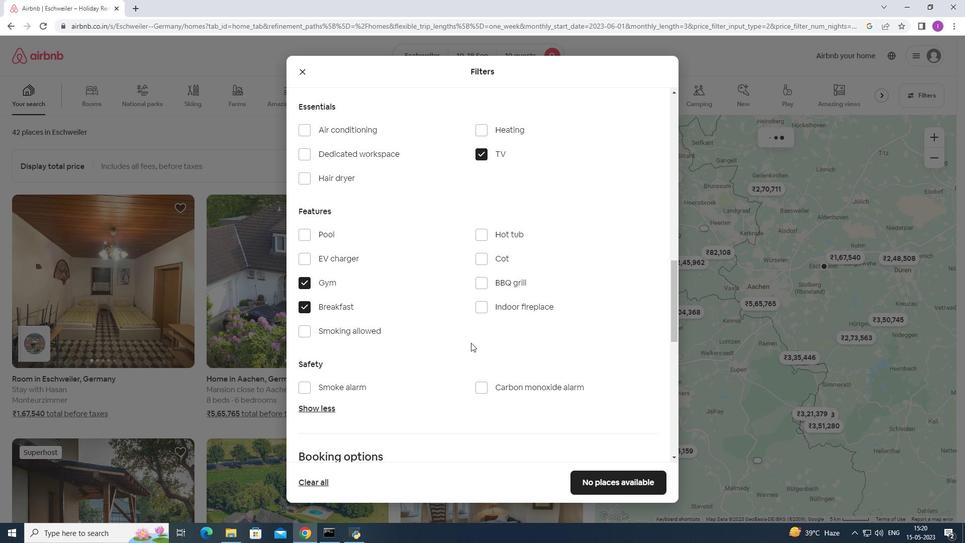 
Action: Mouse scrolled (462, 350) with delta (0, 0)
Screenshot: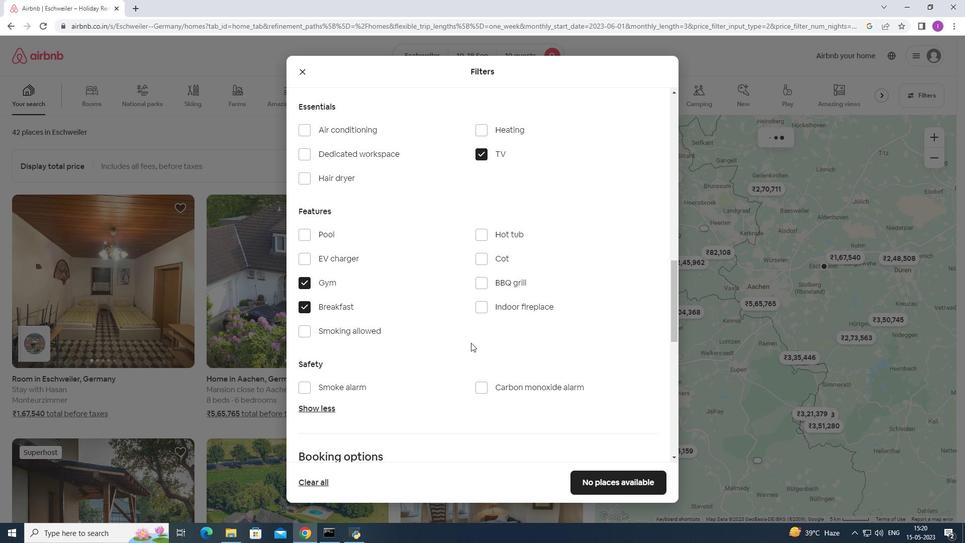 
Action: Mouse moved to (461, 353)
Screenshot: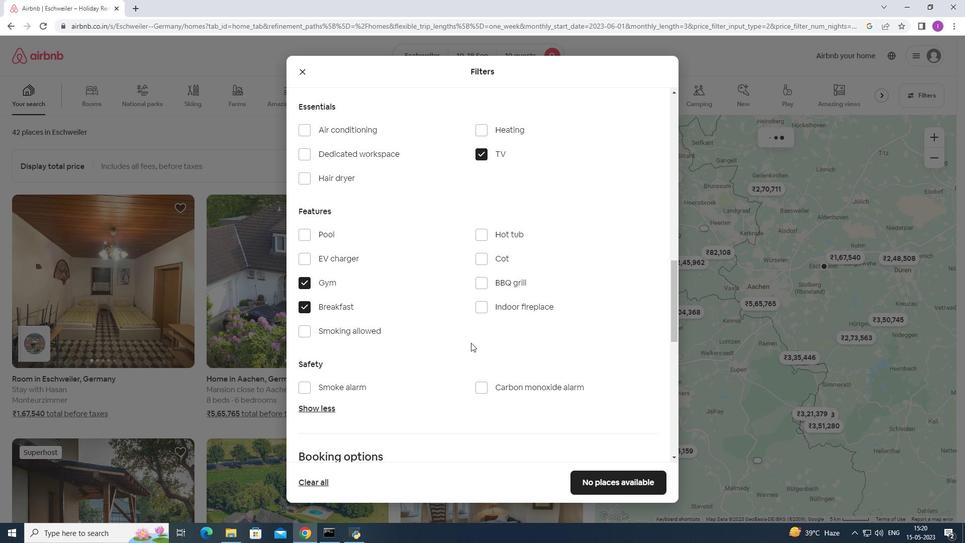 
Action: Mouse scrolled (461, 352) with delta (0, 0)
Screenshot: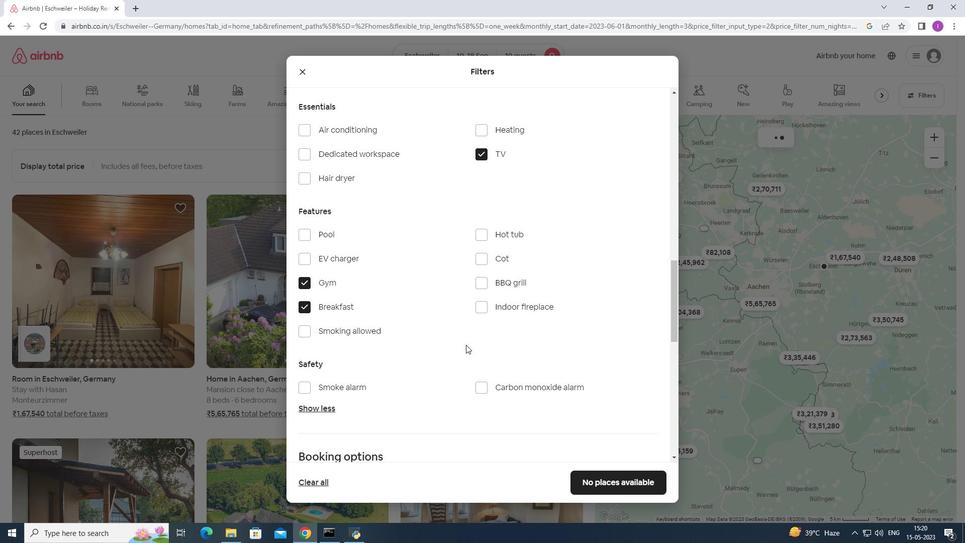 
Action: Mouse moved to (460, 354)
Screenshot: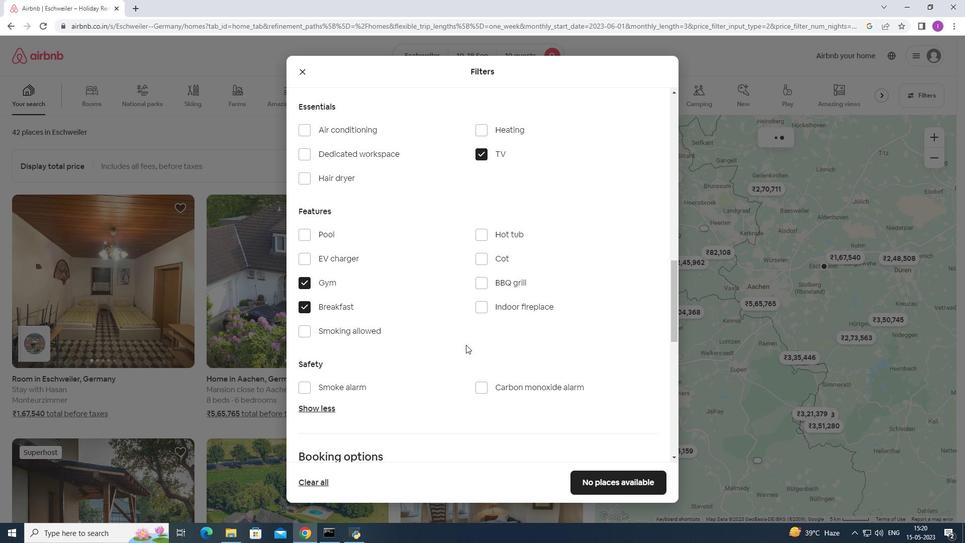 
Action: Mouse scrolled (461, 352) with delta (0, 0)
Screenshot: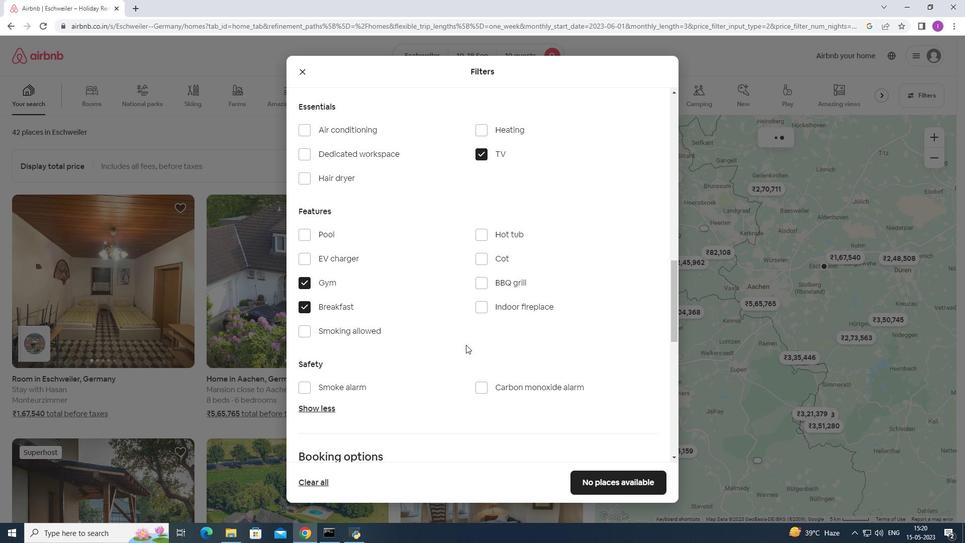 
Action: Mouse moved to (449, 357)
Screenshot: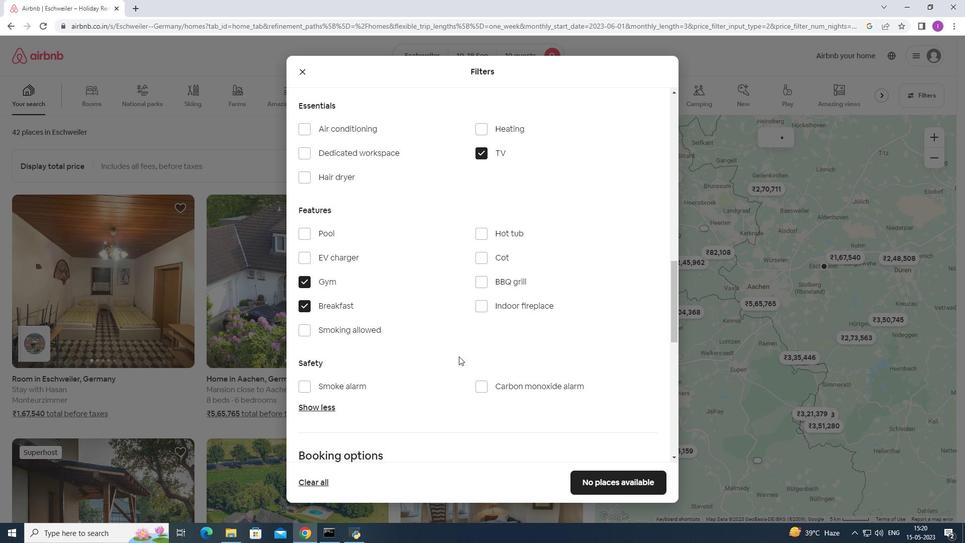 
Action: Mouse scrolled (449, 357) with delta (0, 0)
Screenshot: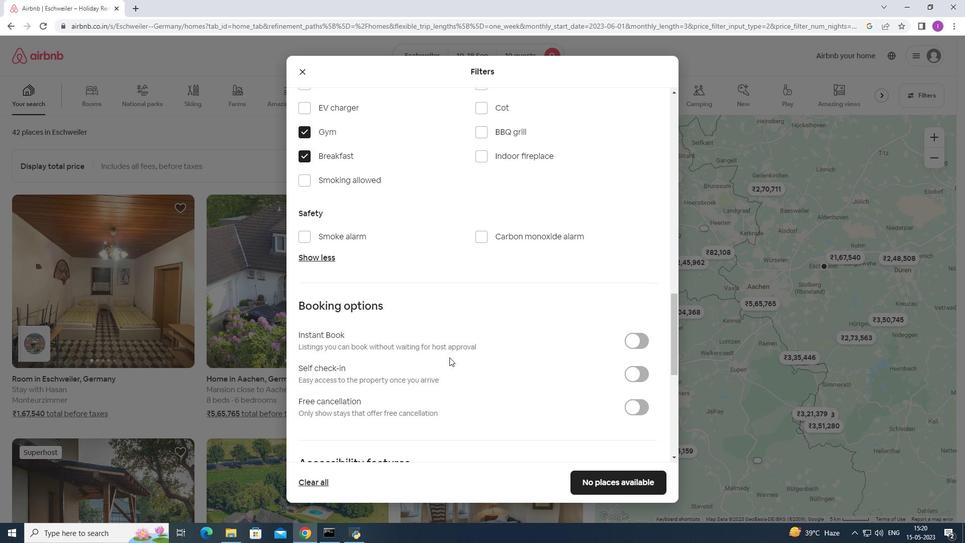 
Action: Mouse scrolled (449, 357) with delta (0, 0)
Screenshot: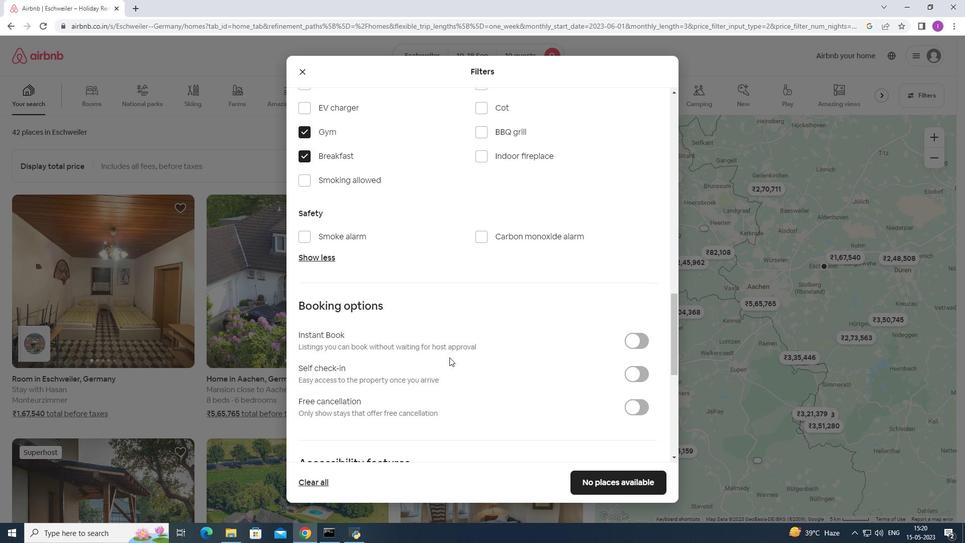 
Action: Mouse moved to (631, 278)
Screenshot: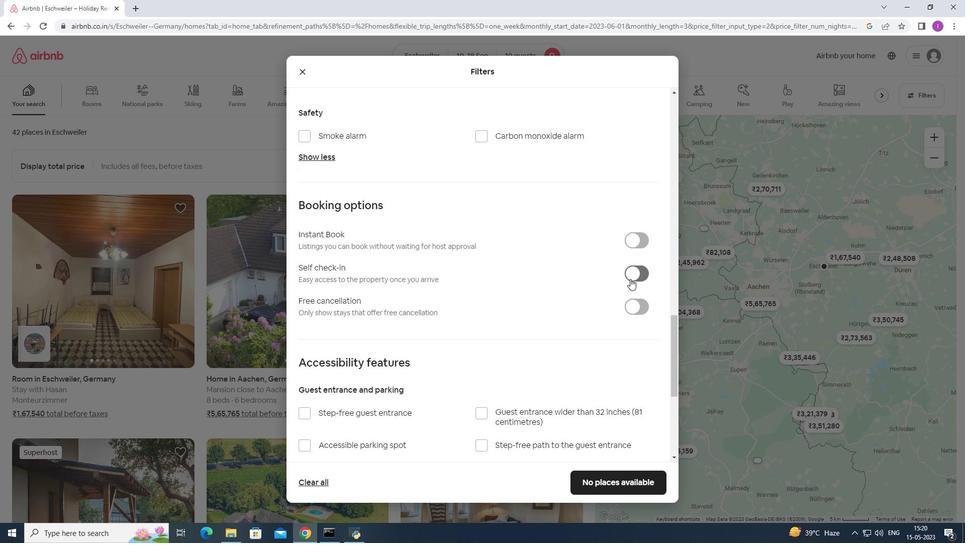 
Action: Mouse pressed left at (631, 278)
Screenshot: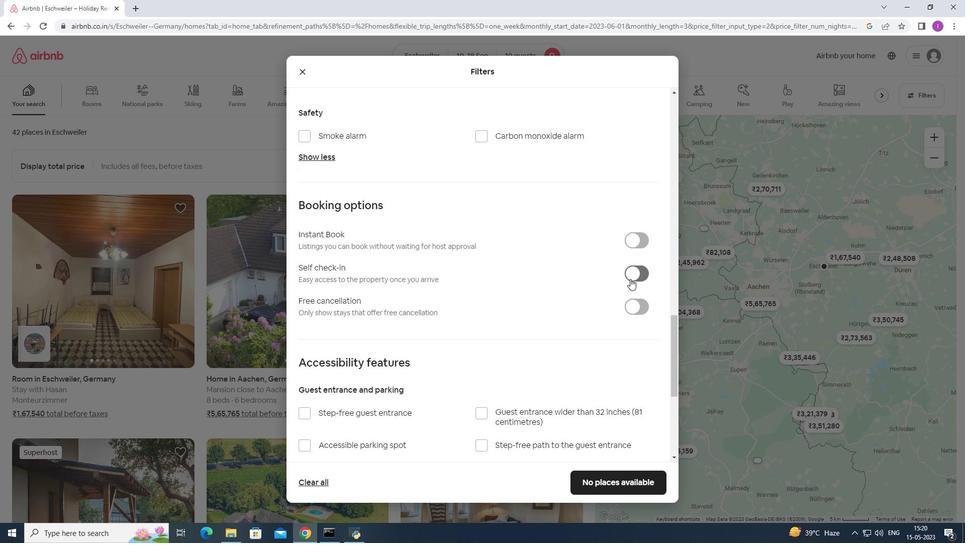 
Action: Mouse moved to (444, 360)
Screenshot: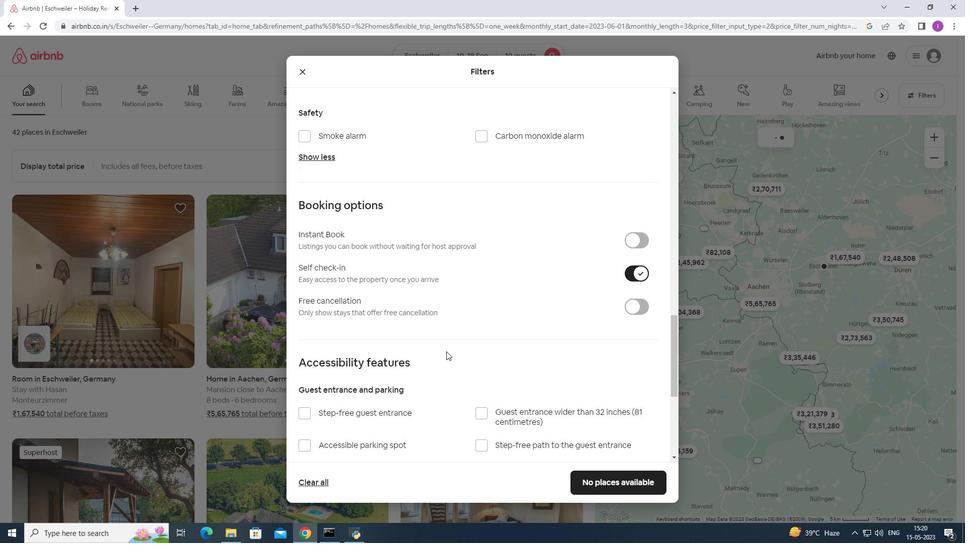 
Action: Mouse scrolled (444, 360) with delta (0, 0)
Screenshot: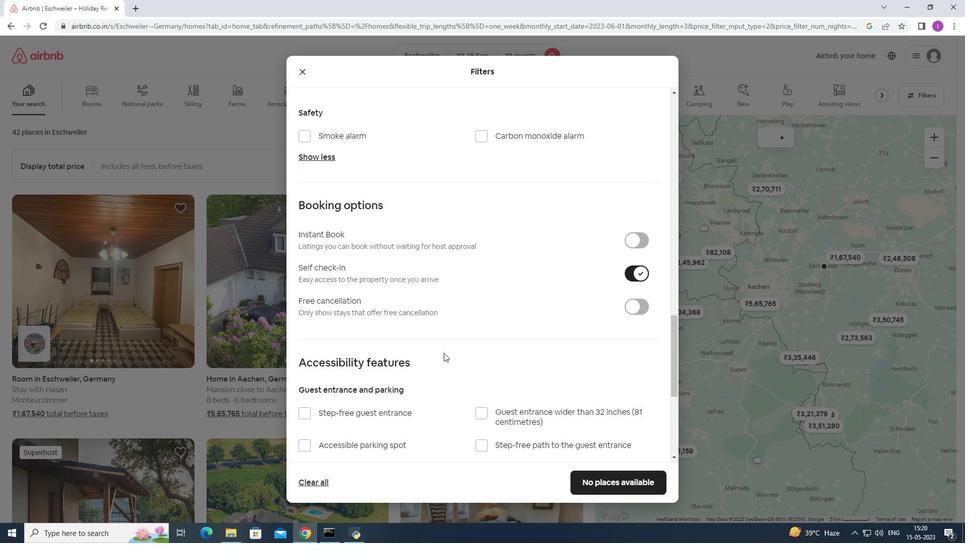 
Action: Mouse moved to (446, 364)
Screenshot: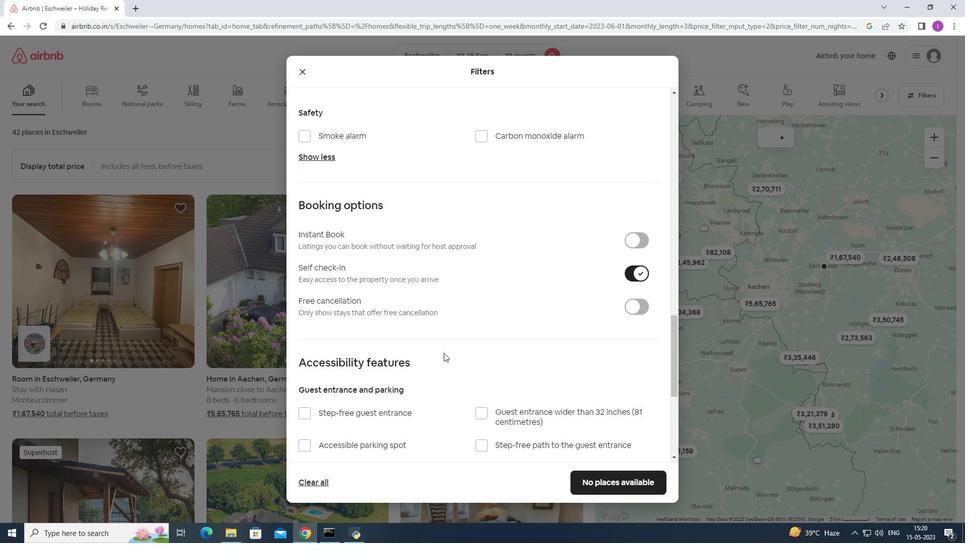 
Action: Mouse scrolled (445, 363) with delta (0, 0)
Screenshot: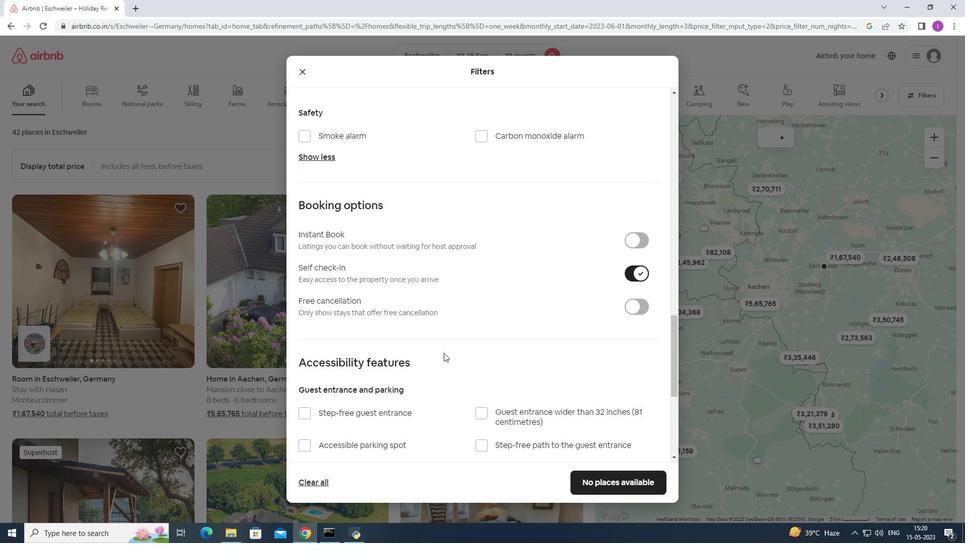 
Action: Mouse moved to (446, 364)
Screenshot: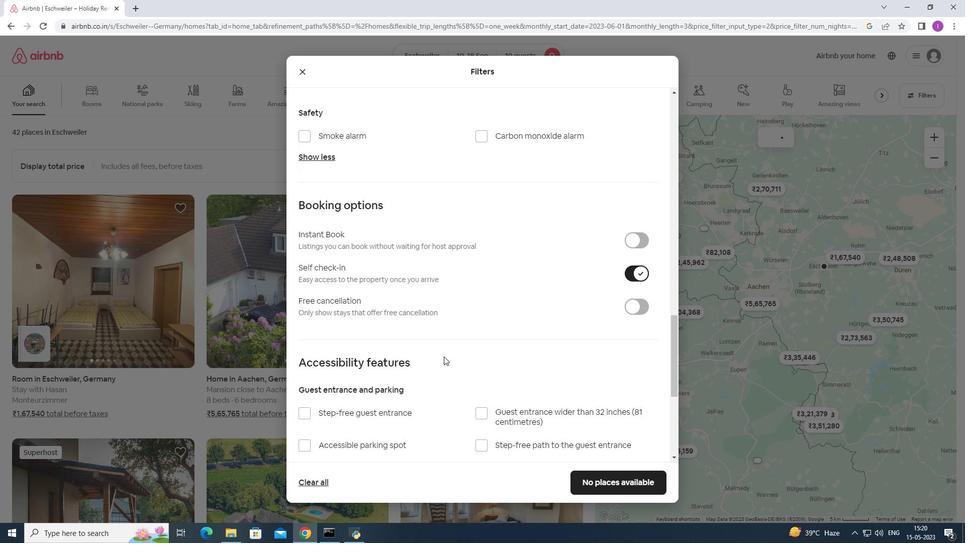 
Action: Mouse scrolled (446, 364) with delta (0, 0)
Screenshot: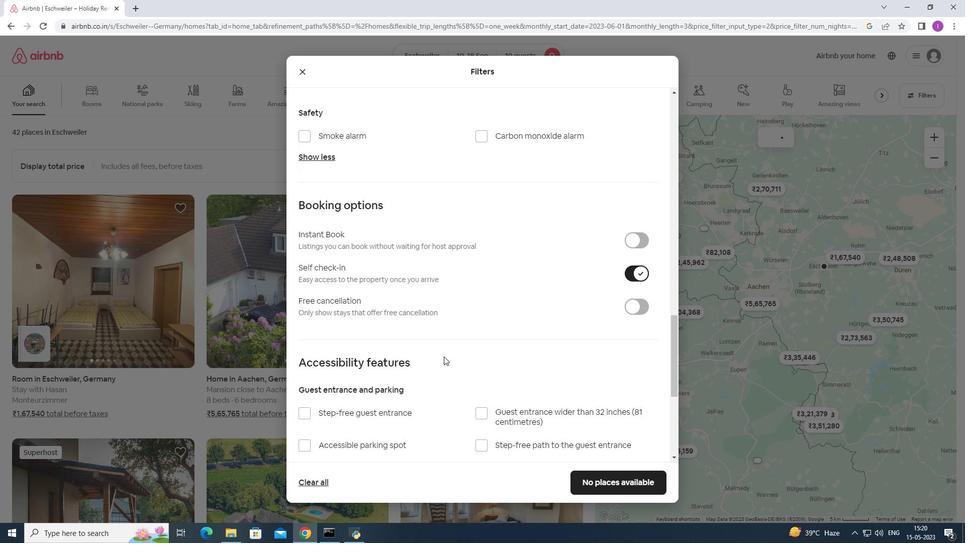 
Action: Mouse moved to (446, 365)
Screenshot: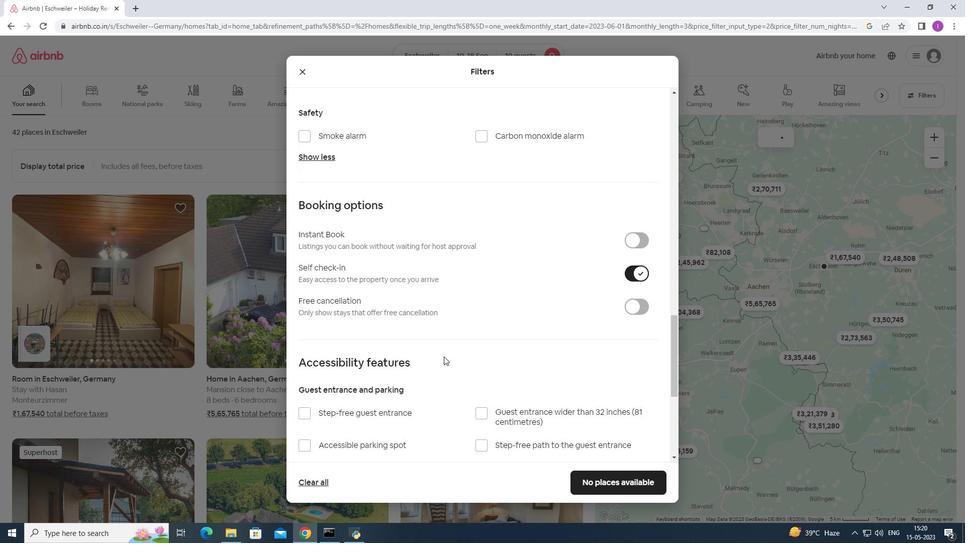 
Action: Mouse scrolled (446, 364) with delta (0, 0)
Screenshot: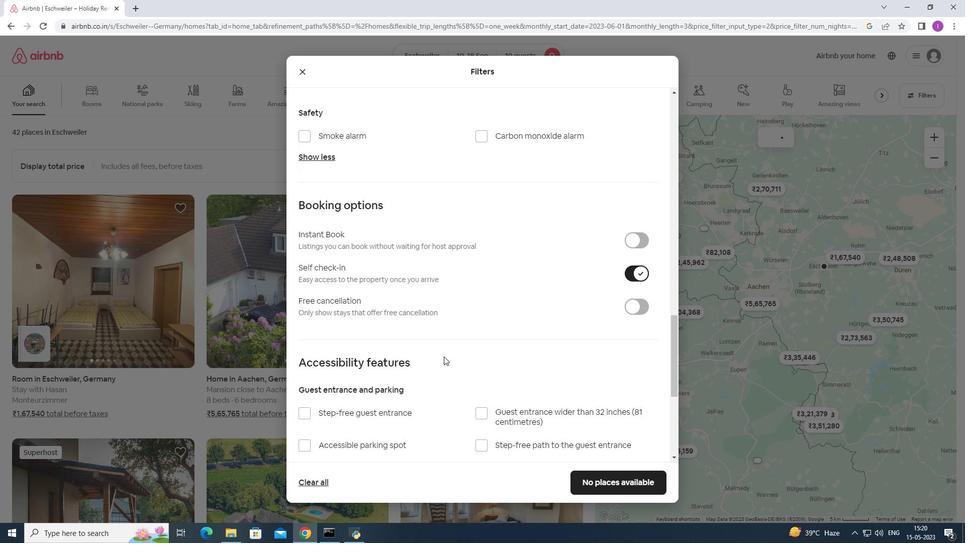 
Action: Mouse moved to (449, 362)
Screenshot: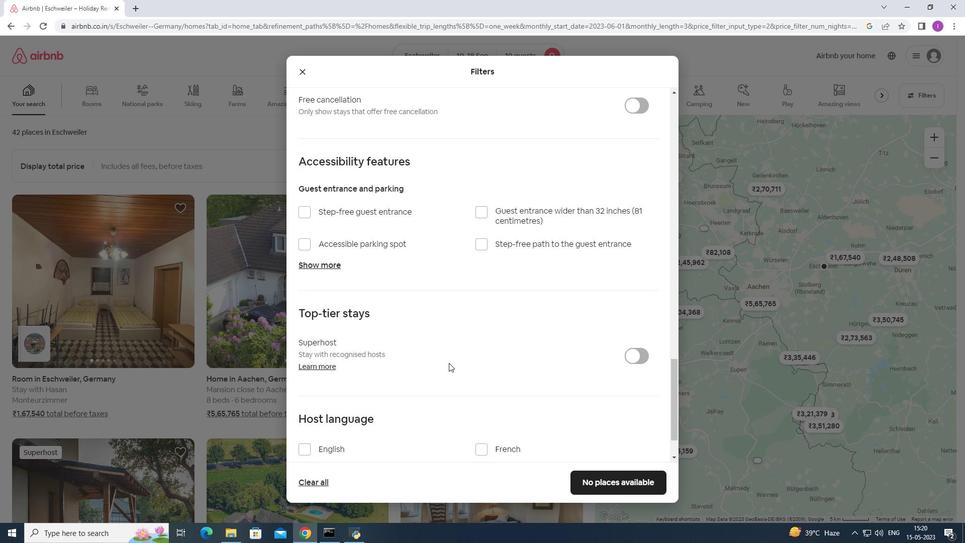 
Action: Mouse scrolled (449, 362) with delta (0, 0)
Screenshot: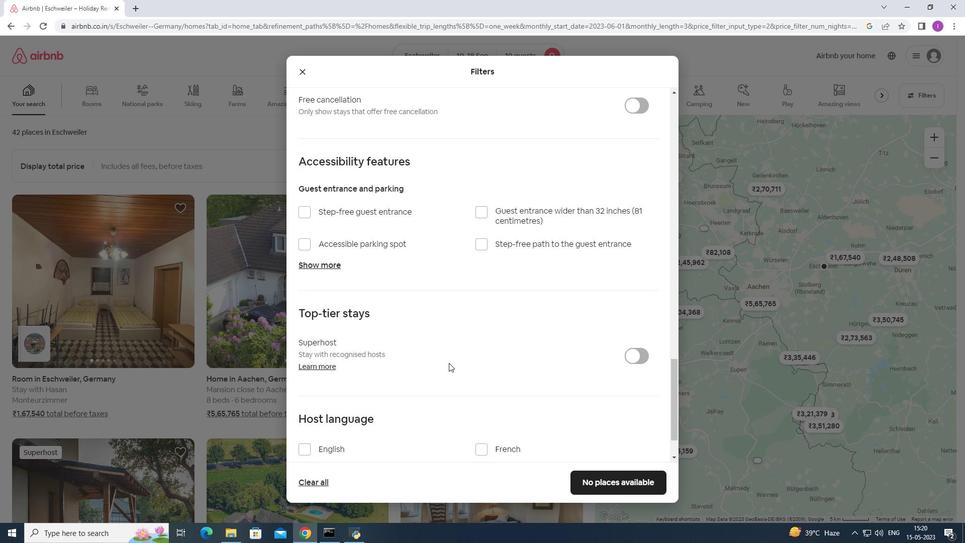 
Action: Mouse moved to (449, 362)
Screenshot: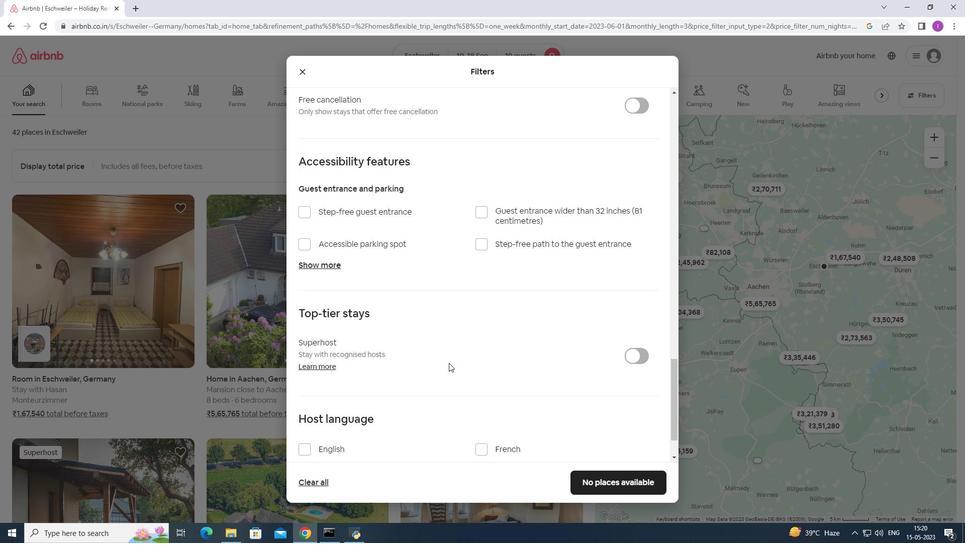 
Action: Mouse scrolled (449, 362) with delta (0, 0)
Screenshot: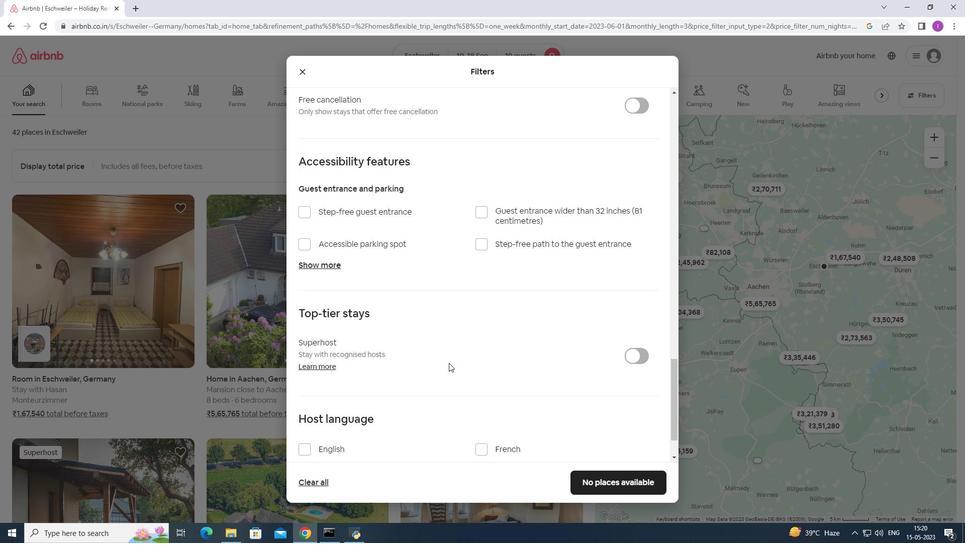 
Action: Mouse scrolled (449, 362) with delta (0, 0)
Screenshot: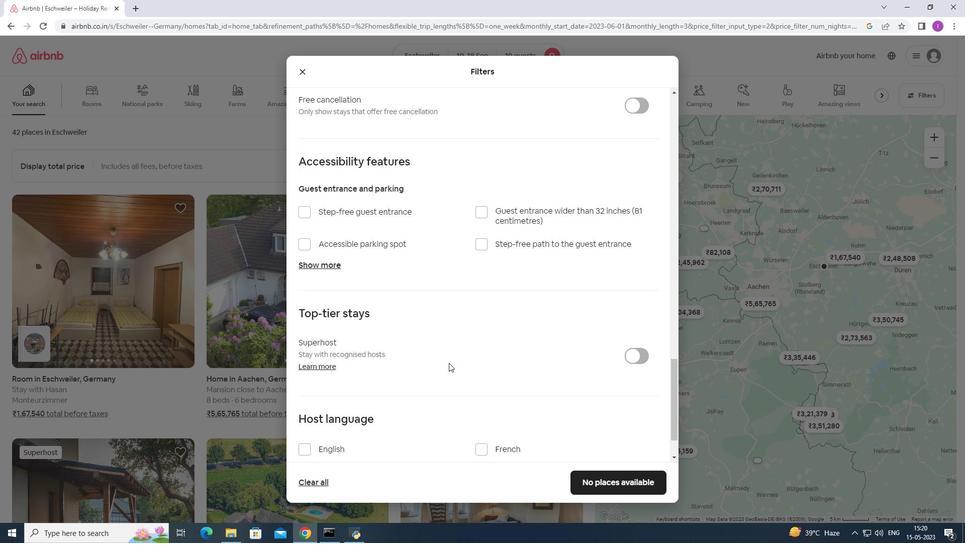 
Action: Mouse moved to (450, 361)
Screenshot: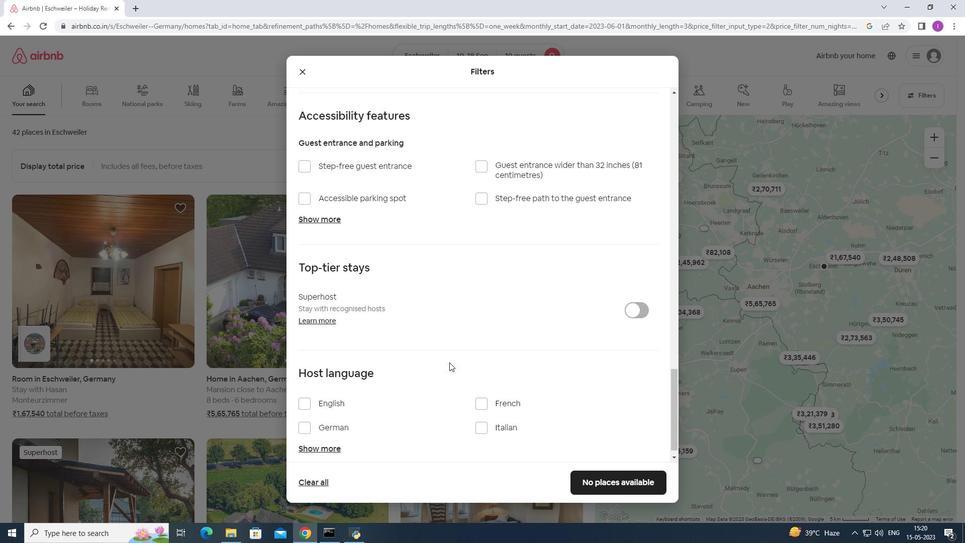 
Action: Mouse scrolled (450, 360) with delta (0, 0)
Screenshot: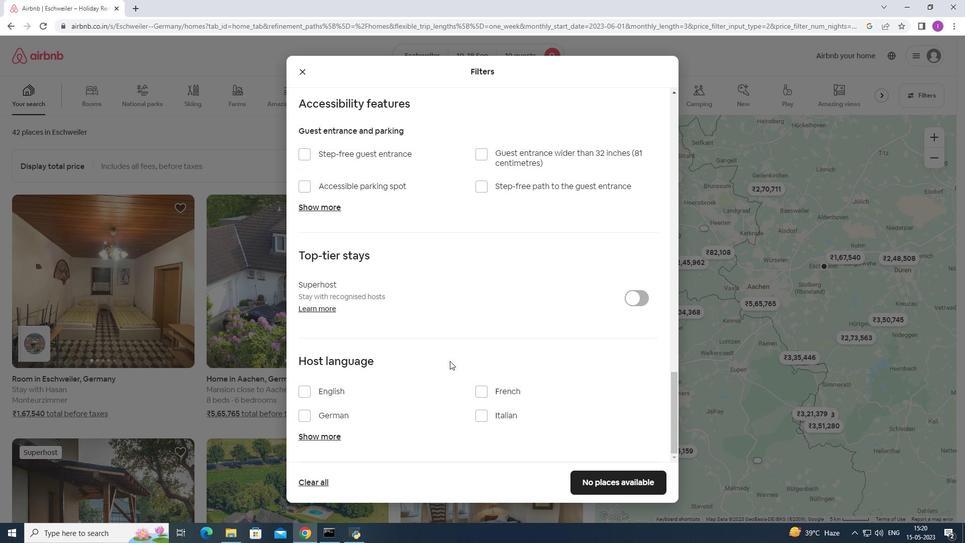
Action: Mouse moved to (450, 361)
Screenshot: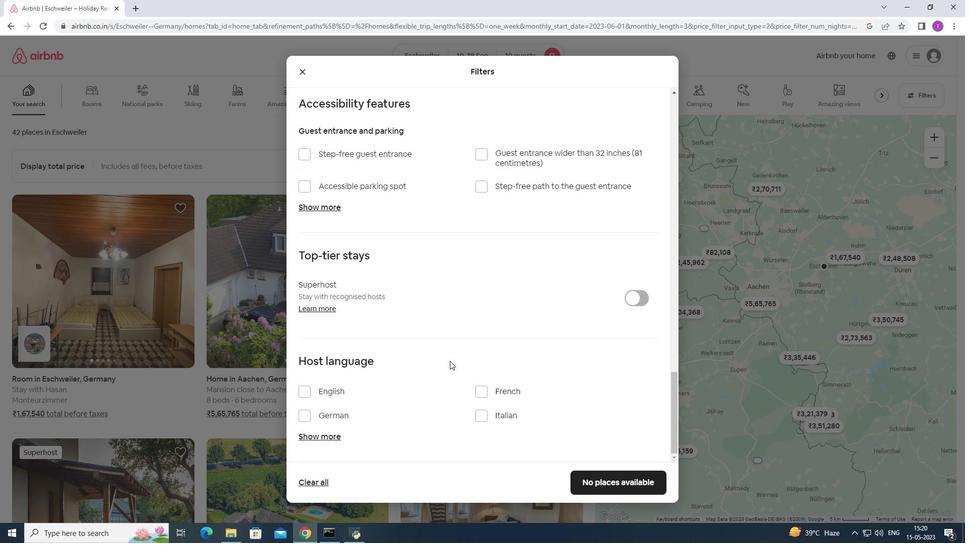 
Action: Mouse scrolled (450, 361) with delta (0, 0)
Screenshot: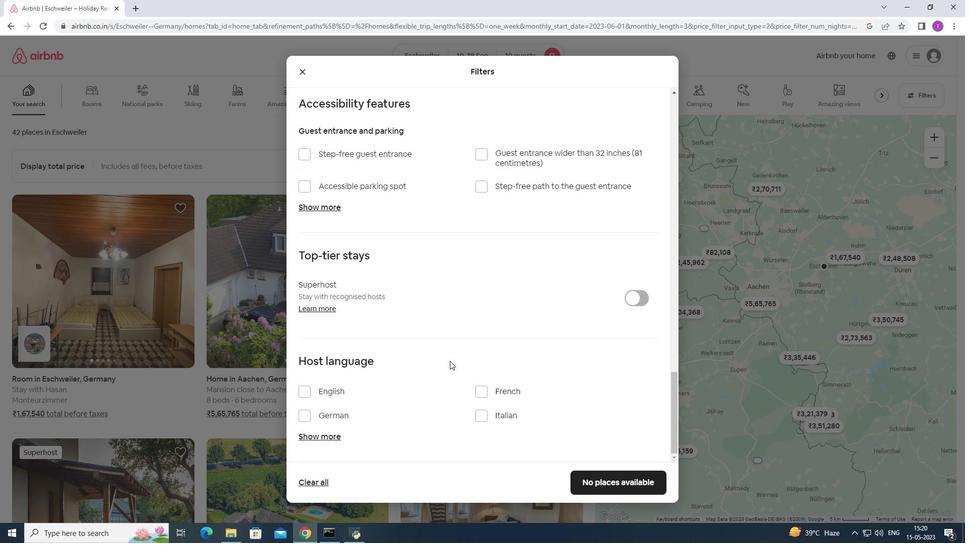 
Action: Mouse moved to (450, 361)
Screenshot: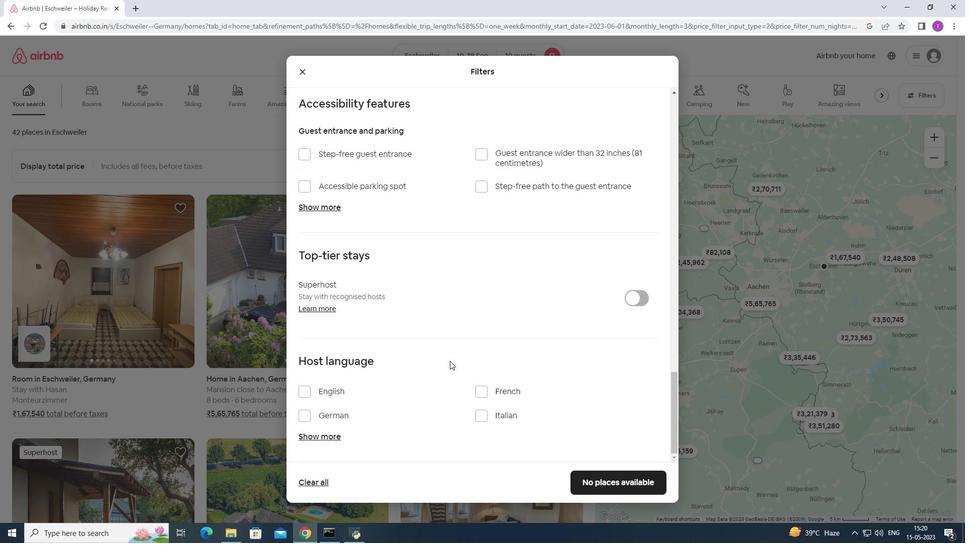 
Action: Mouse scrolled (450, 361) with delta (0, 0)
Screenshot: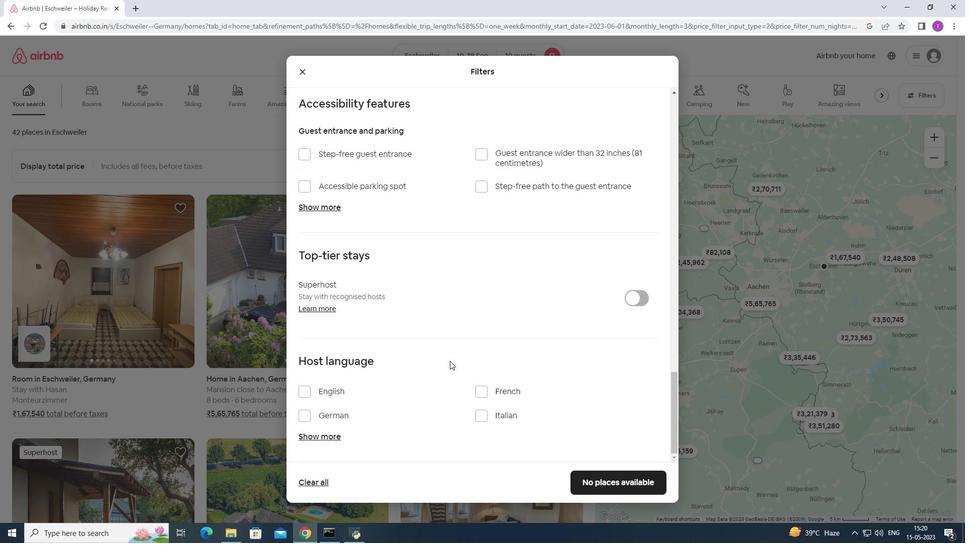 
Action: Mouse moved to (451, 362)
Screenshot: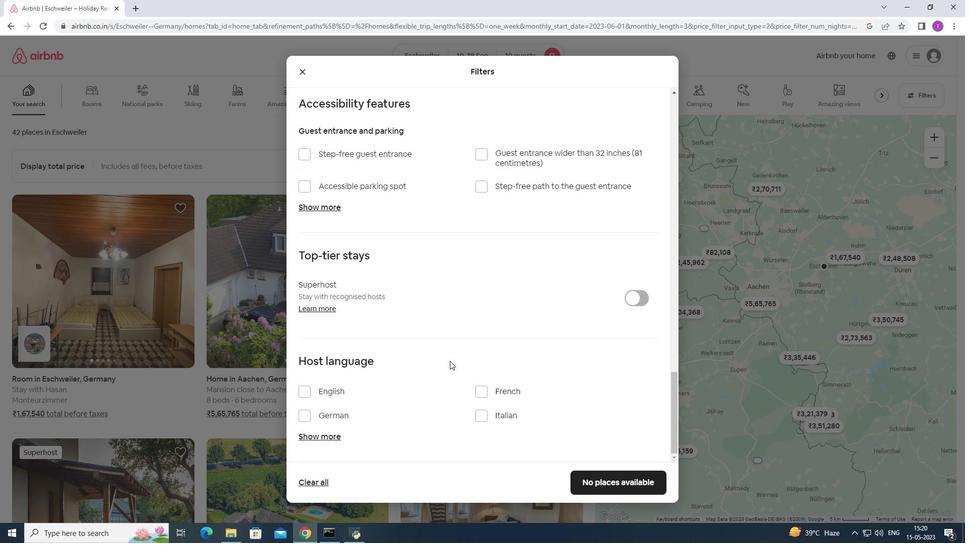 
Action: Mouse scrolled (451, 361) with delta (0, 0)
Screenshot: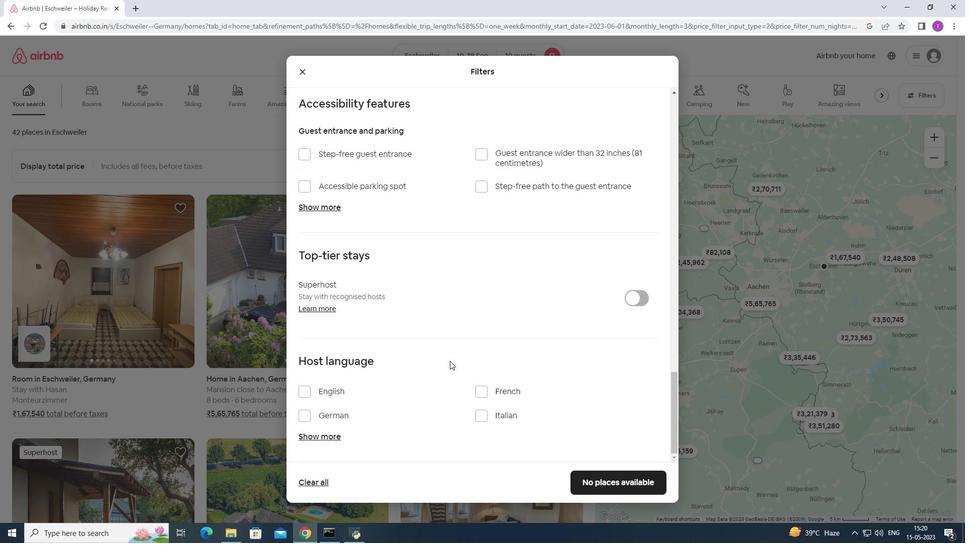 
Action: Mouse moved to (303, 390)
Screenshot: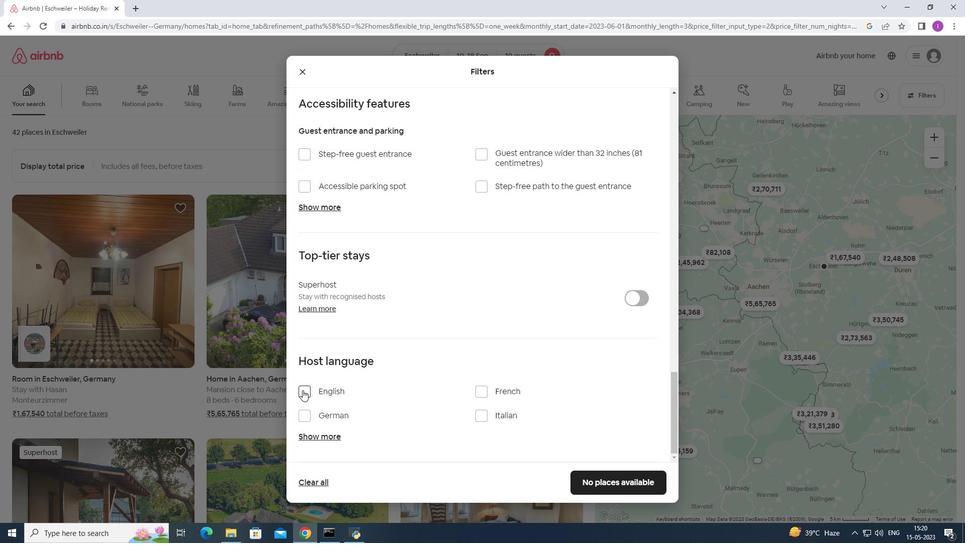 
Action: Mouse pressed left at (303, 390)
Screenshot: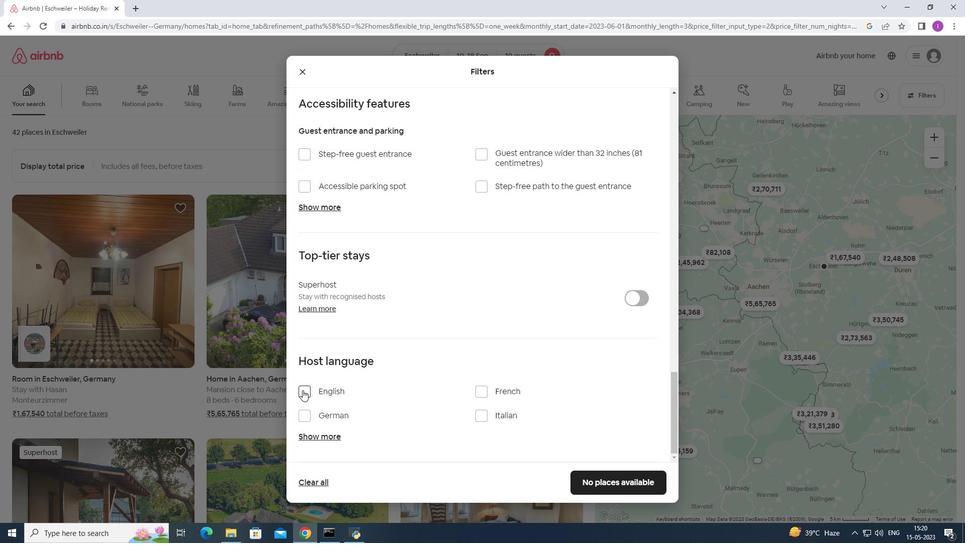 
Action: Mouse moved to (434, 394)
Screenshot: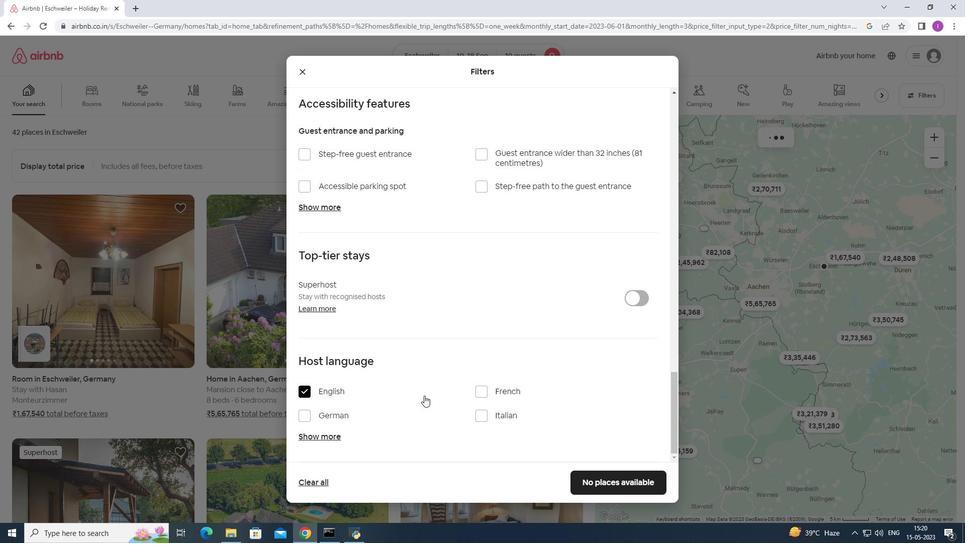 
Action: Mouse scrolled (434, 393) with delta (0, 0)
Screenshot: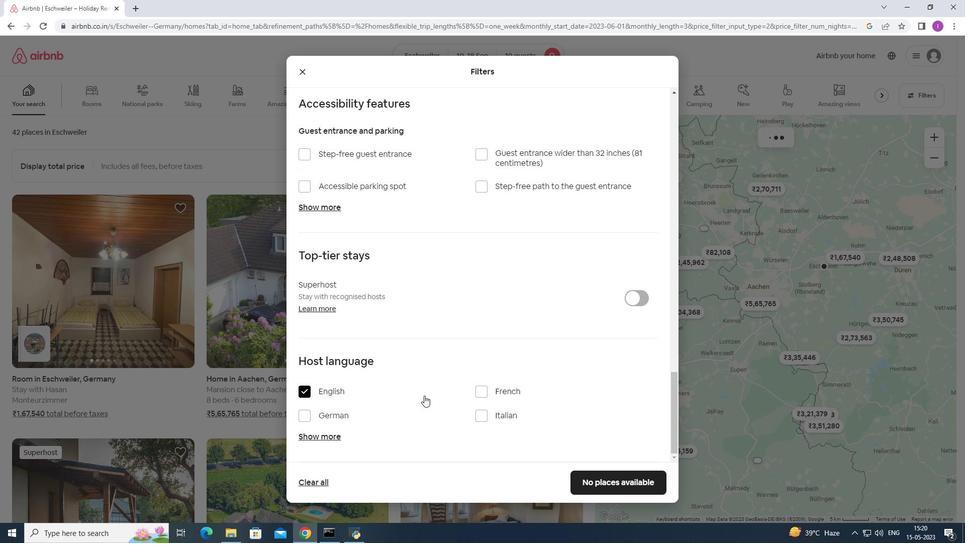 
Action: Mouse moved to (439, 394)
Screenshot: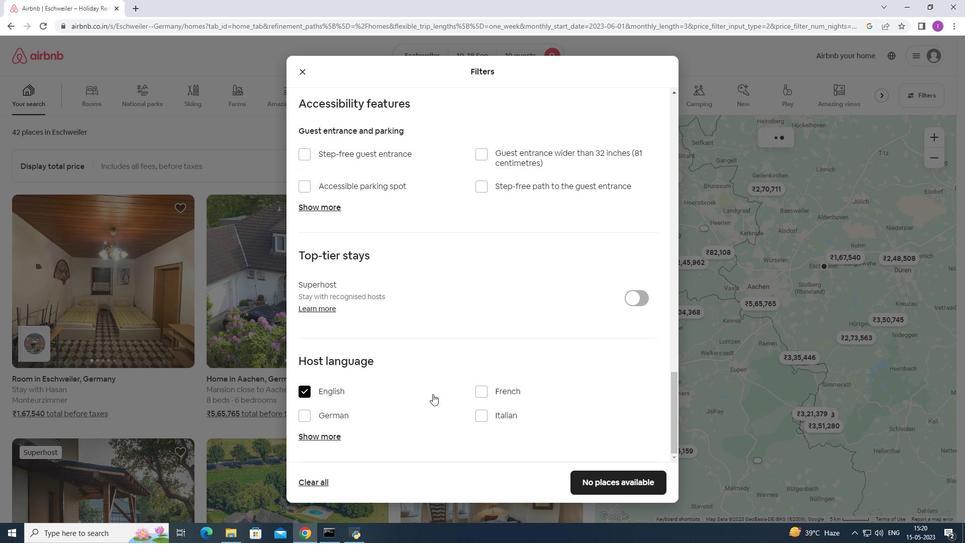 
Action: Mouse scrolled (439, 393) with delta (0, 0)
Screenshot: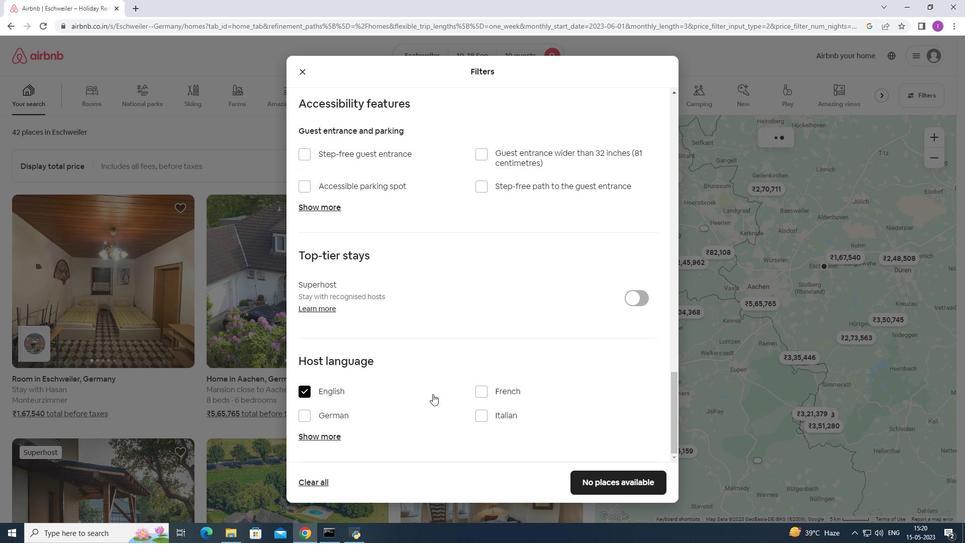 
Action: Mouse moved to (444, 392)
Screenshot: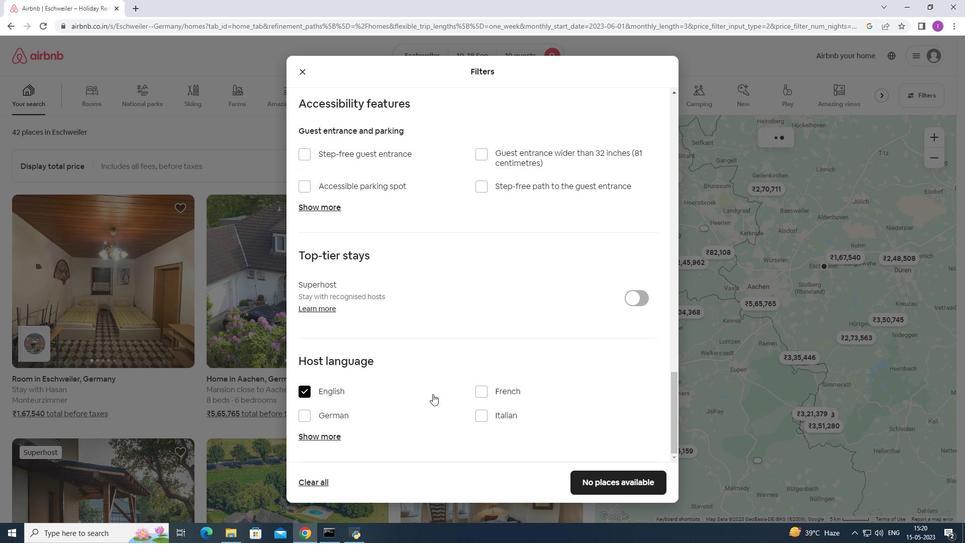 
Action: Mouse scrolled (444, 392) with delta (0, 0)
Screenshot: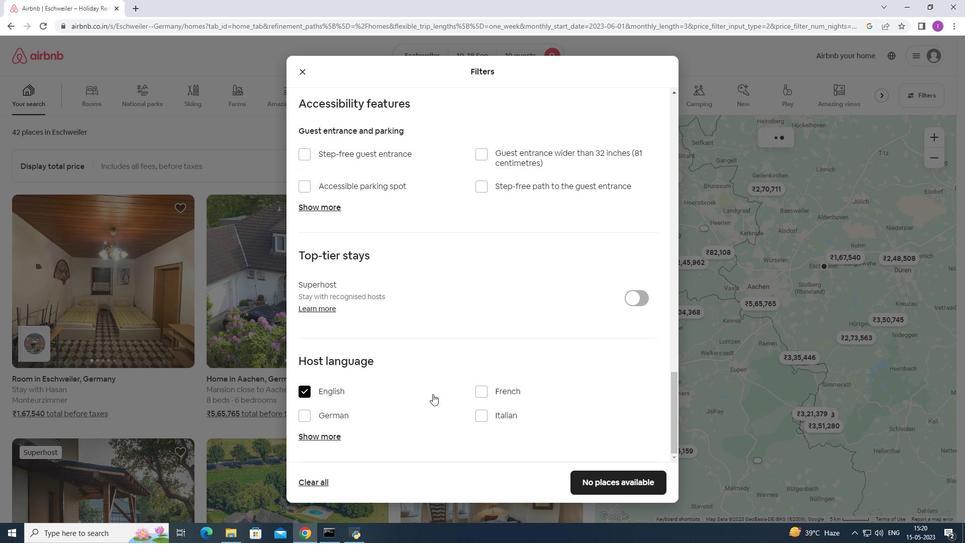 
Action: Mouse moved to (449, 392)
Screenshot: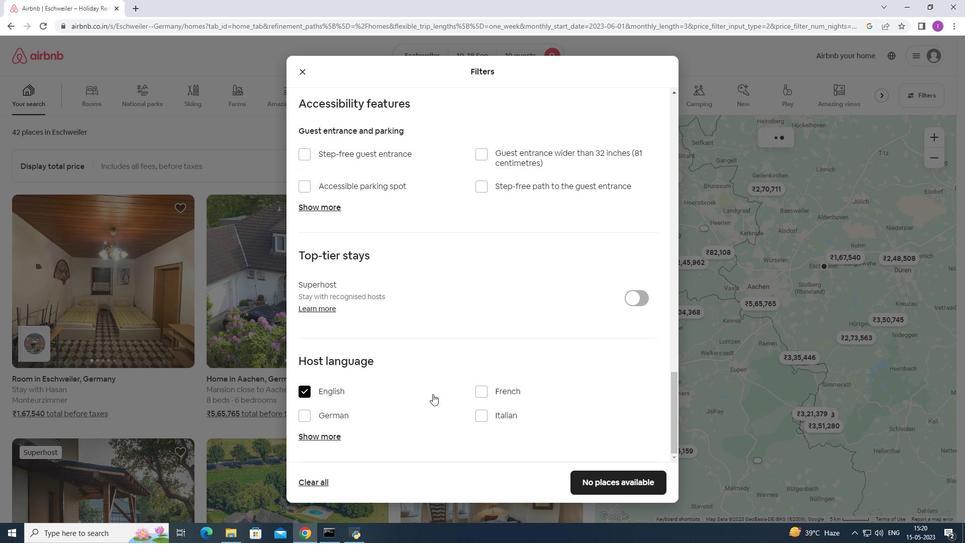 
Action: Mouse scrolled (449, 392) with delta (0, 0)
Screenshot: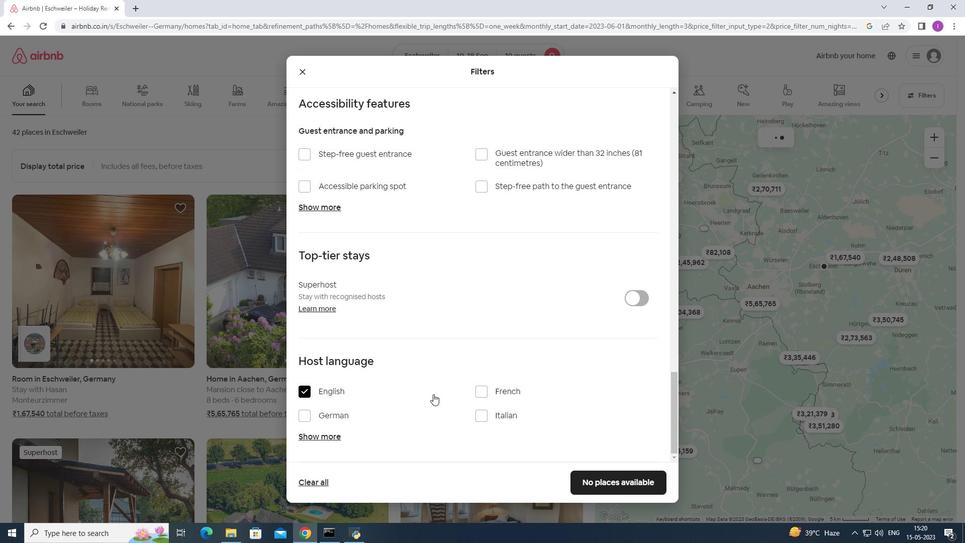 
Action: Mouse moved to (594, 480)
Screenshot: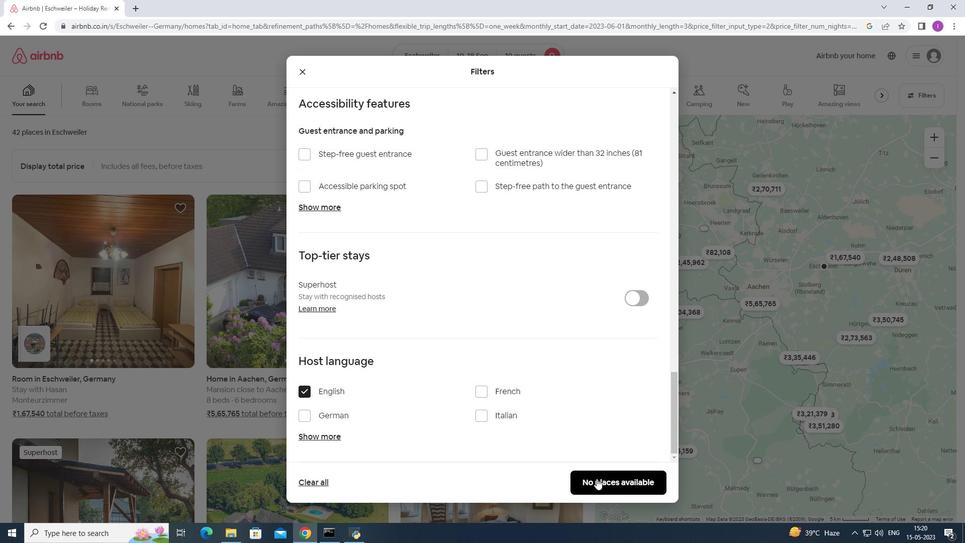
Action: Mouse pressed left at (594, 480)
Screenshot: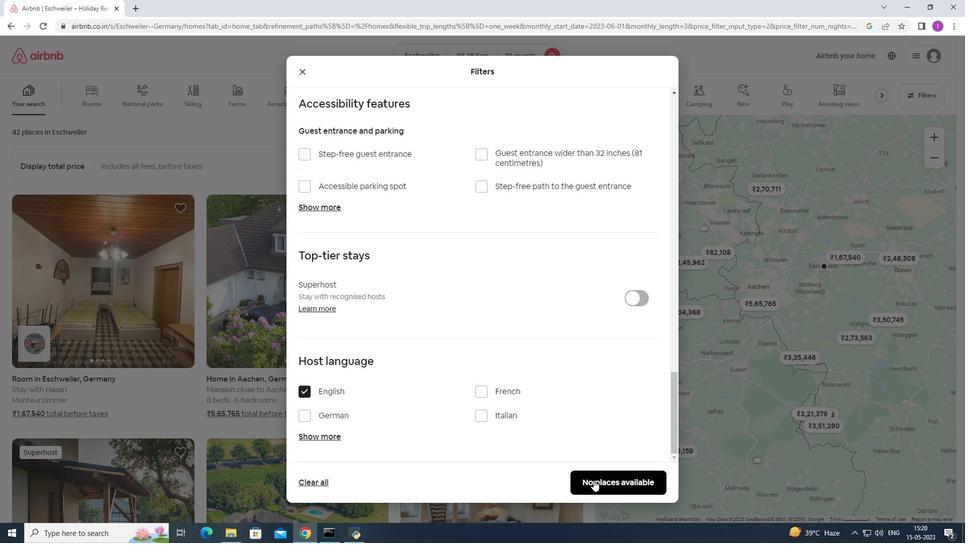 
Action: Mouse moved to (582, 447)
Screenshot: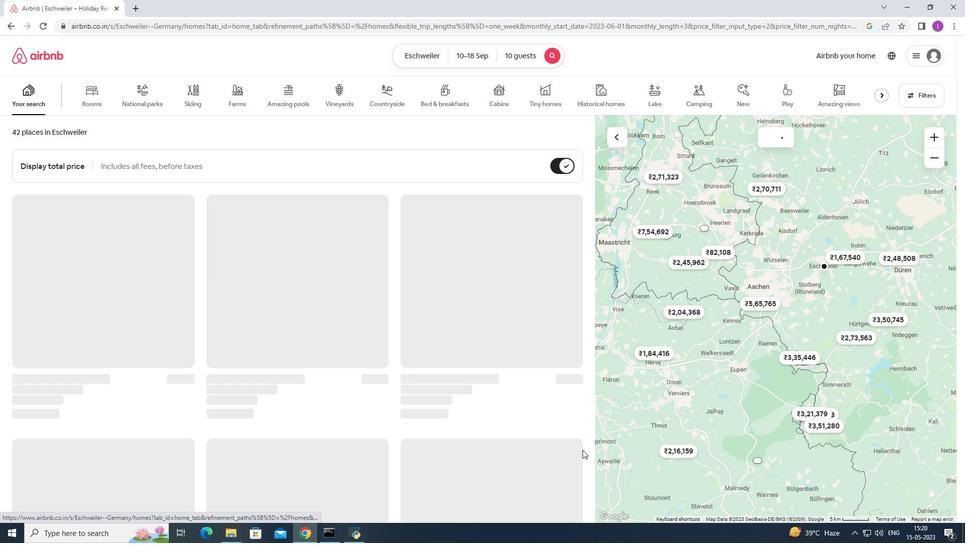 
